 Task: Find connections with filter location Chilly-Mazarin with filter topic #designwith filter profile language Potuguese with filter current company BharatBenz with filter school NSHM Knowledge Campus Durgapur Group of Institutions 273 with filter industry Automation Machinery Manufacturing with filter service category Immigration Law with filter keywords title Life Coach
Action: Mouse moved to (512, 64)
Screenshot: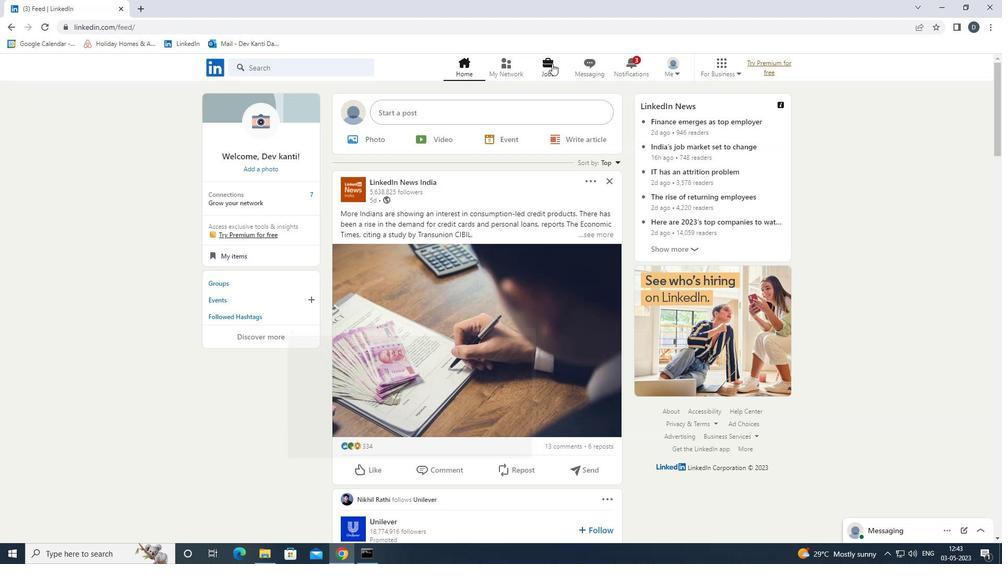 
Action: Mouse pressed left at (512, 64)
Screenshot: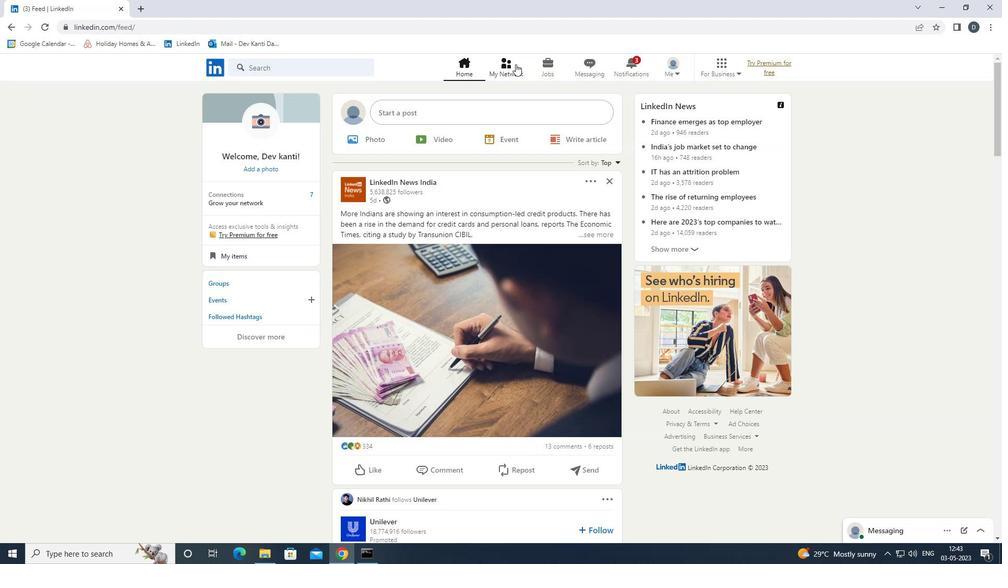 
Action: Mouse moved to (346, 122)
Screenshot: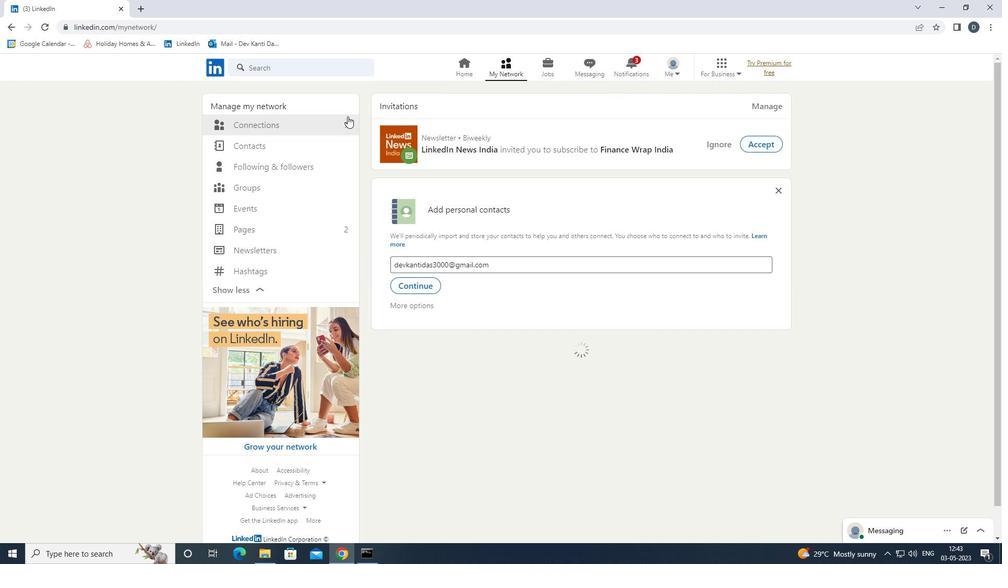
Action: Mouse pressed left at (346, 122)
Screenshot: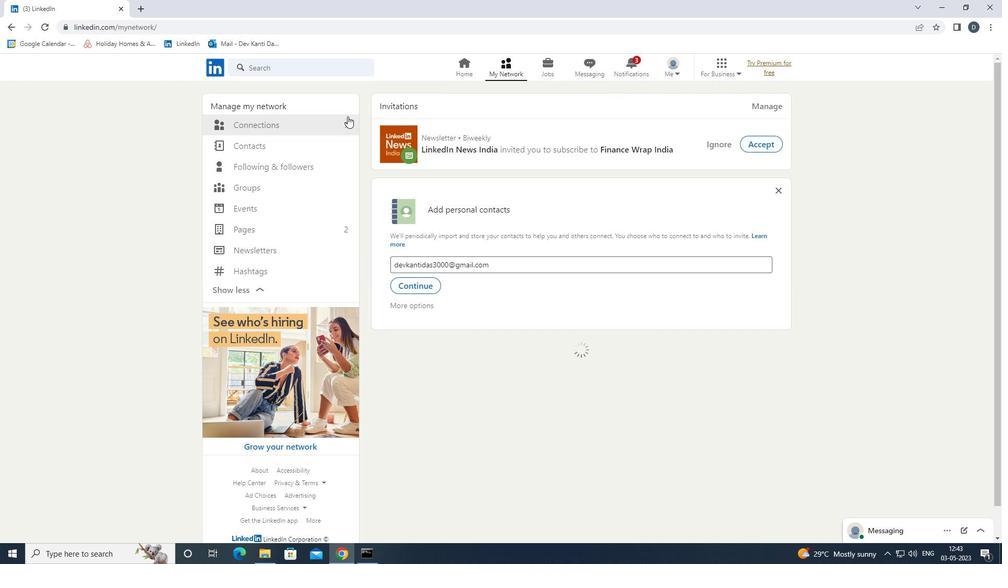 
Action: Mouse moved to (346, 124)
Screenshot: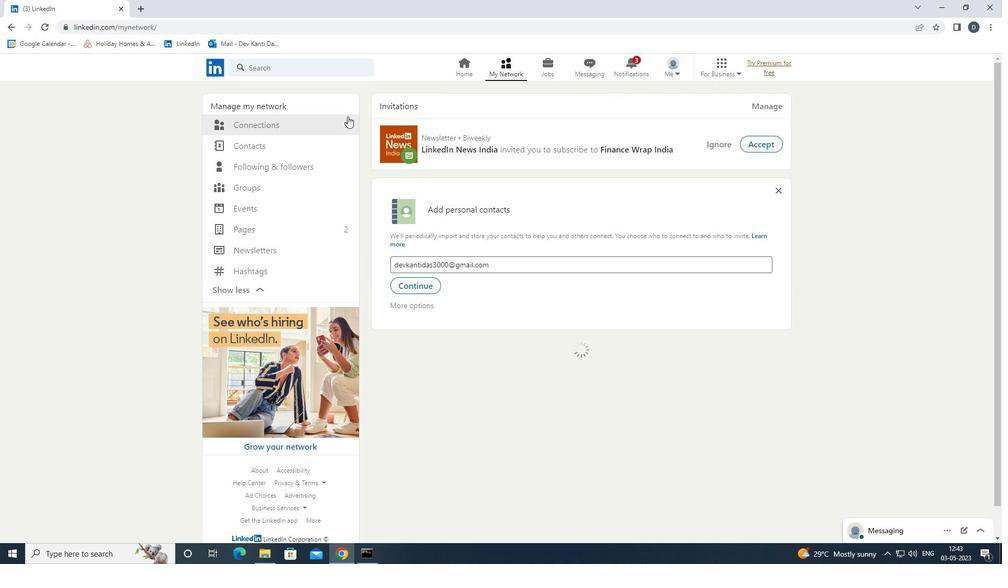 
Action: Mouse pressed left at (346, 124)
Screenshot: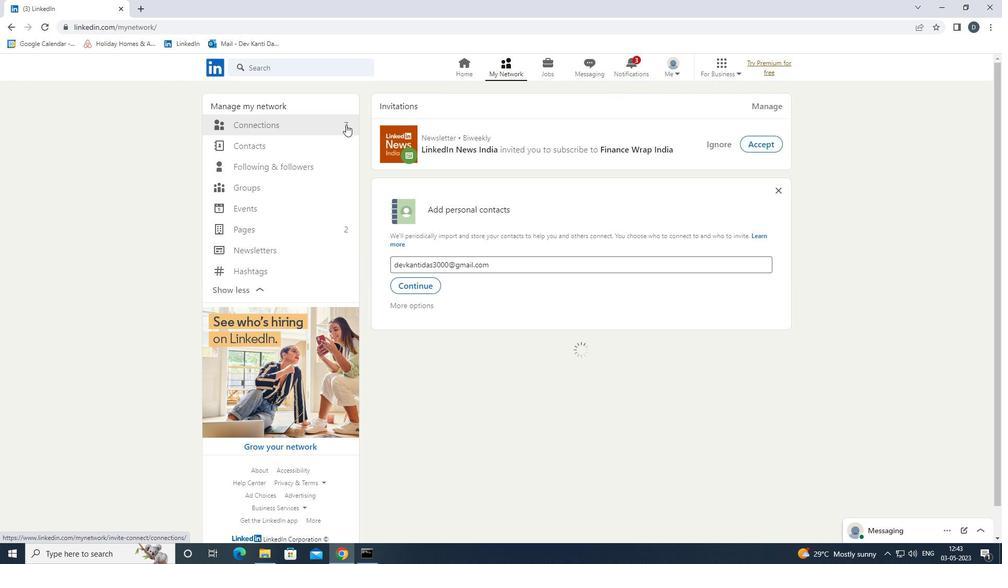 
Action: Mouse moved to (591, 128)
Screenshot: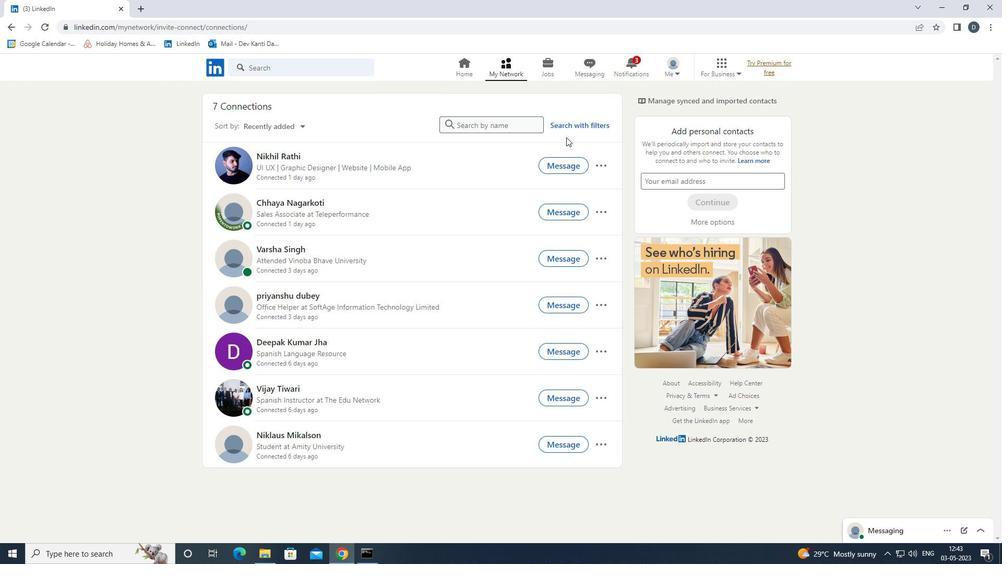 
Action: Mouse pressed left at (591, 128)
Screenshot: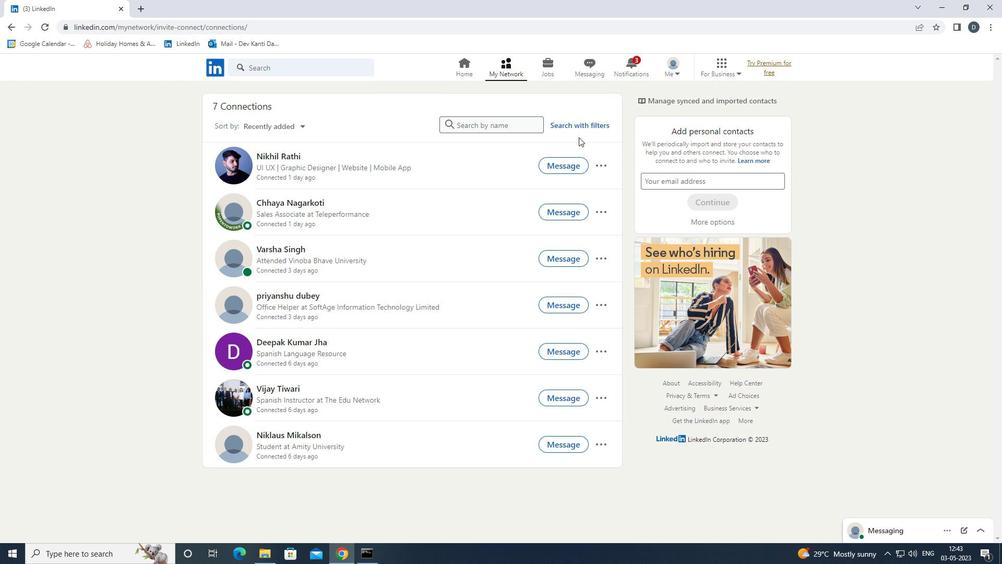 
Action: Mouse moved to (537, 98)
Screenshot: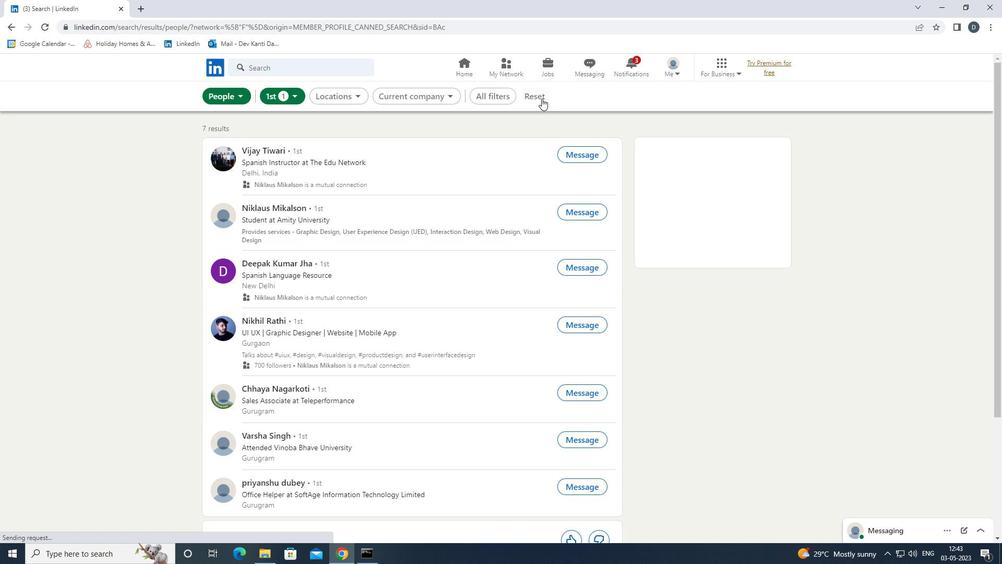
Action: Mouse pressed left at (537, 98)
Screenshot: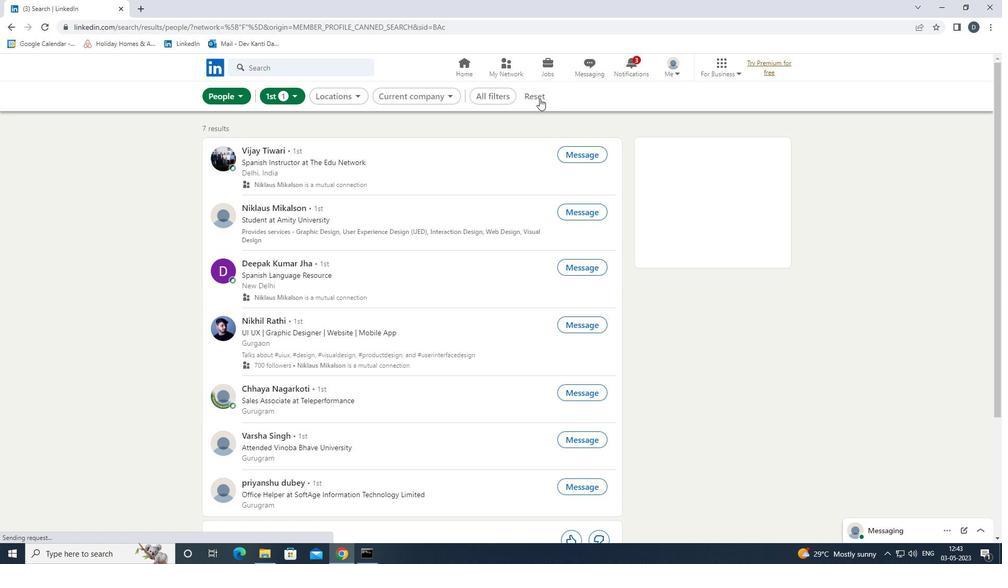 
Action: Mouse moved to (522, 96)
Screenshot: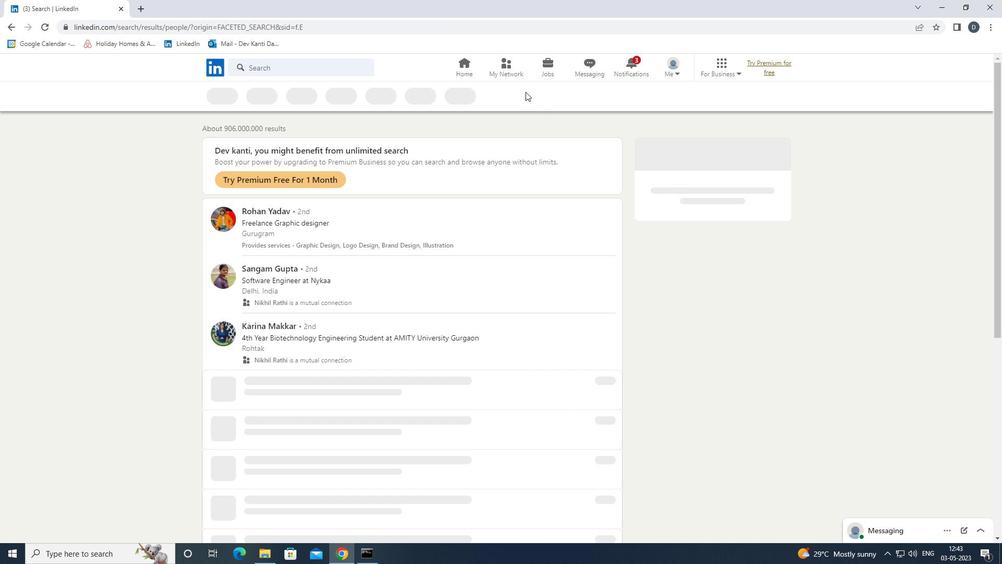 
Action: Mouse pressed left at (522, 96)
Screenshot: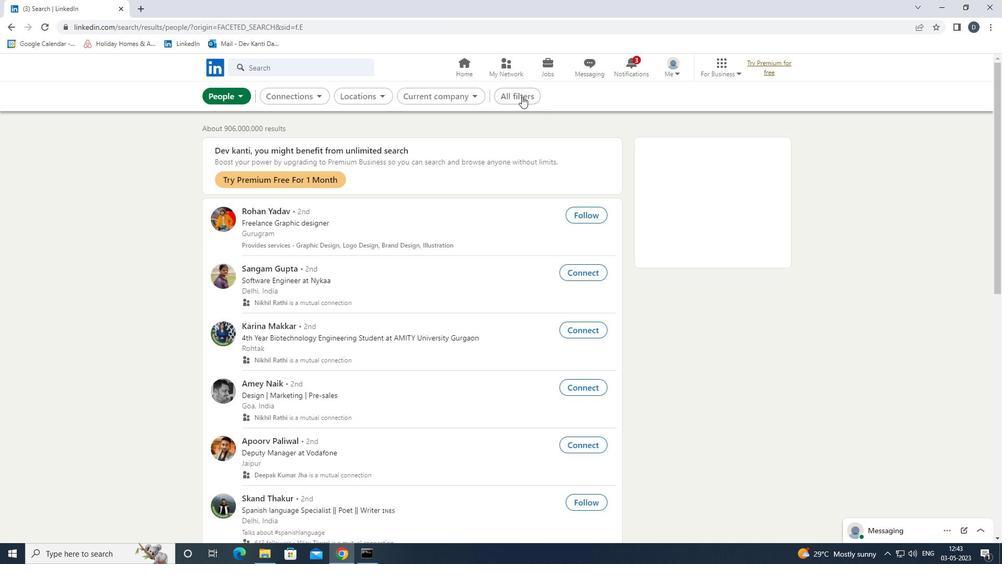 
Action: Mouse moved to (908, 294)
Screenshot: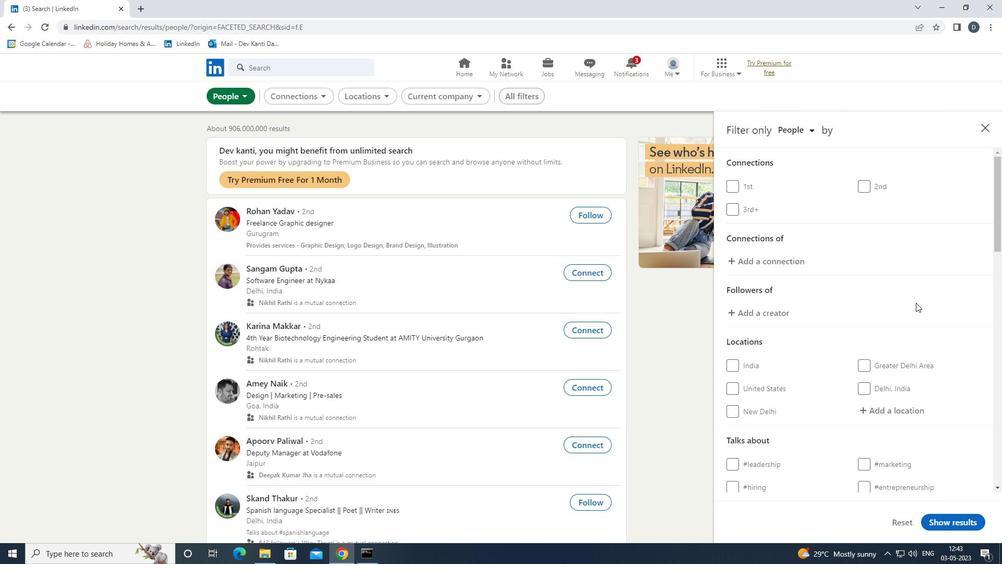 
Action: Mouse scrolled (908, 294) with delta (0, 0)
Screenshot: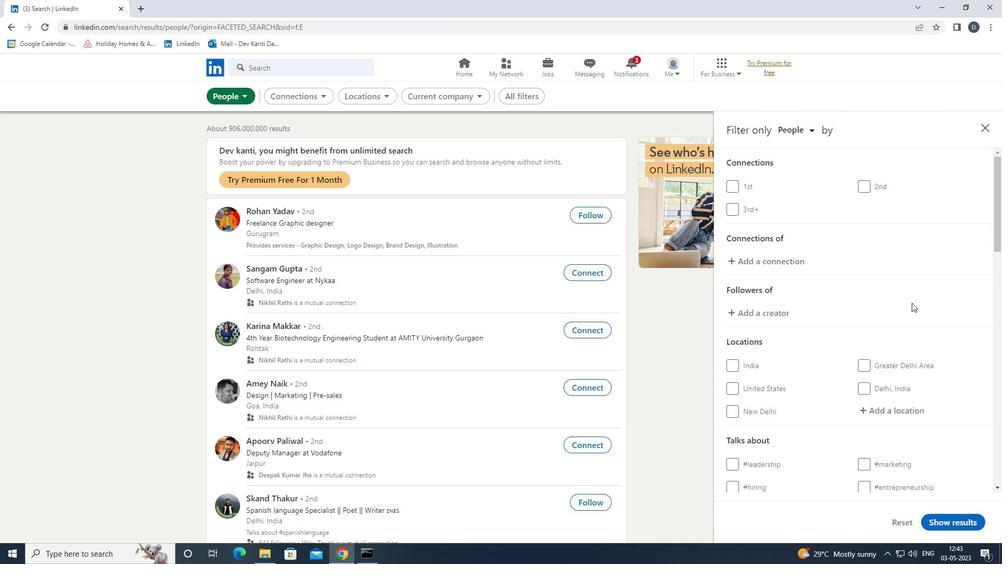 
Action: Mouse scrolled (908, 294) with delta (0, 0)
Screenshot: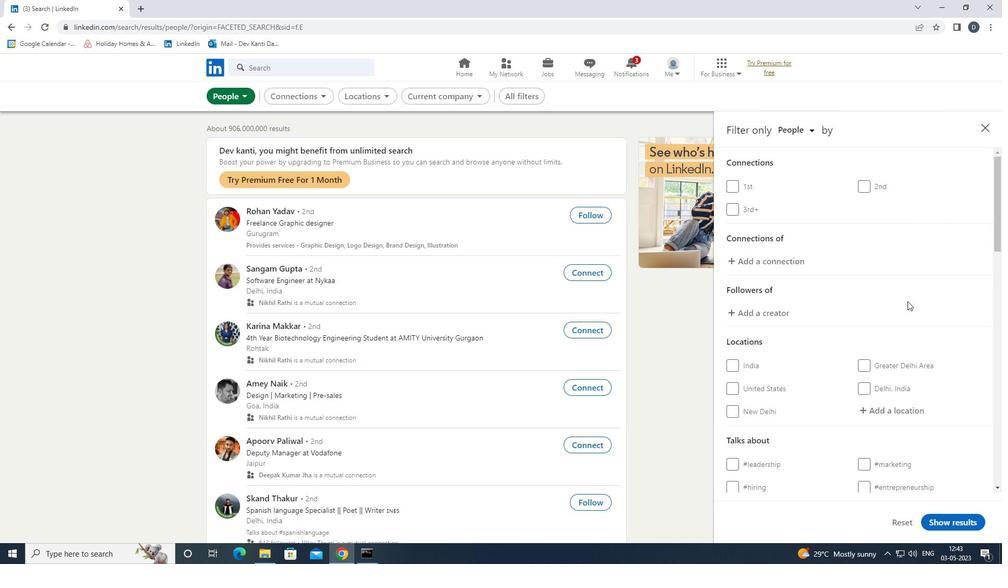
Action: Mouse moved to (893, 303)
Screenshot: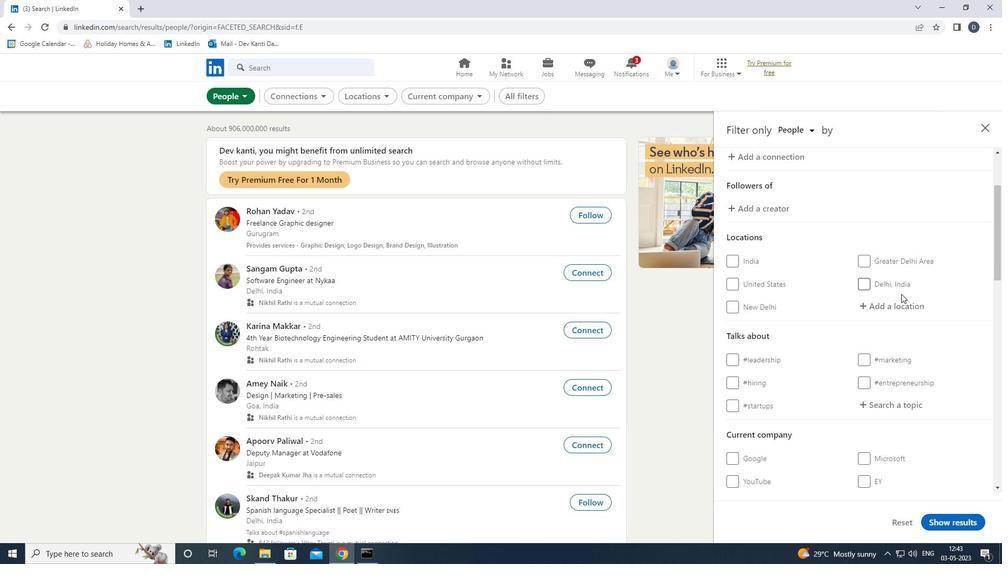 
Action: Mouse pressed left at (893, 303)
Screenshot: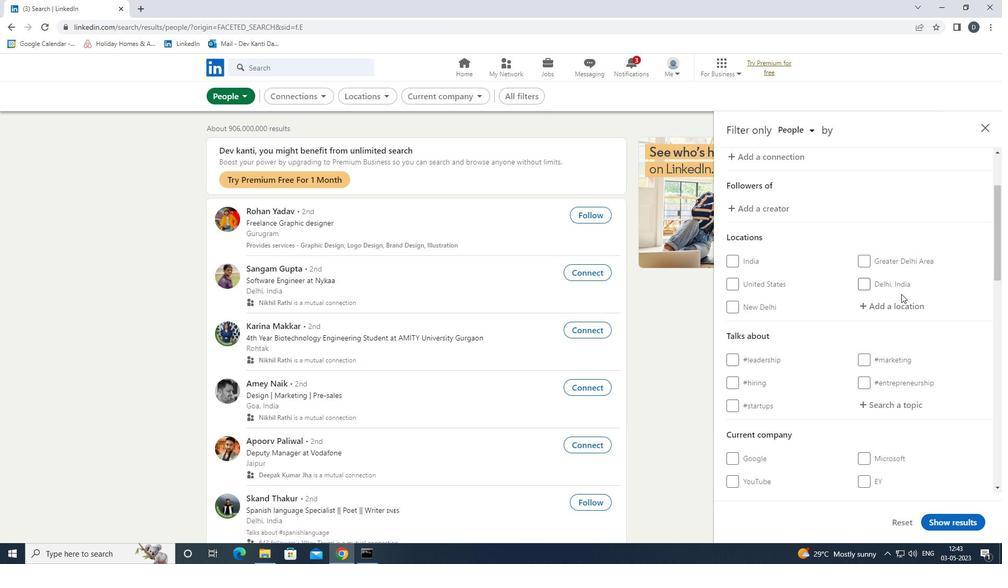 
Action: Mouse moved to (893, 305)
Screenshot: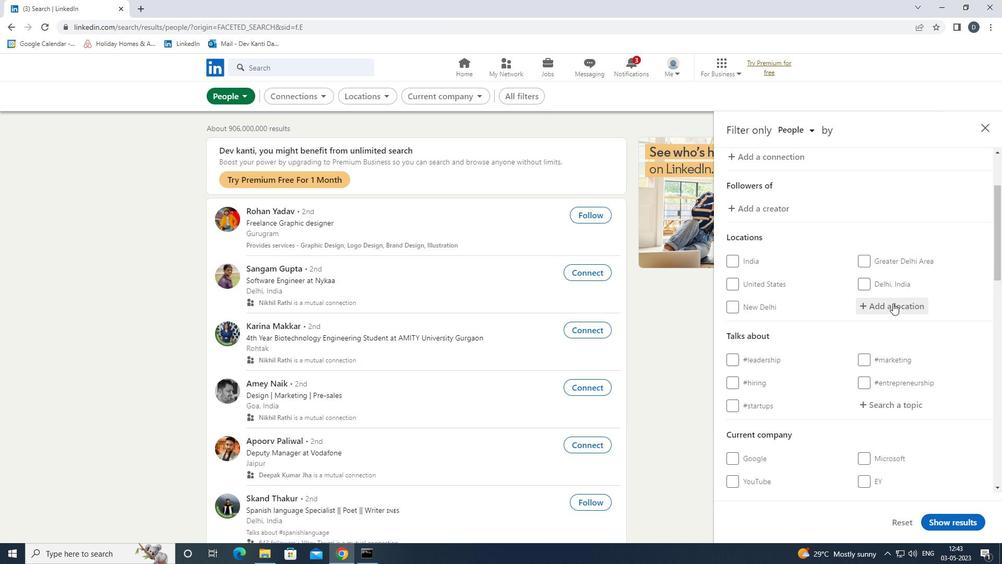 
Action: Key pressed <Key.shift>CHILLY<Key.space><Key.down><Key.enter>
Screenshot: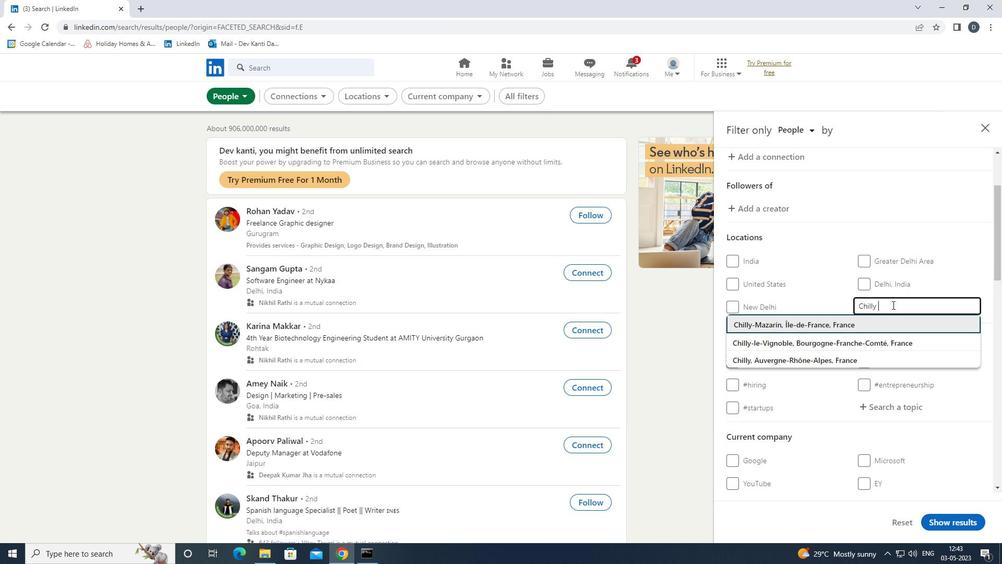 
Action: Mouse moved to (902, 304)
Screenshot: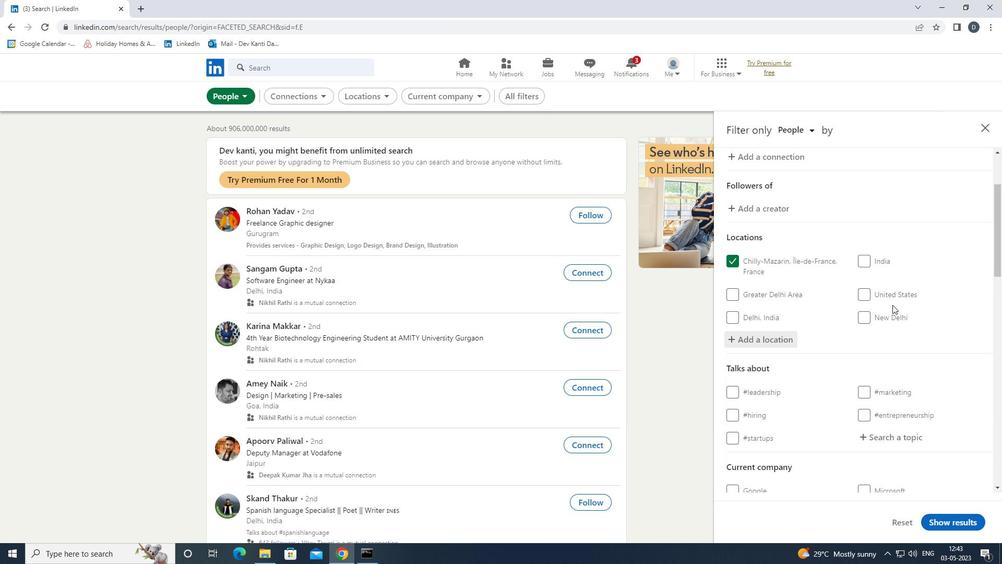 
Action: Mouse scrolled (902, 303) with delta (0, 0)
Screenshot: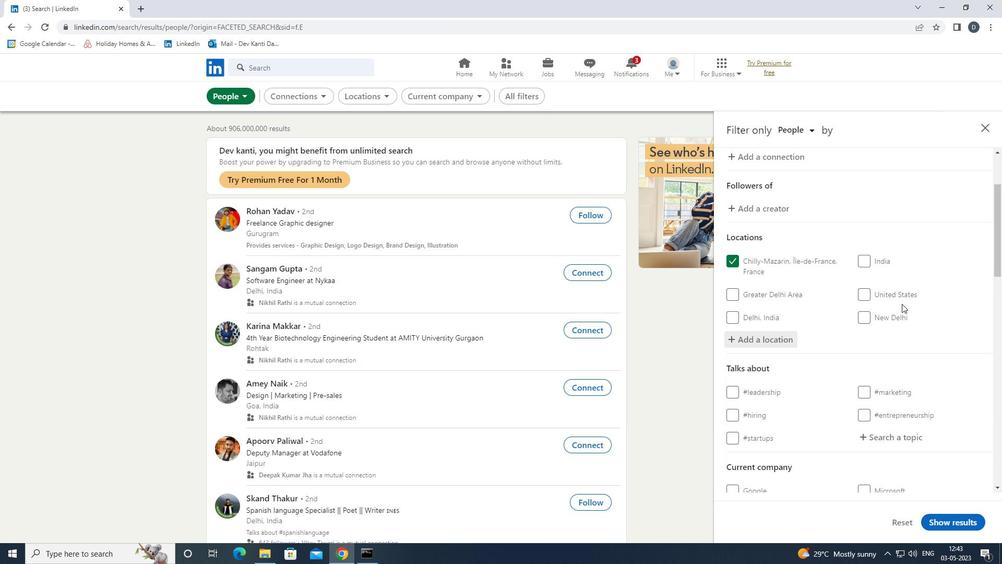 
Action: Mouse moved to (903, 304)
Screenshot: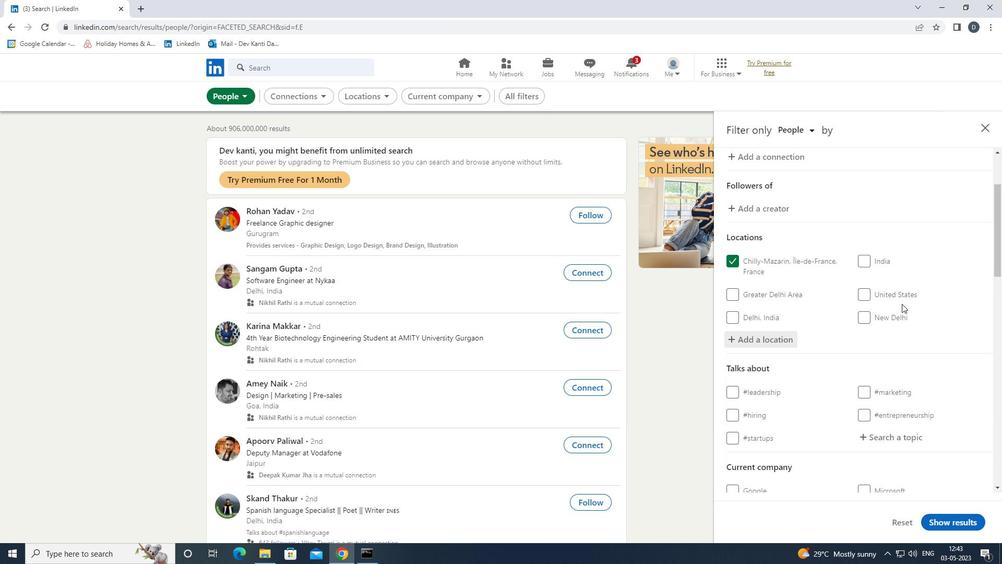 
Action: Mouse scrolled (903, 304) with delta (0, 0)
Screenshot: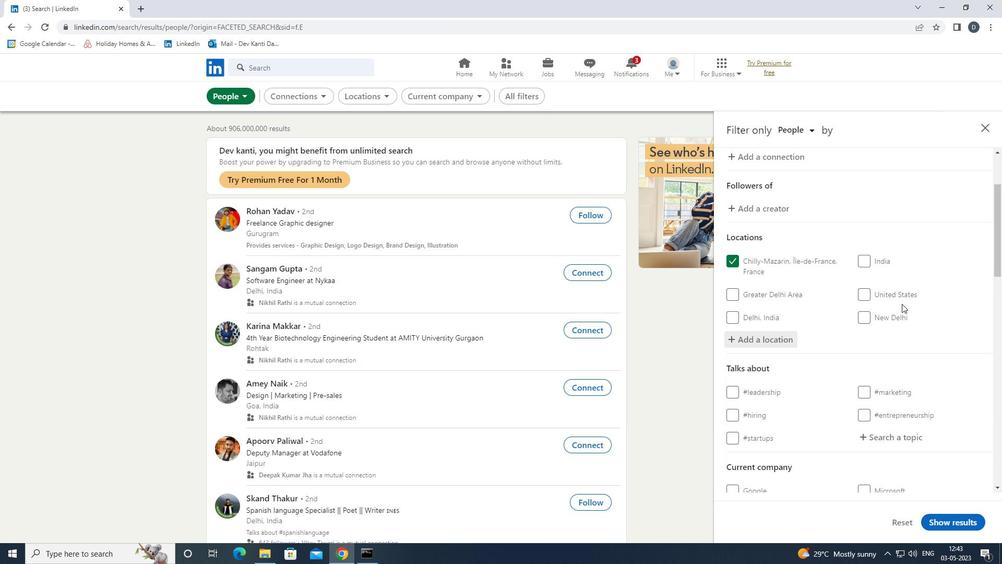 
Action: Mouse moved to (909, 311)
Screenshot: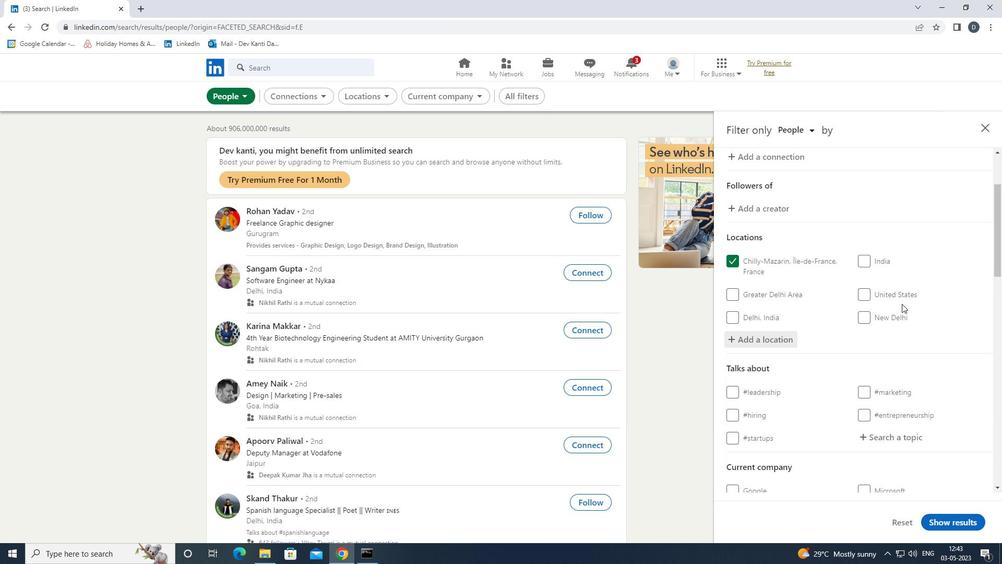 
Action: Mouse scrolled (909, 310) with delta (0, 0)
Screenshot: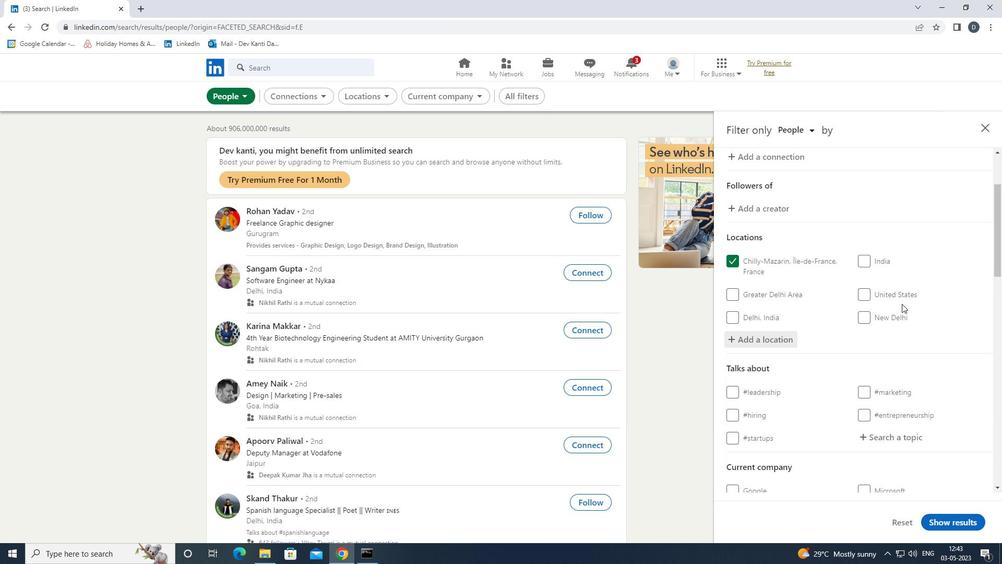 
Action: Mouse moved to (905, 268)
Screenshot: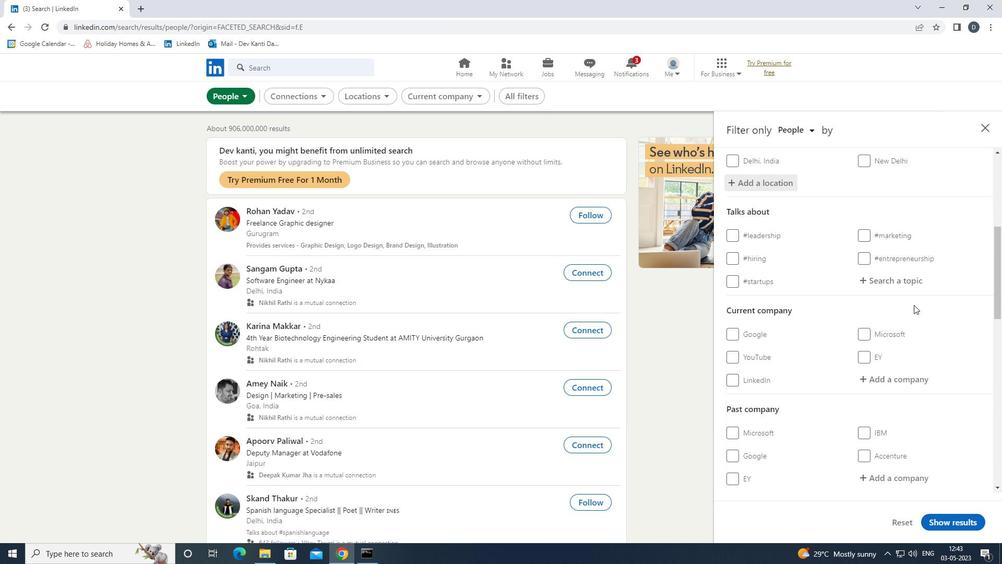 
Action: Mouse pressed left at (905, 268)
Screenshot: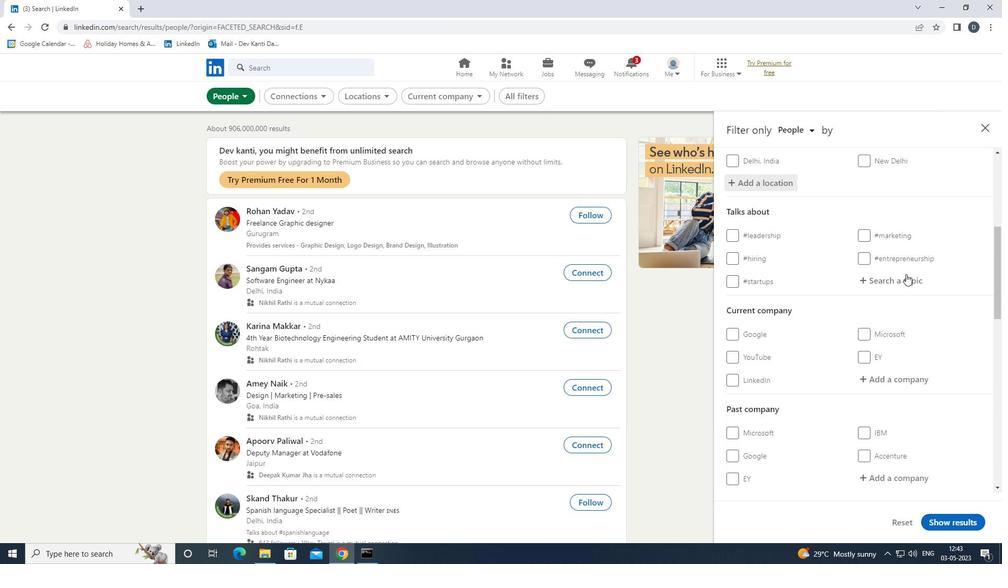 
Action: Mouse moved to (904, 276)
Screenshot: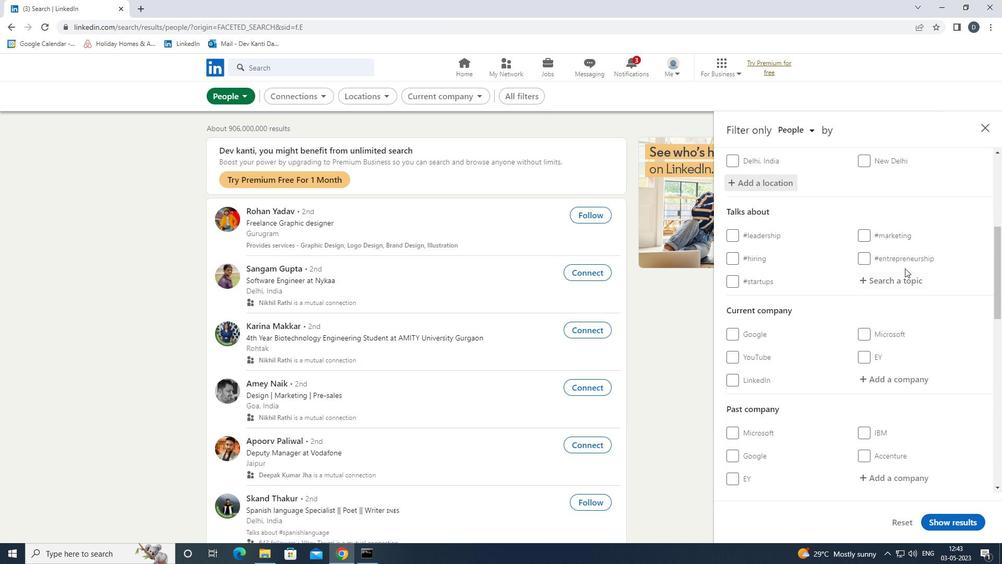 
Action: Mouse pressed left at (904, 276)
Screenshot: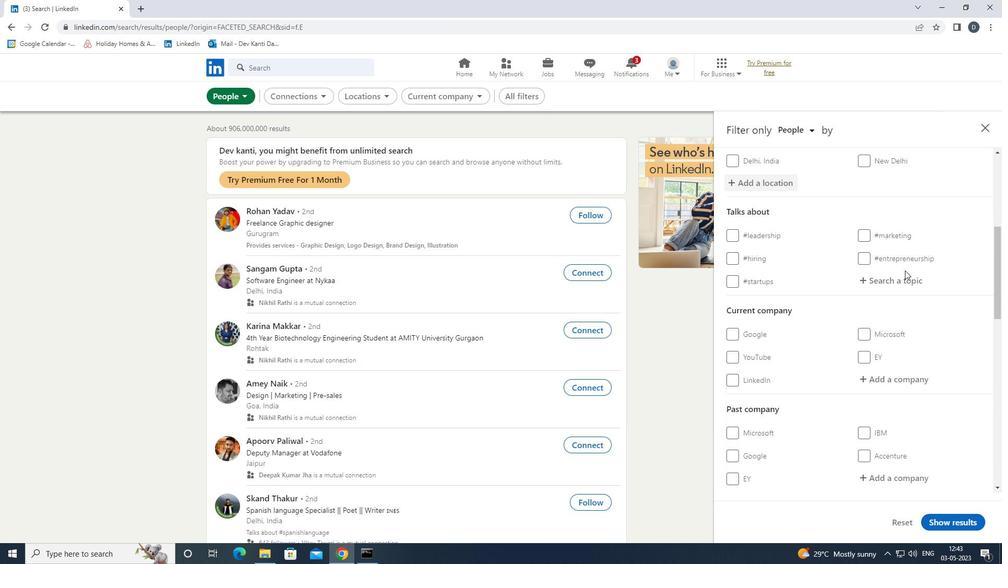 
Action: Mouse moved to (903, 280)
Screenshot: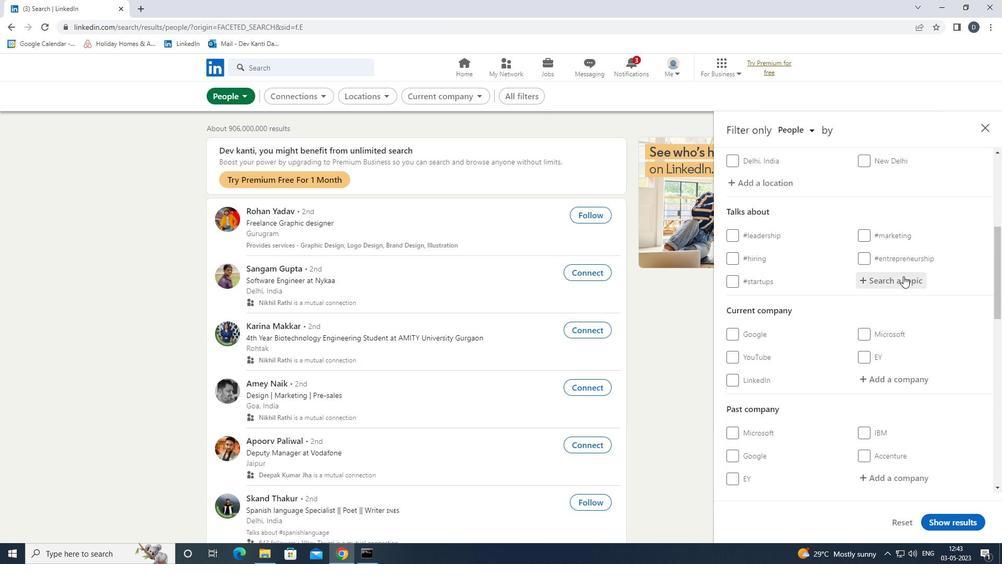 
Action: Key pressed DESIGN<Key.down><Key.enter>
Screenshot: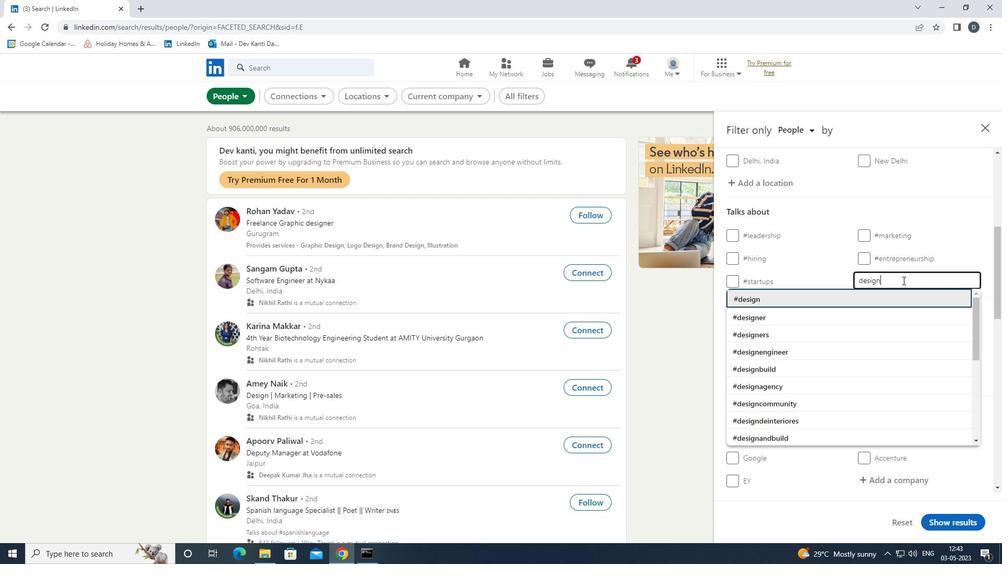 
Action: Mouse moved to (866, 251)
Screenshot: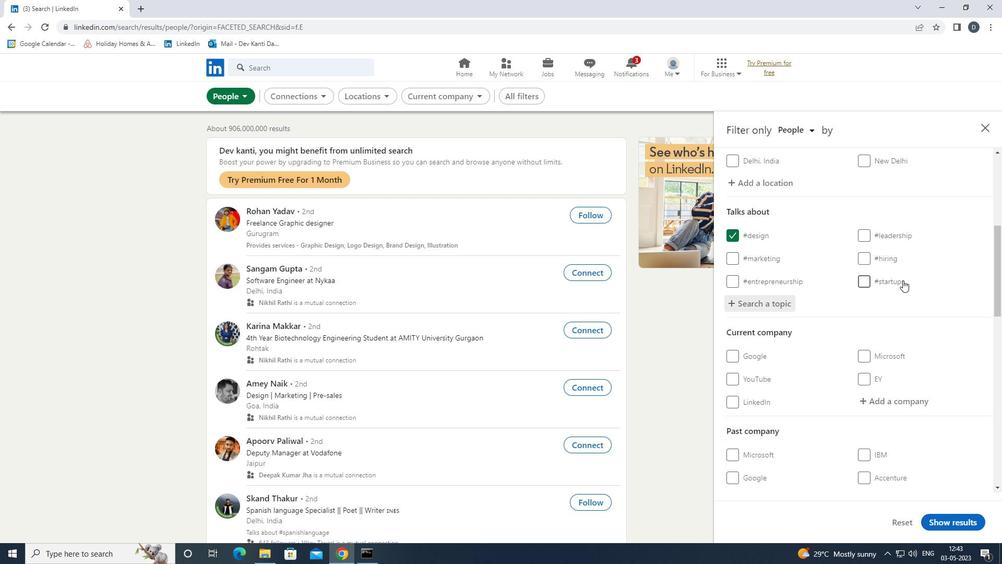 
Action: Mouse scrolled (866, 251) with delta (0, 0)
Screenshot: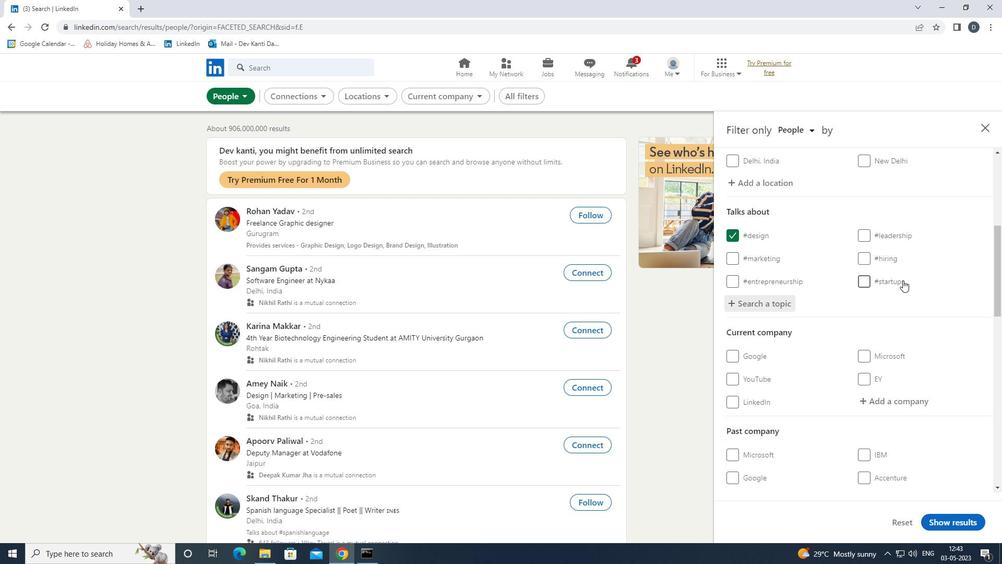 
Action: Mouse moved to (866, 253)
Screenshot: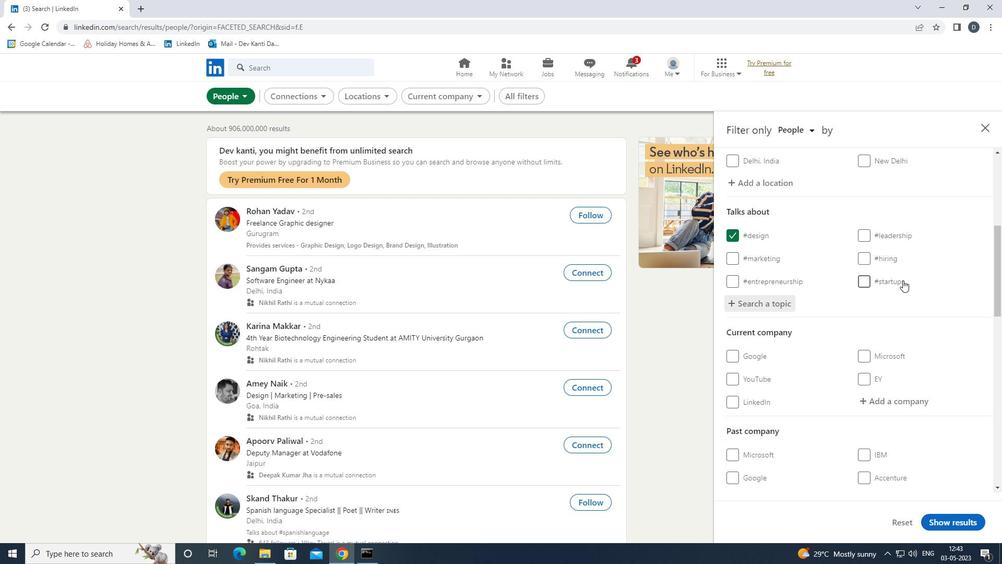 
Action: Mouse scrolled (866, 252) with delta (0, 0)
Screenshot: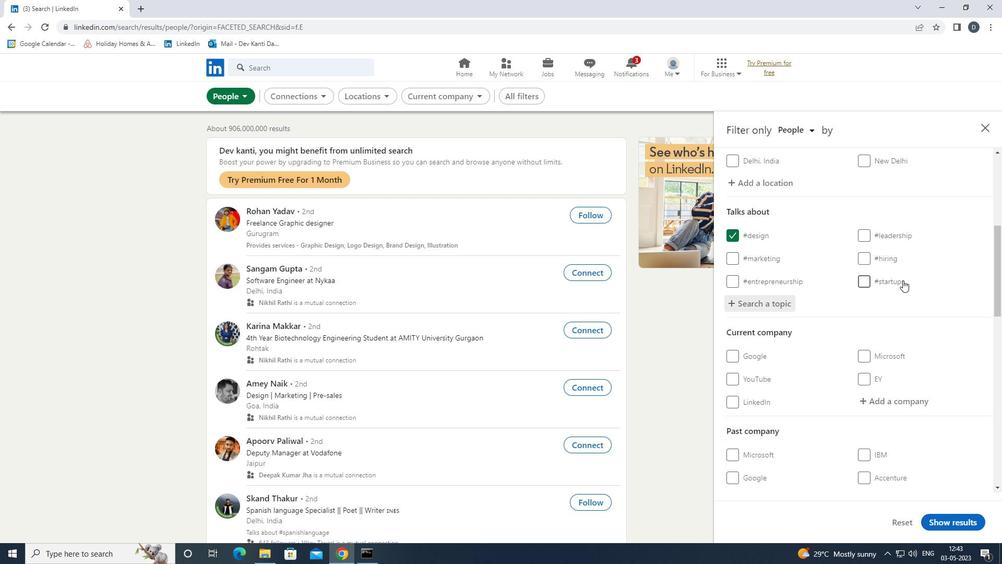 
Action: Mouse moved to (866, 253)
Screenshot: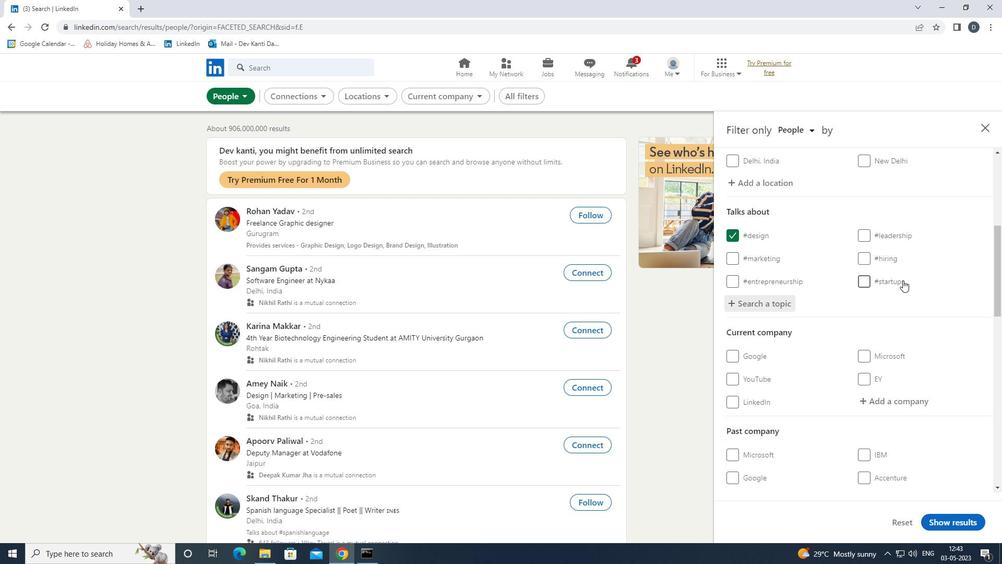 
Action: Mouse scrolled (866, 253) with delta (0, 0)
Screenshot: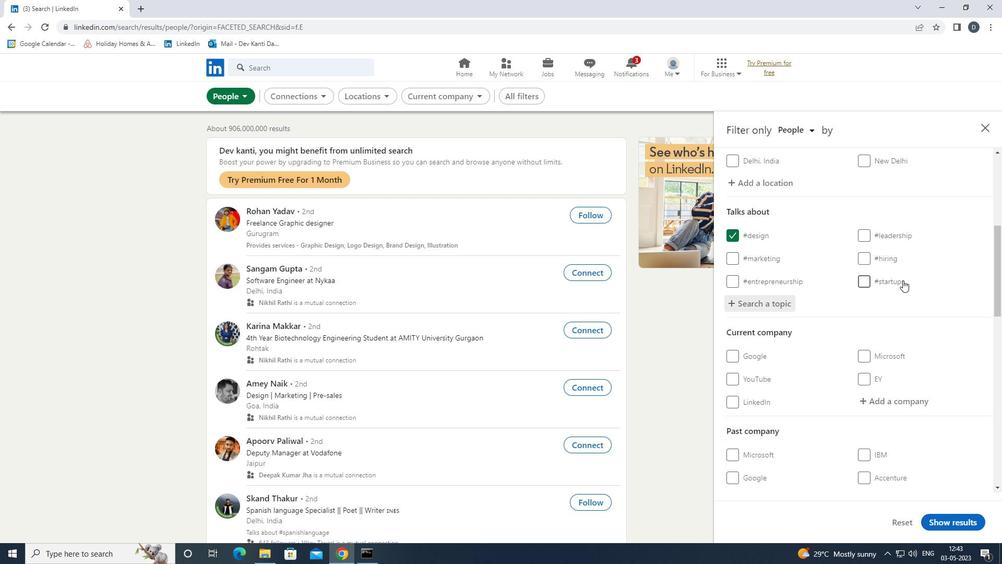 
Action: Mouse scrolled (866, 253) with delta (0, 0)
Screenshot: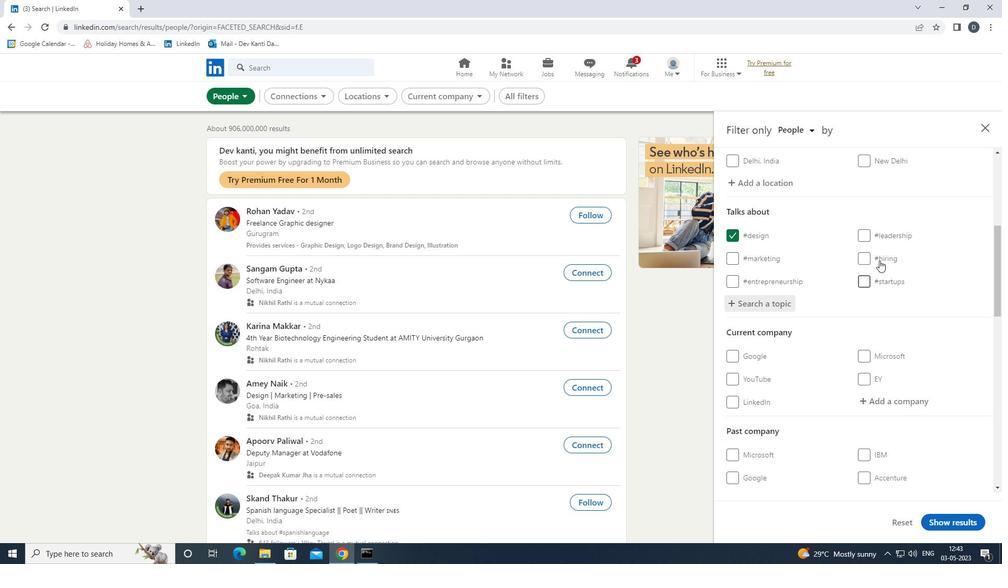 
Action: Mouse moved to (866, 255)
Screenshot: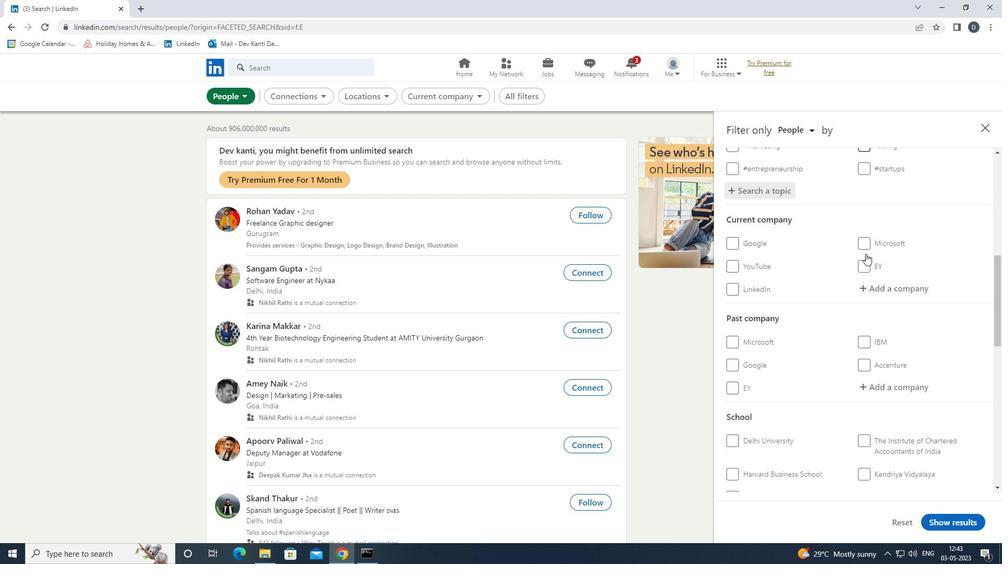 
Action: Mouse scrolled (866, 255) with delta (0, 0)
Screenshot: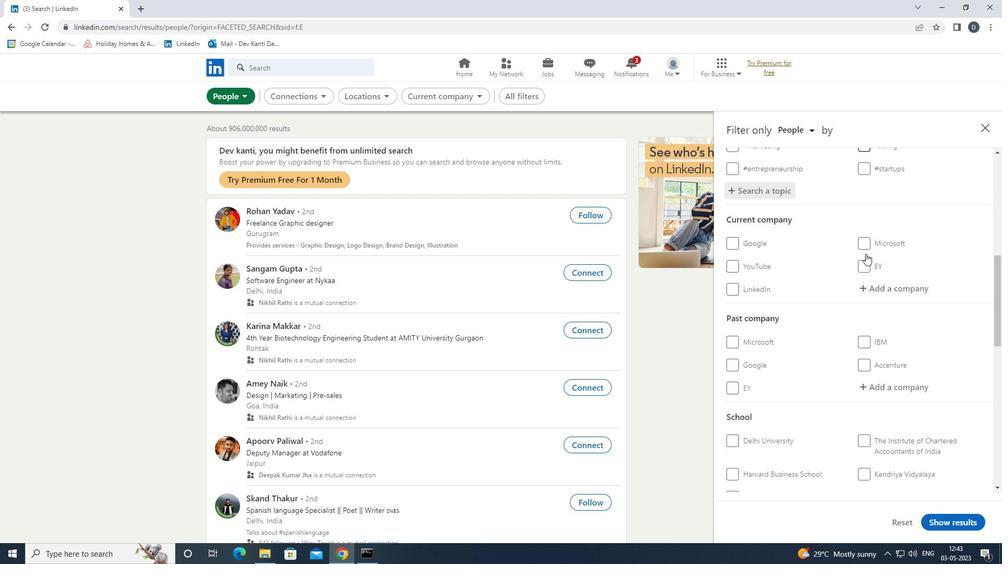 
Action: Mouse moved to (868, 260)
Screenshot: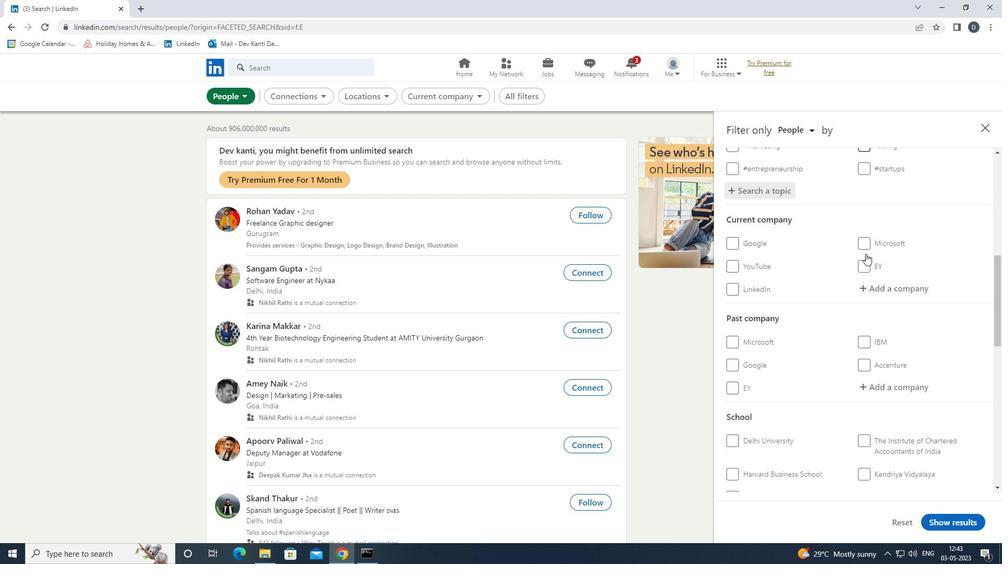 
Action: Mouse scrolled (868, 260) with delta (0, 0)
Screenshot: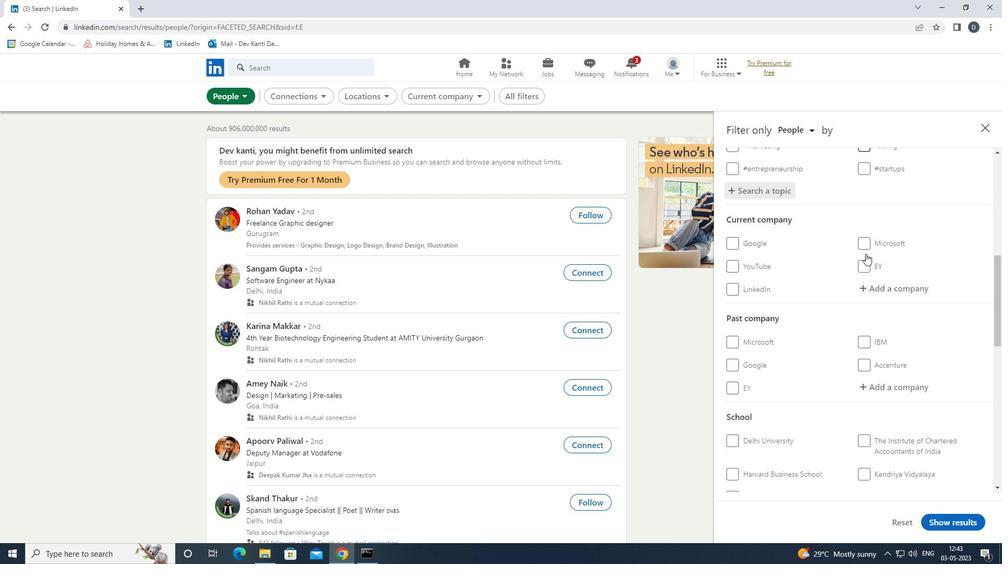 
Action: Mouse moved to (869, 261)
Screenshot: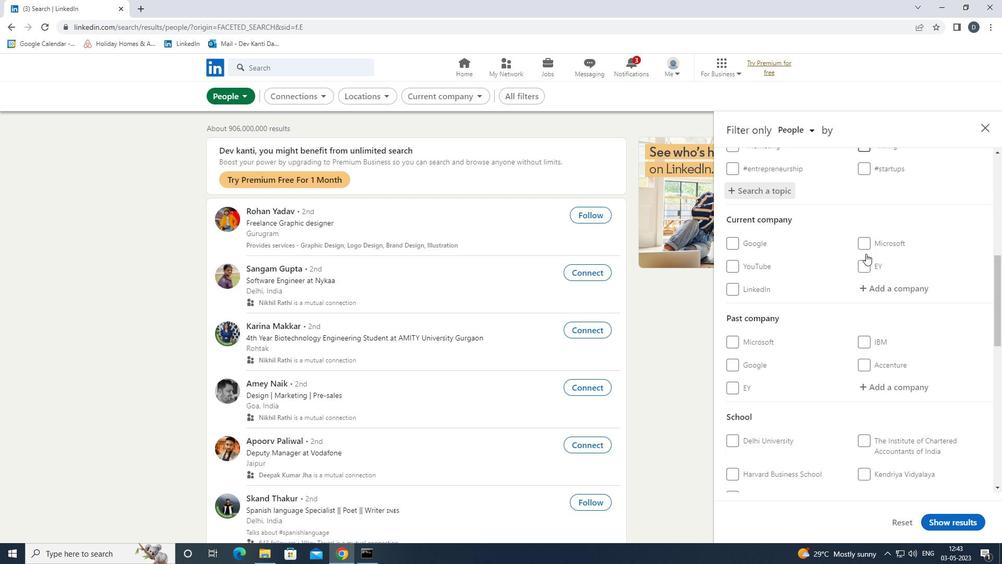 
Action: Mouse scrolled (869, 261) with delta (0, 0)
Screenshot: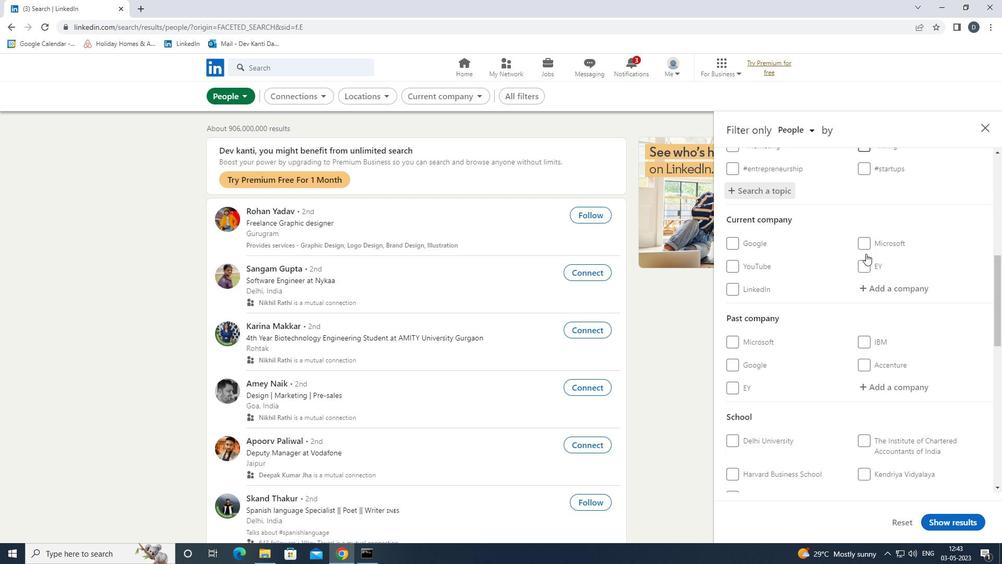 
Action: Mouse moved to (869, 261)
Screenshot: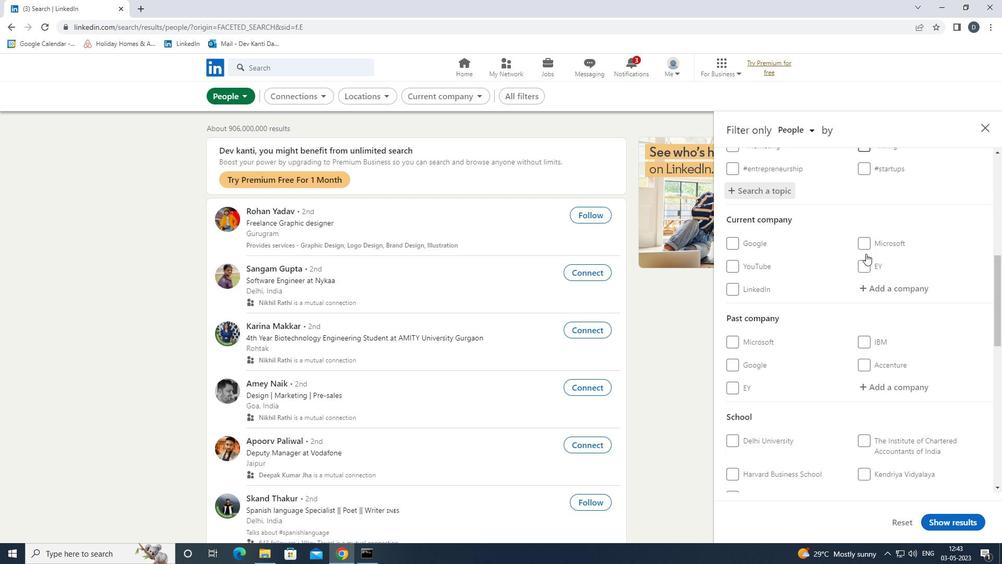 
Action: Mouse scrolled (869, 261) with delta (0, 0)
Screenshot: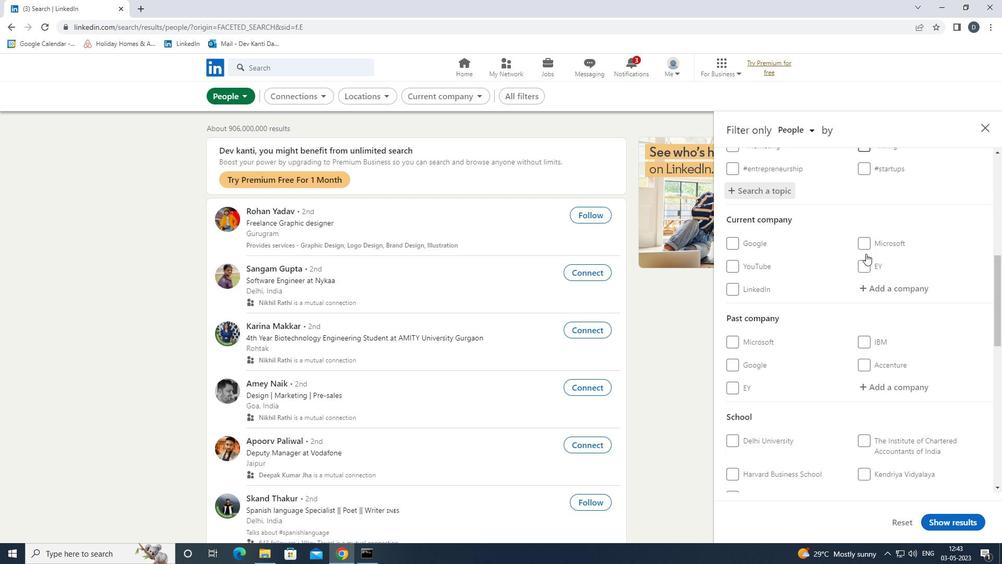 
Action: Mouse moved to (756, 402)
Screenshot: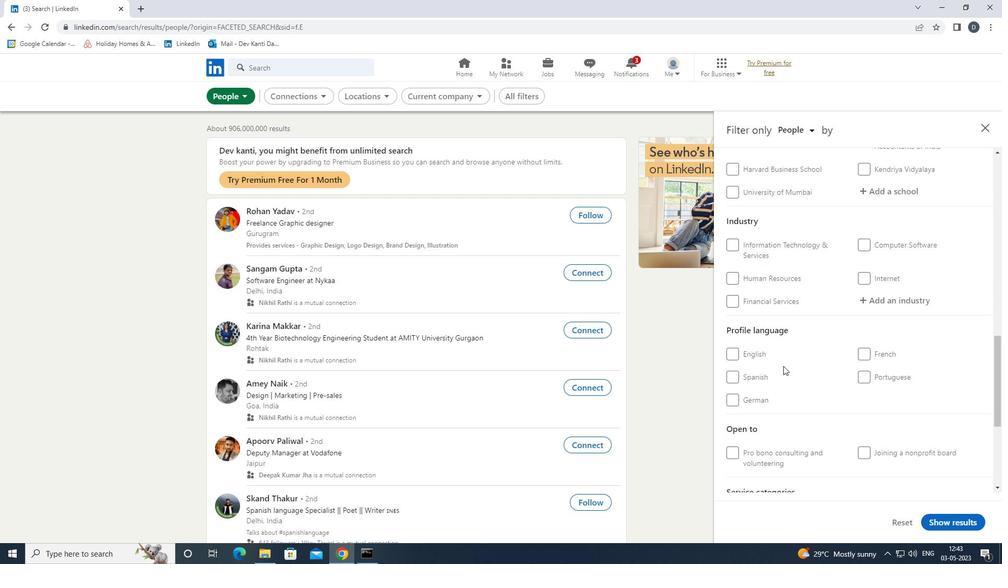 
Action: Mouse pressed left at (756, 402)
Screenshot: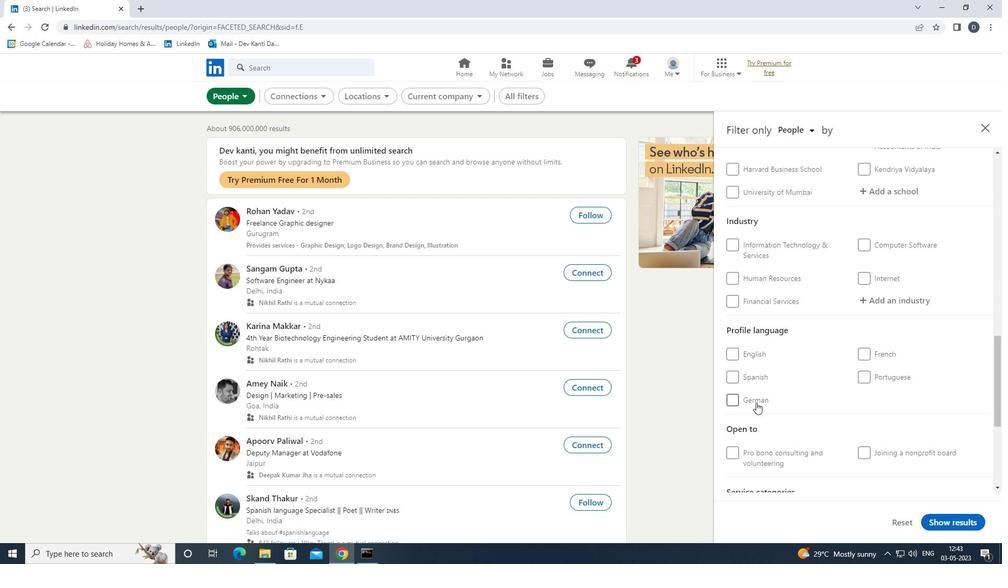 
Action: Mouse moved to (749, 401)
Screenshot: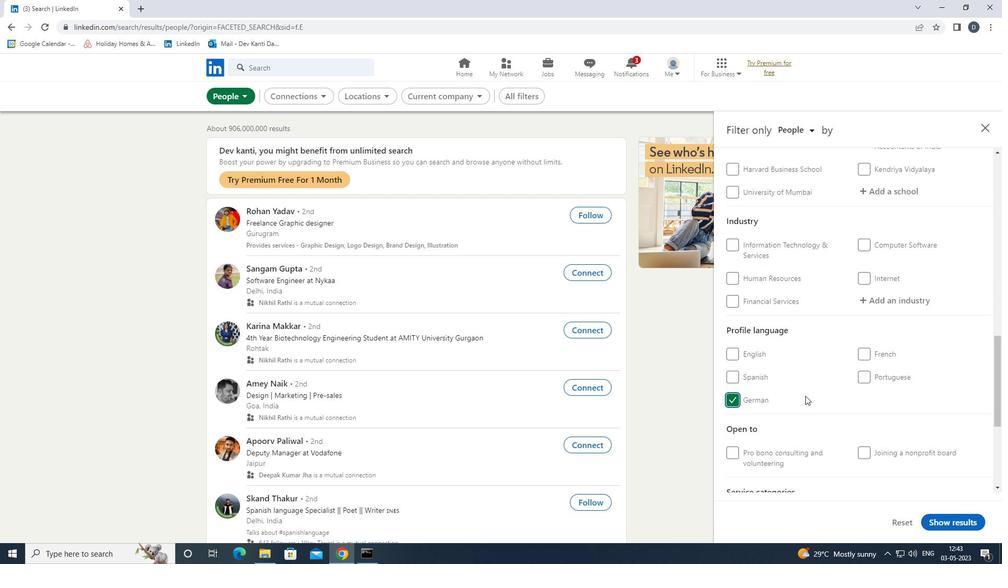 
Action: Mouse pressed left at (749, 401)
Screenshot: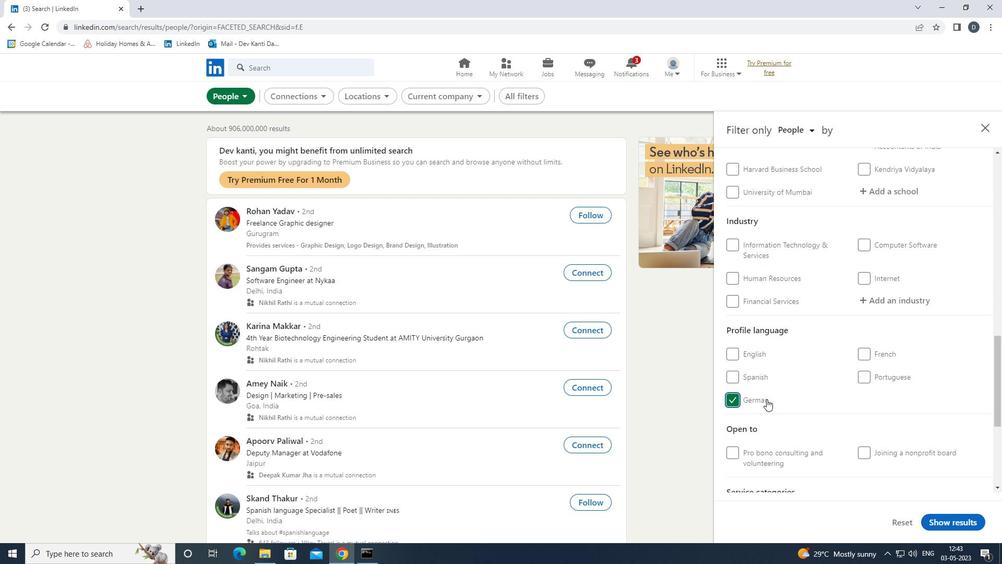 
Action: Mouse moved to (871, 379)
Screenshot: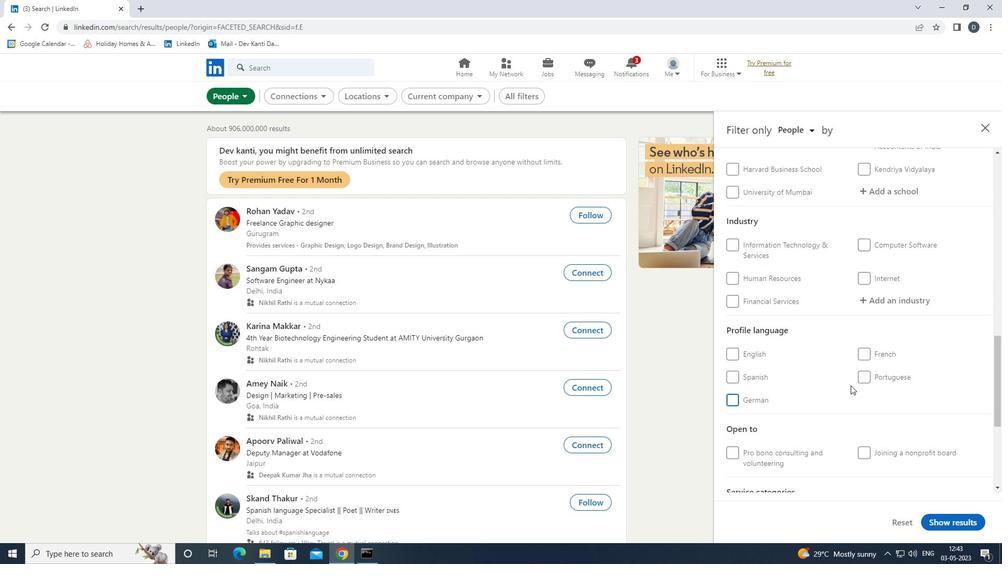 
Action: Mouse pressed left at (871, 379)
Screenshot: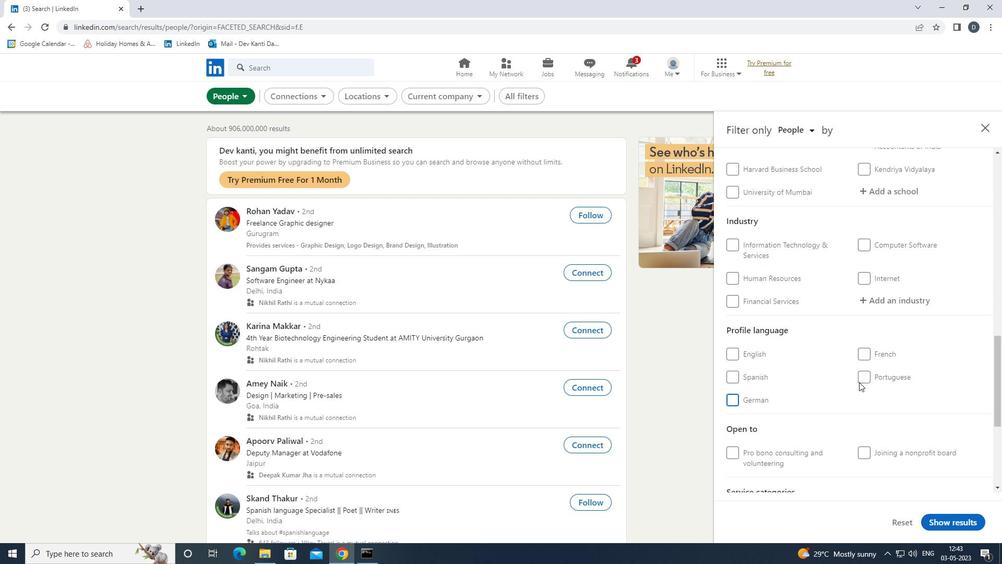 
Action: Mouse moved to (868, 379)
Screenshot: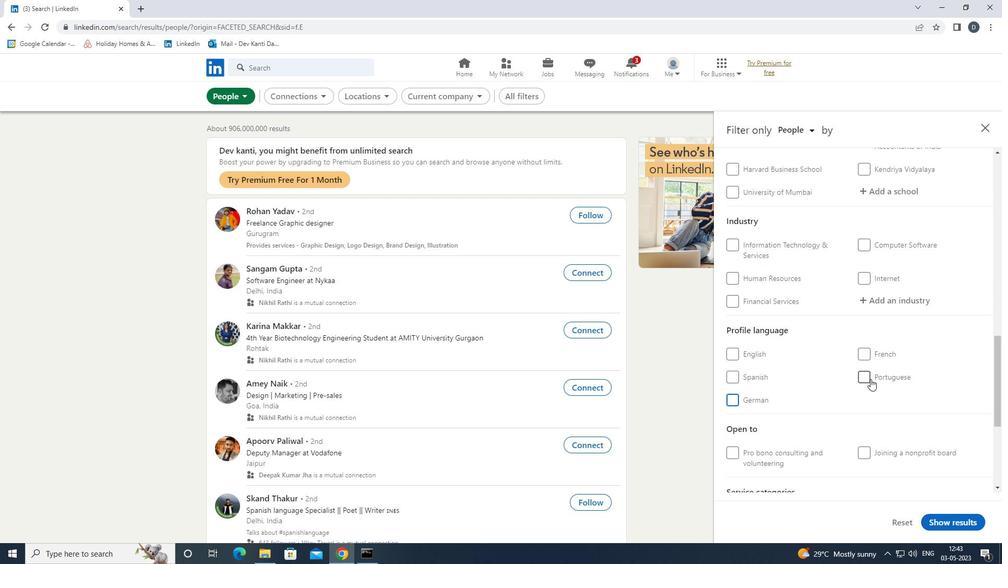 
Action: Mouse scrolled (868, 379) with delta (0, 0)
Screenshot: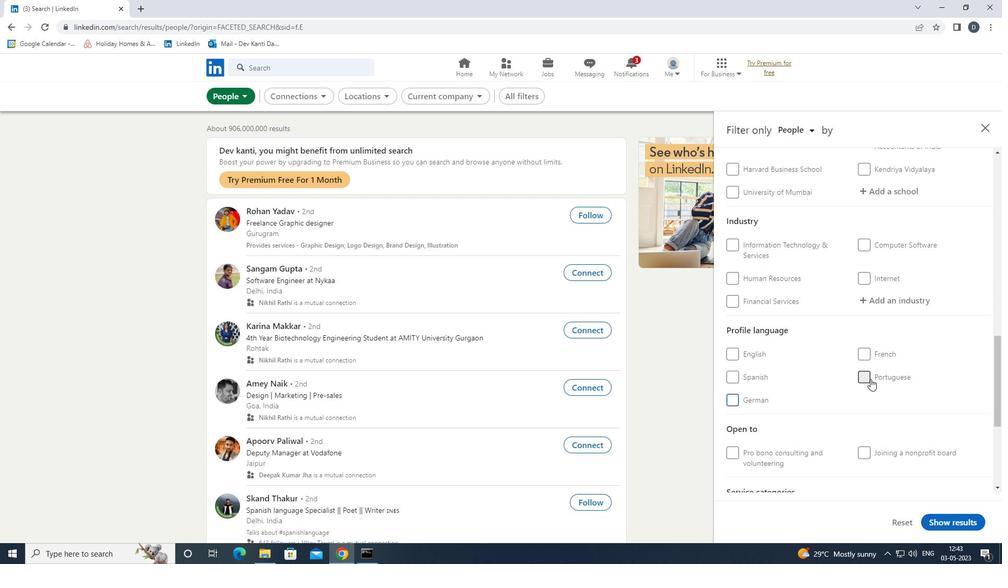 
Action: Mouse scrolled (868, 379) with delta (0, 0)
Screenshot: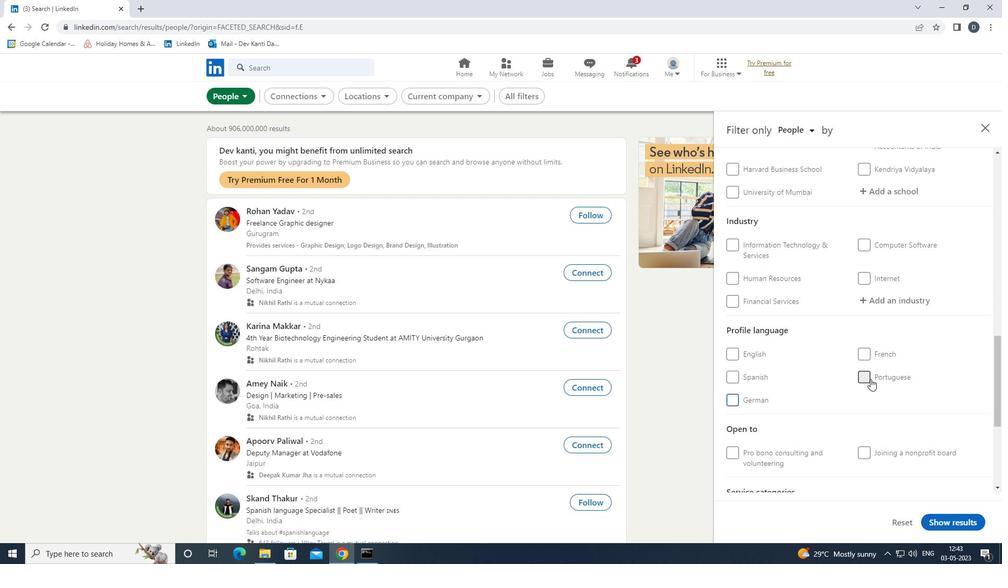 
Action: Mouse scrolled (868, 379) with delta (0, 0)
Screenshot: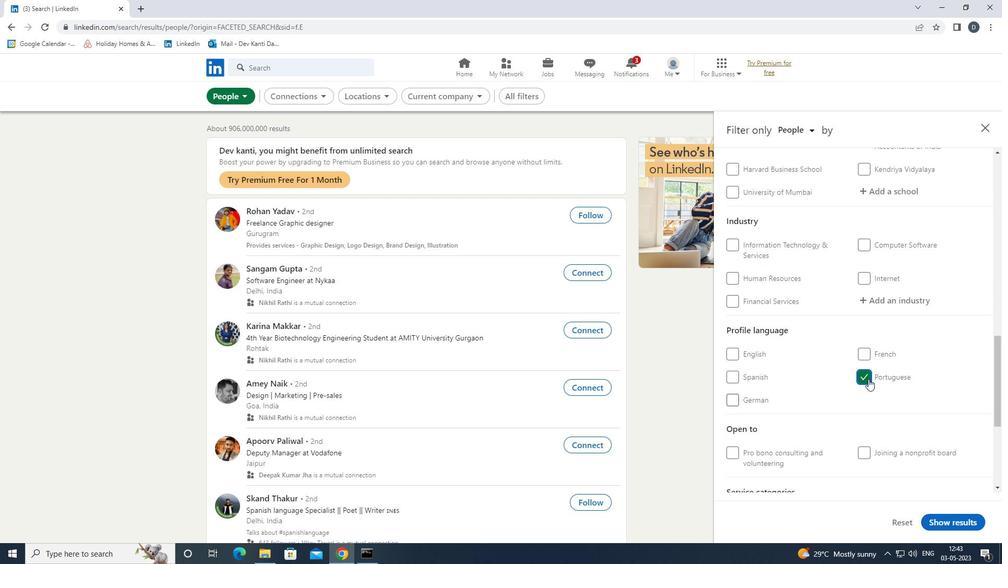
Action: Mouse scrolled (868, 379) with delta (0, 0)
Screenshot: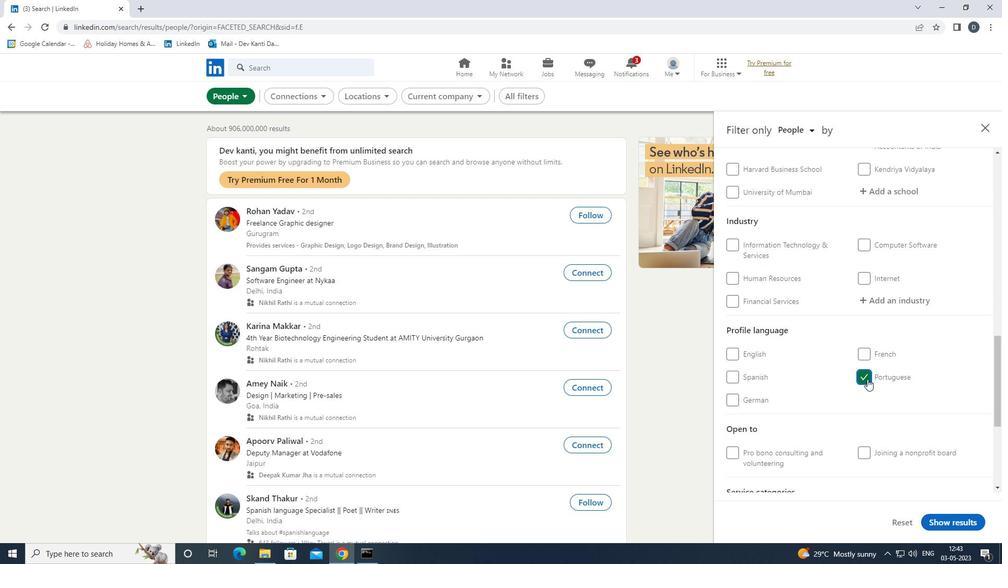 
Action: Mouse scrolled (868, 379) with delta (0, 0)
Screenshot: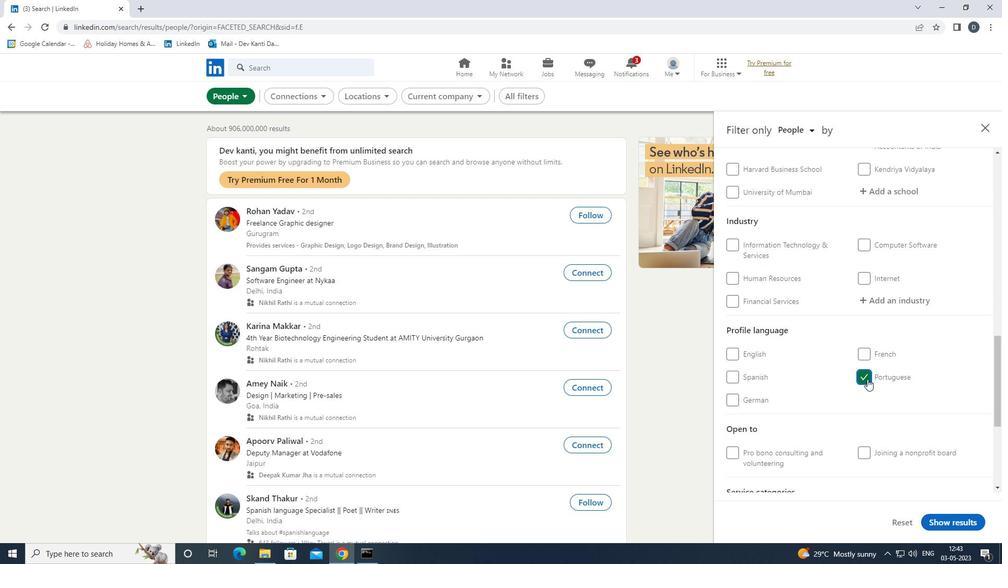 
Action: Mouse scrolled (868, 379) with delta (0, 0)
Screenshot: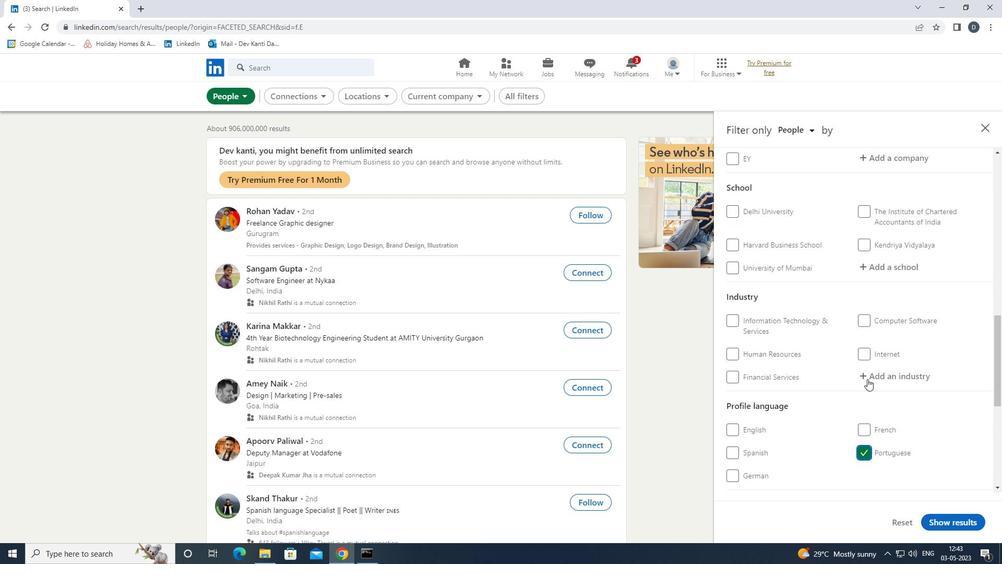 
Action: Mouse scrolled (868, 379) with delta (0, 0)
Screenshot: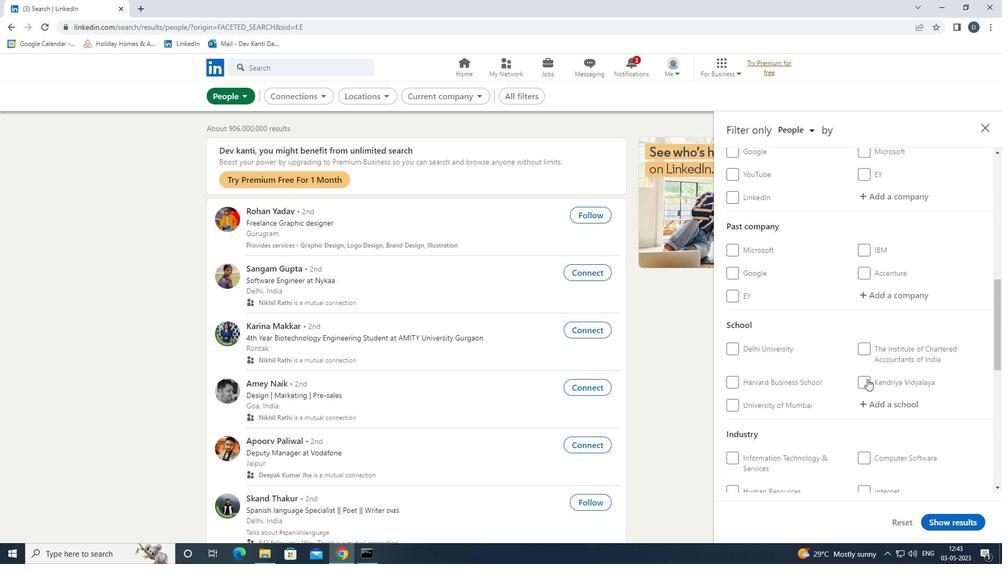 
Action: Mouse moved to (890, 336)
Screenshot: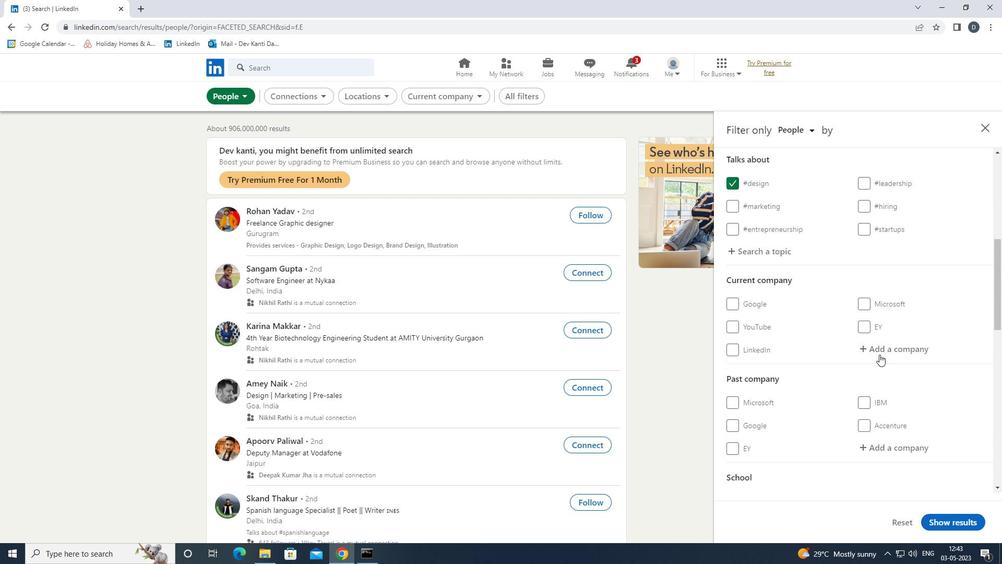 
Action: Mouse pressed left at (890, 336)
Screenshot: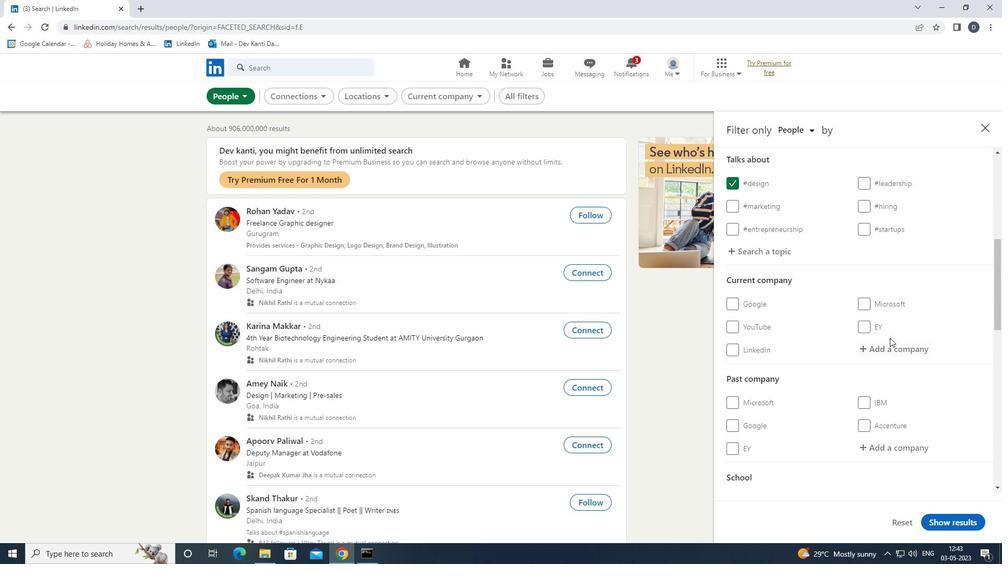 
Action: Mouse moved to (886, 345)
Screenshot: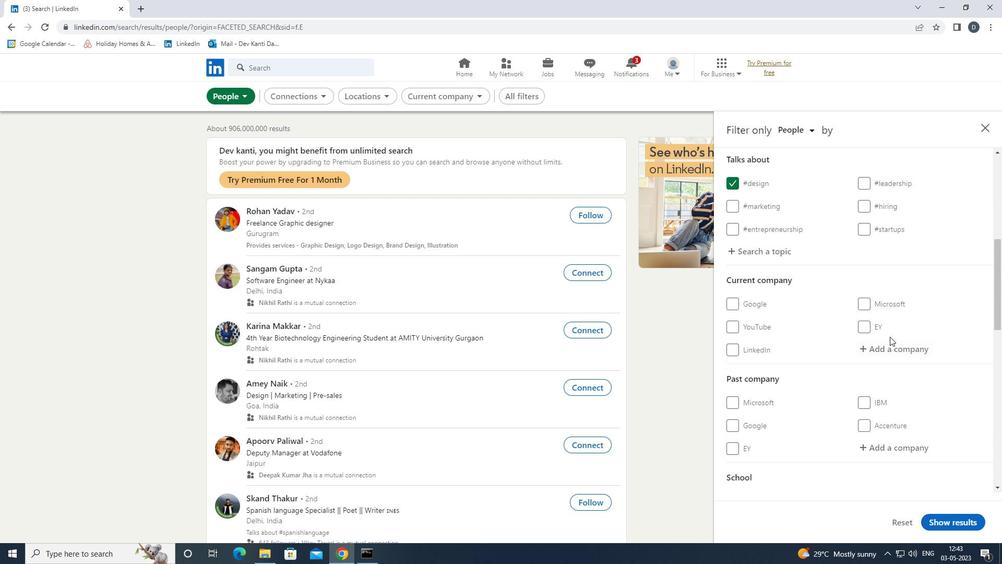 
Action: Mouse pressed left at (886, 345)
Screenshot: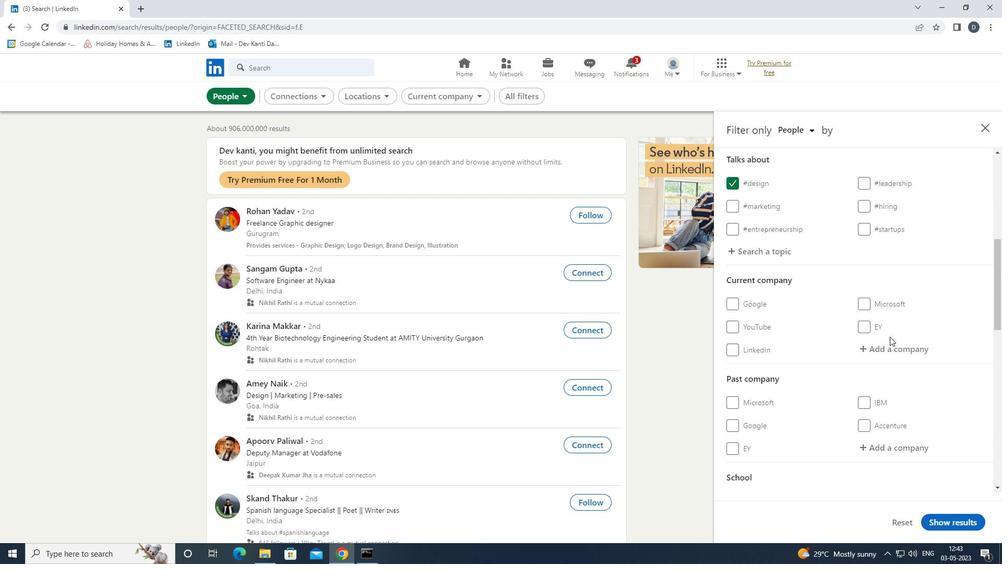 
Action: Mouse moved to (885, 348)
Screenshot: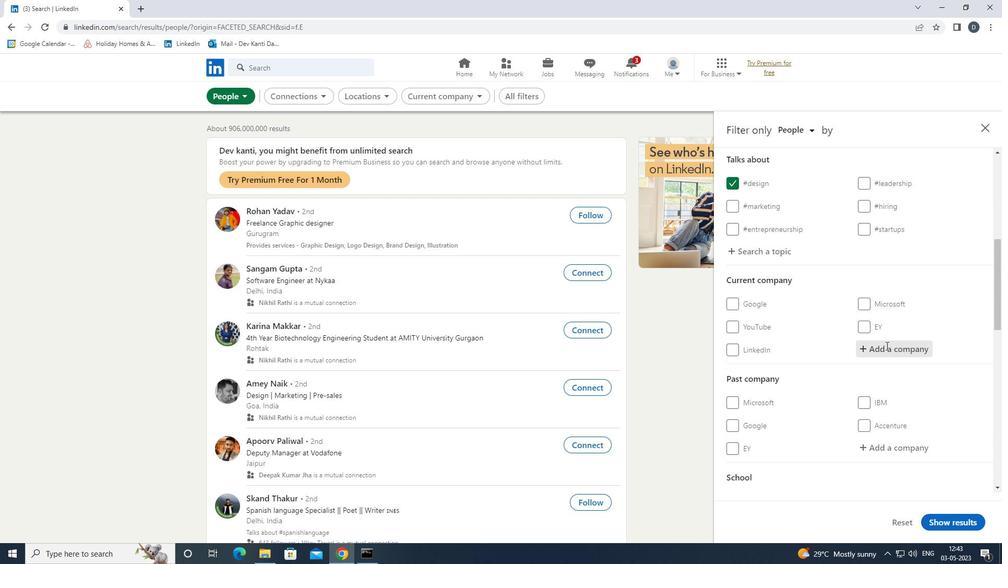 
Action: Key pressed <Key.shift><Key.shift>BHARAT<Key.shift>BN<Key.backspace>ENZ<Key.down><Key.down><Key.down><Key.down><Key.down><Key.down><Key.down><Key.down><Key.down><Key.down><Key.down><Key.up><Key.up><Key.enter>
Screenshot: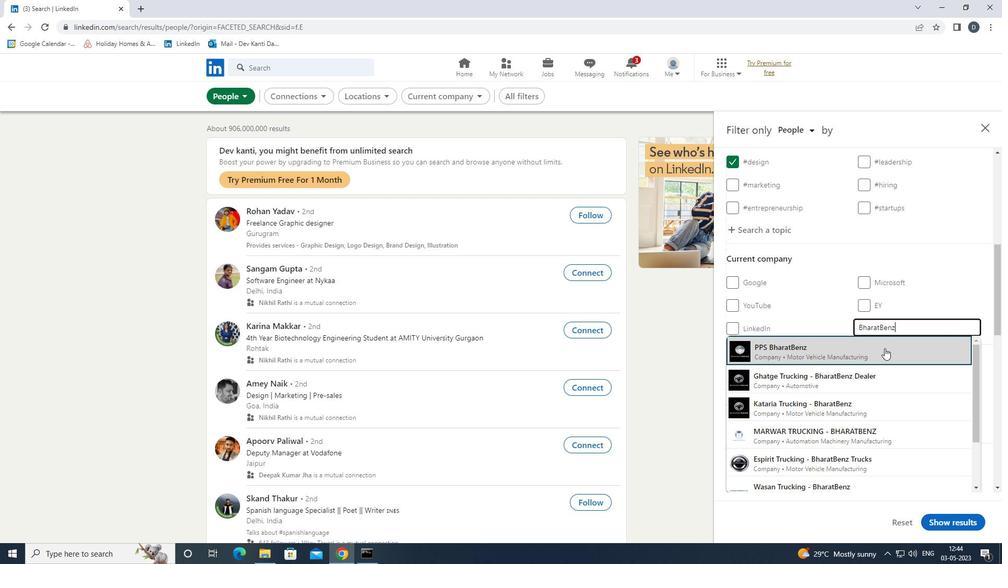 
Action: Mouse moved to (882, 352)
Screenshot: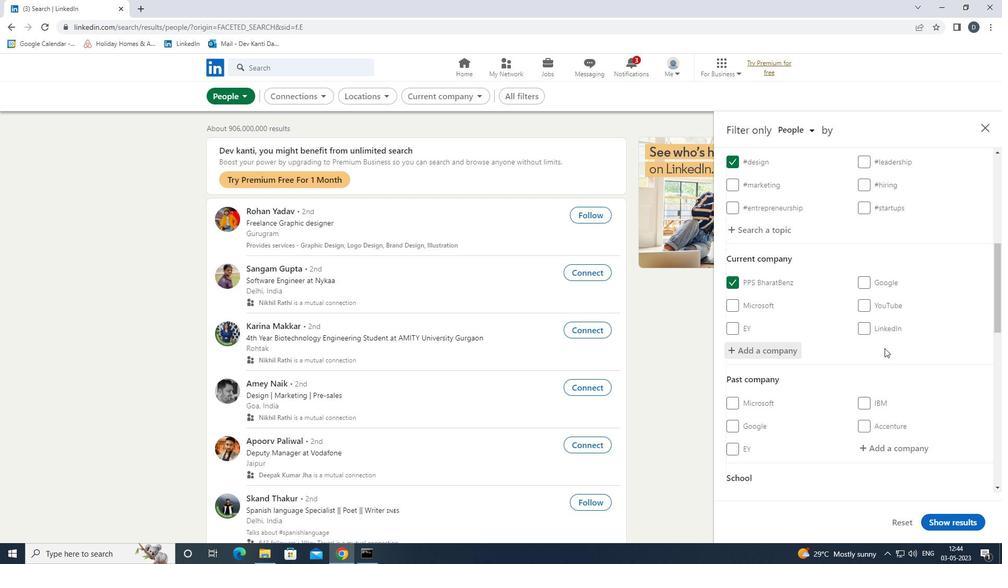 
Action: Mouse scrolled (882, 352) with delta (0, 0)
Screenshot: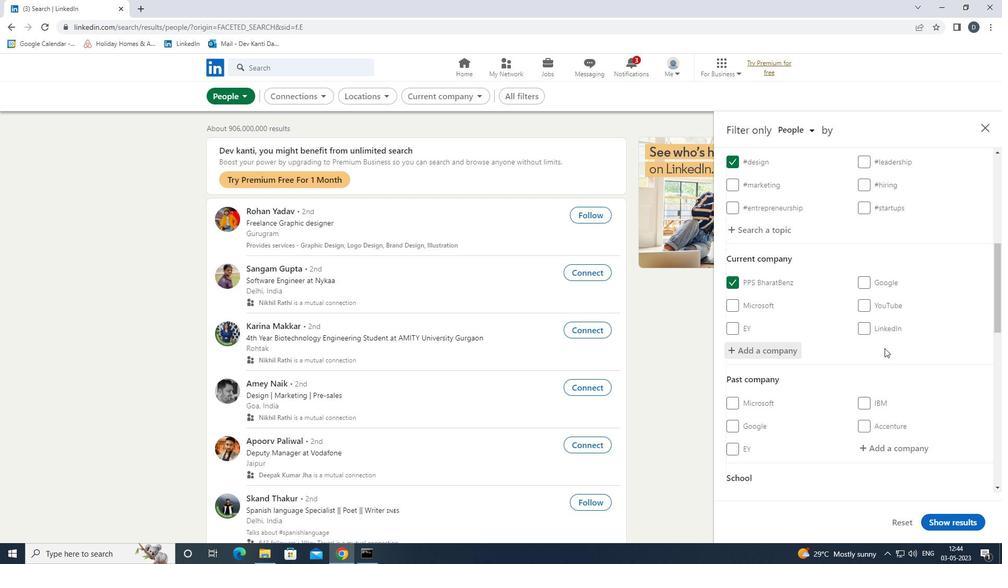 
Action: Mouse moved to (882, 354)
Screenshot: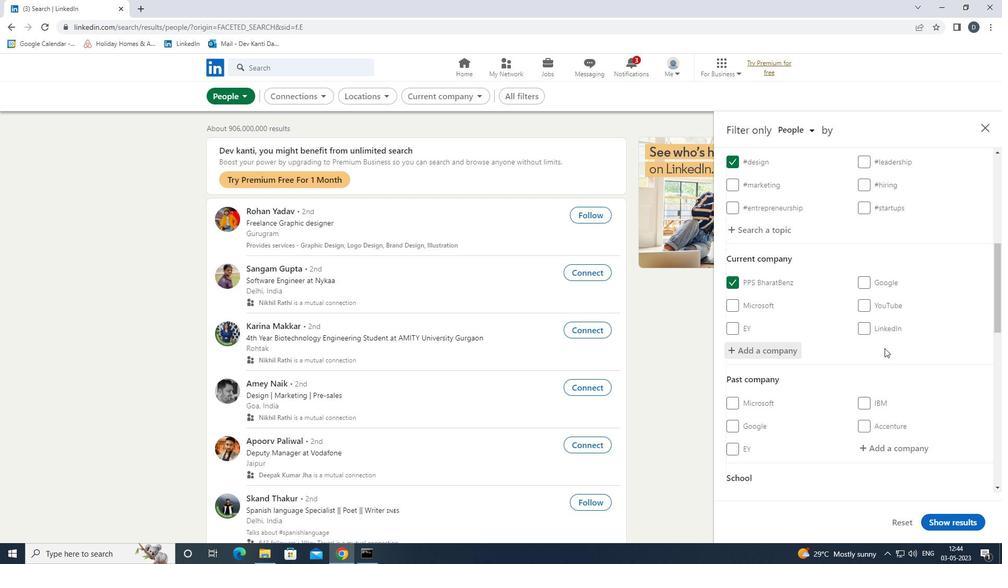 
Action: Mouse scrolled (882, 353) with delta (0, 0)
Screenshot: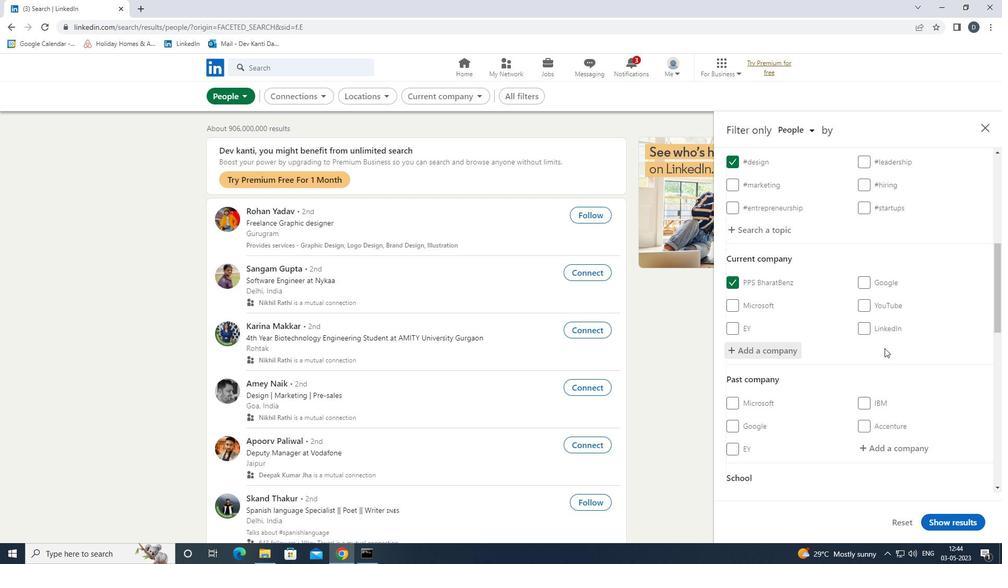 
Action: Mouse moved to (884, 355)
Screenshot: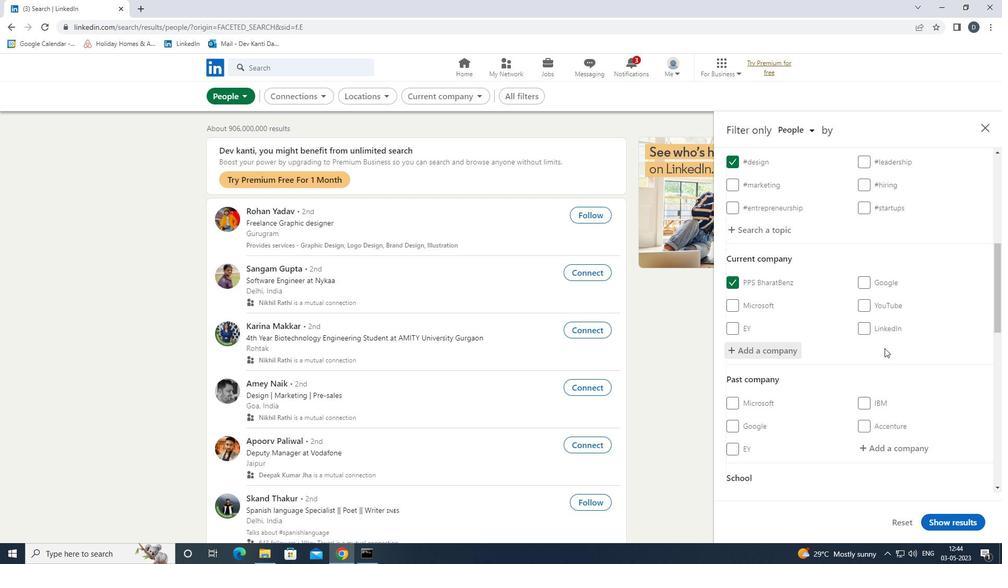 
Action: Mouse scrolled (884, 355) with delta (0, 0)
Screenshot: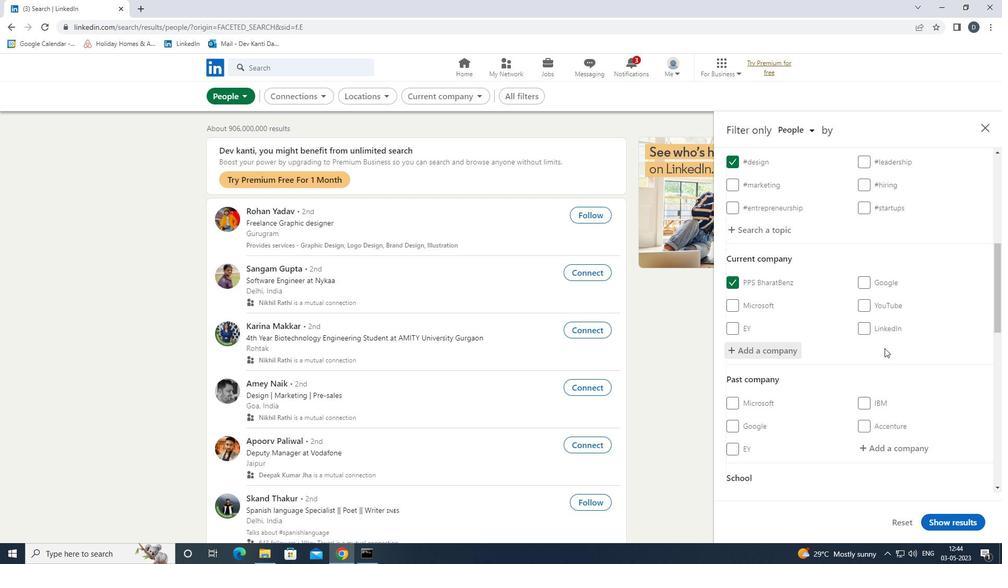 
Action: Mouse moved to (890, 391)
Screenshot: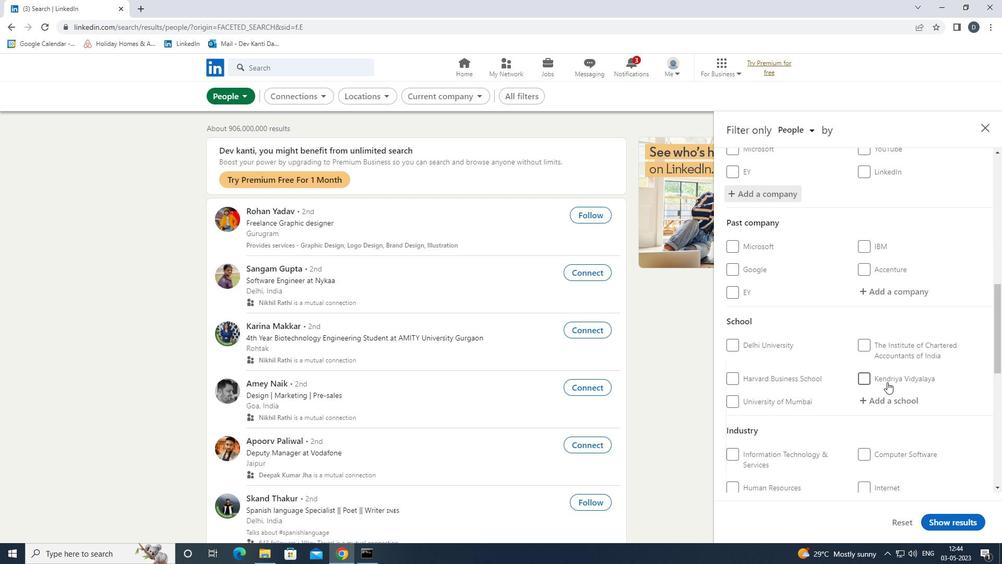 
Action: Mouse pressed left at (890, 391)
Screenshot: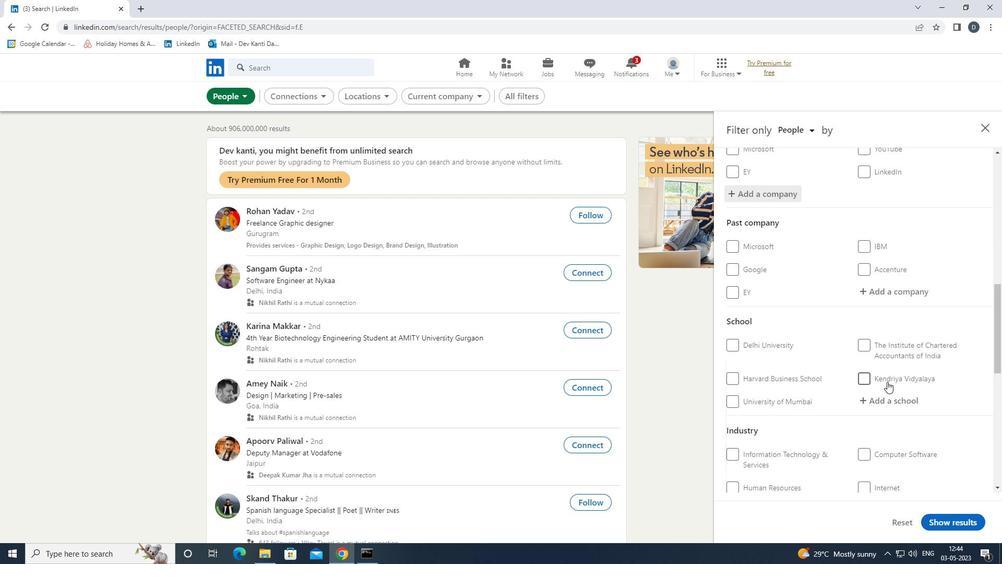 
Action: Mouse moved to (890, 392)
Screenshot: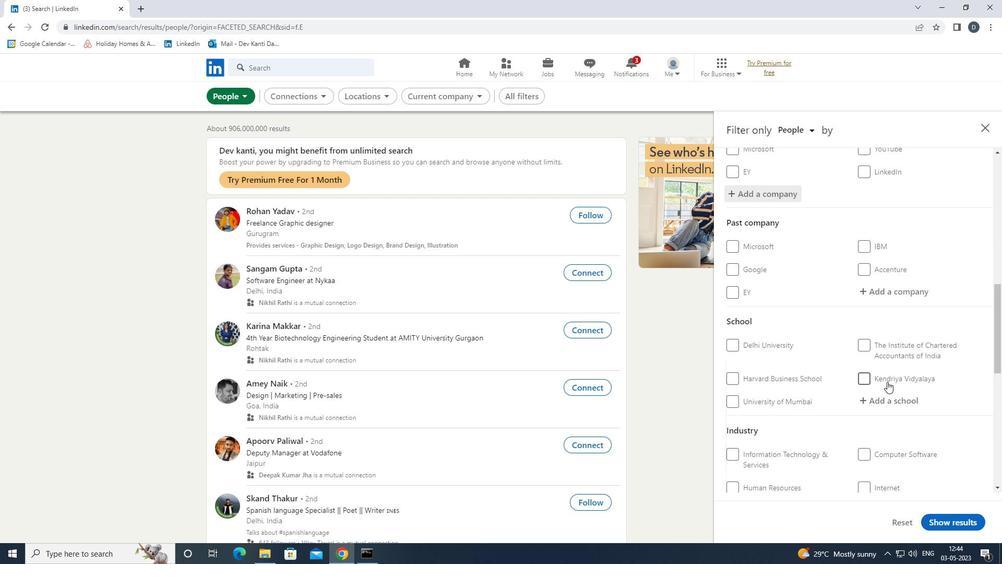 
Action: Key pressed <Key.shift><Key.shift><Key.shift><Key.shift><Key.shift><Key.shift><Key.shift><Key.shift>NSHM<Key.space><Key.shift><Key.shift><Key.shift><Key.shift><Key.shift><Key.shift><Key.shift><Key.shift><Key.shift><Key.shift><Key.shift><Key.shift><Key.shift><Key.shift><Key.shift><Key.shift><Key.shift><Key.shift><Key.shift><Key.shift><Key.shift><Key.shift><Key.shift><Key.shift><Key.shift><Key.shift><Key.shift><Key.shift><Key.shift><Key.shift><Key.shift><Key.shift><Key.shift><Key.shift><Key.shift><Key.shift><Key.shift><Key.shift><Key.shift><Key.shift><Key.shift><Key.shift><Key.shift><Key.shift><Key.shift><Key.shift><Key.shift><Key.shift><Key.shift><Key.shift><Key.shift><Key.shift><Key.shift><Key.shift><Key.shift><Key.shift><Key.shift><Key.shift><Key.shift><Key.shift><Key.shift><Key.shift><Key.shift><Key.shift><Key.shift><Key.shift><Key.shift><Key.shift><Key.shift><Key.shift><Key.shift><Key.shift><Key.shift><Key.shift><Key.shift><Key.shift><Key.shift><Key.shift><Key.shift><Key.shift><Key.shift><Key.shift><Key.shift><Key.shift><Key.shift><Key.shift><Key.shift><Key.shift><Key.shift><Key.shift><Key.shift><Key.shift><Key.shift><Key.shift>KNOWLE<Key.down><Key.down><Key.enter>
Screenshot: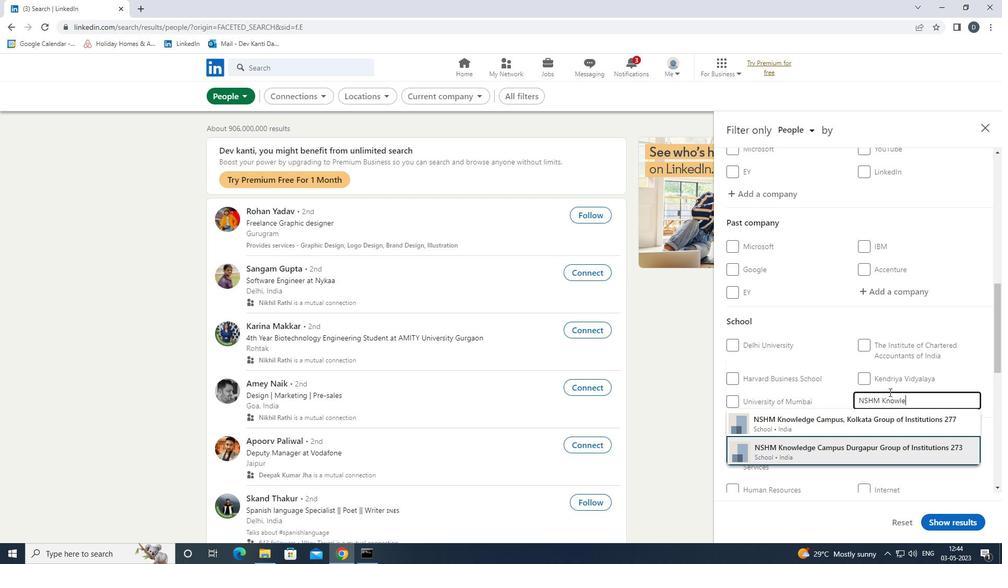 
Action: Mouse moved to (897, 377)
Screenshot: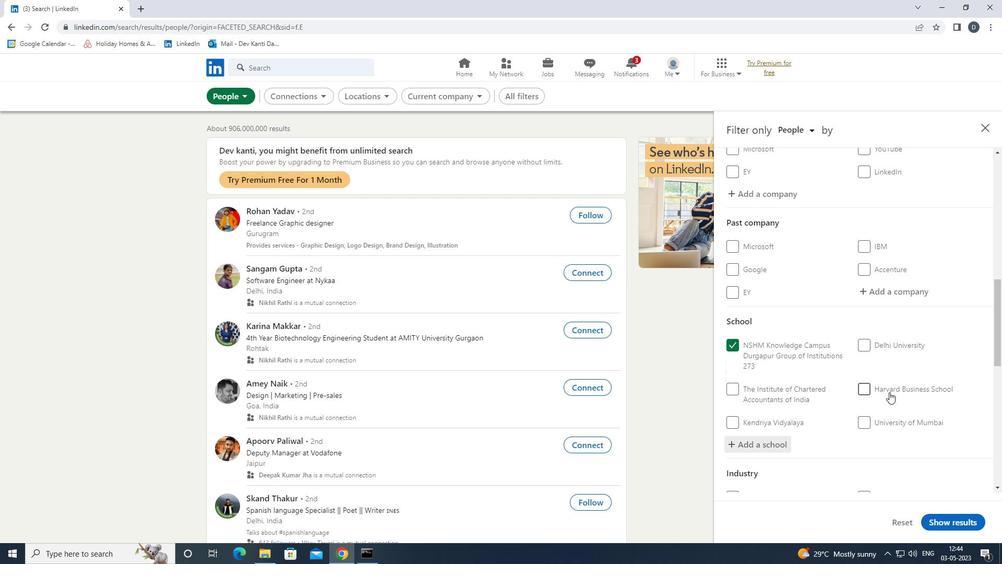 
Action: Mouse scrolled (897, 376) with delta (0, 0)
Screenshot: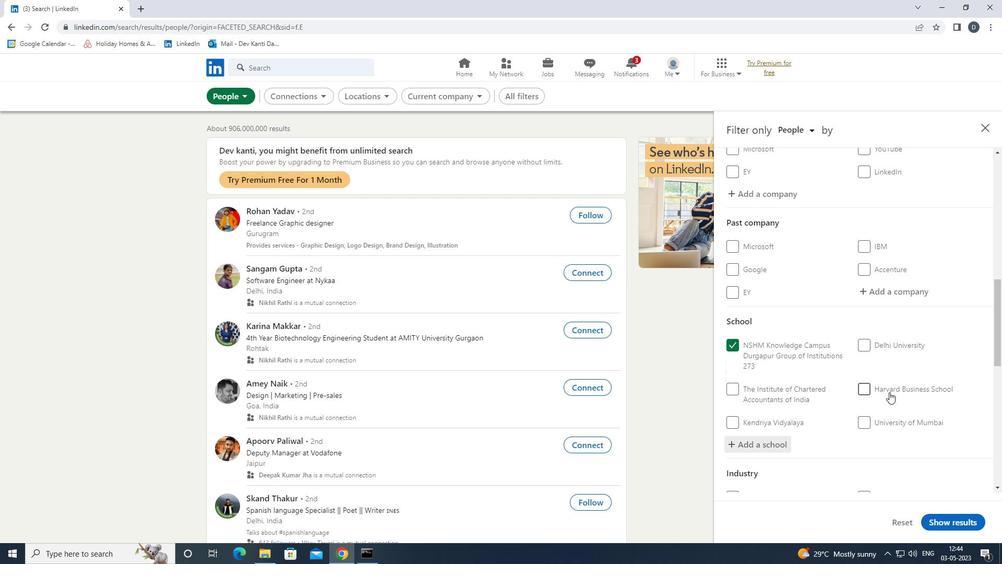 
Action: Mouse moved to (897, 379)
Screenshot: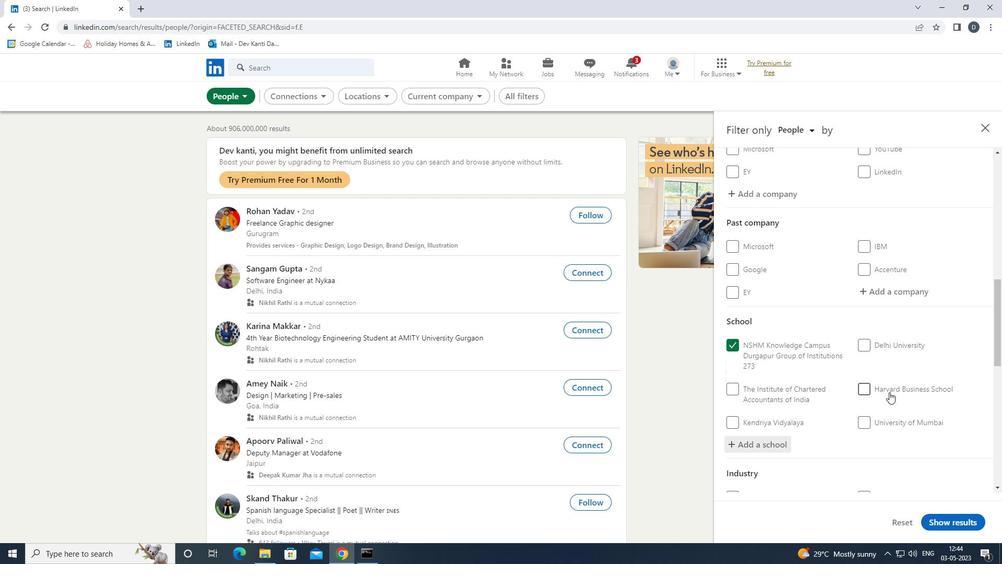 
Action: Mouse scrolled (897, 379) with delta (0, 0)
Screenshot: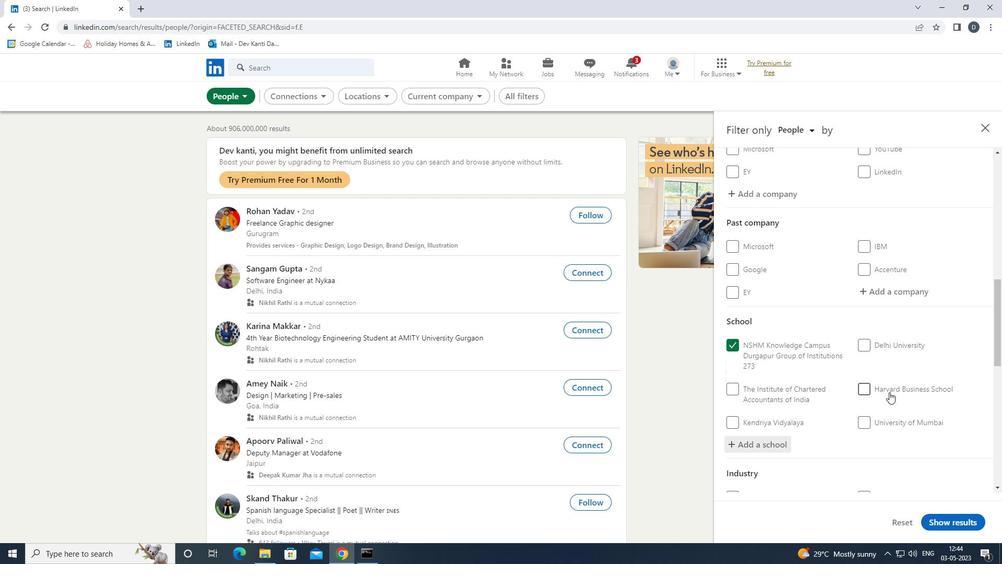 
Action: Mouse moved to (897, 380)
Screenshot: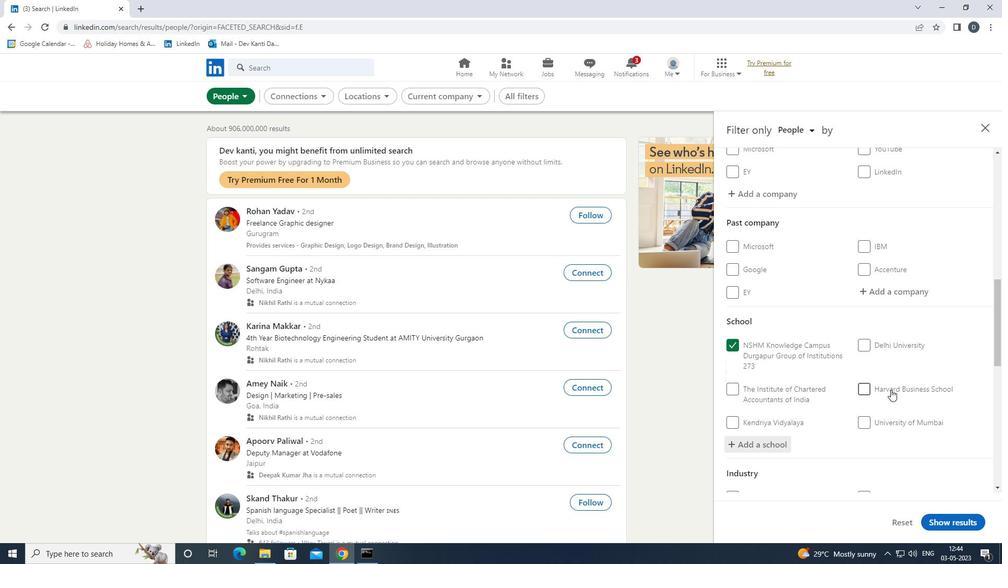 
Action: Mouse scrolled (897, 379) with delta (0, 0)
Screenshot: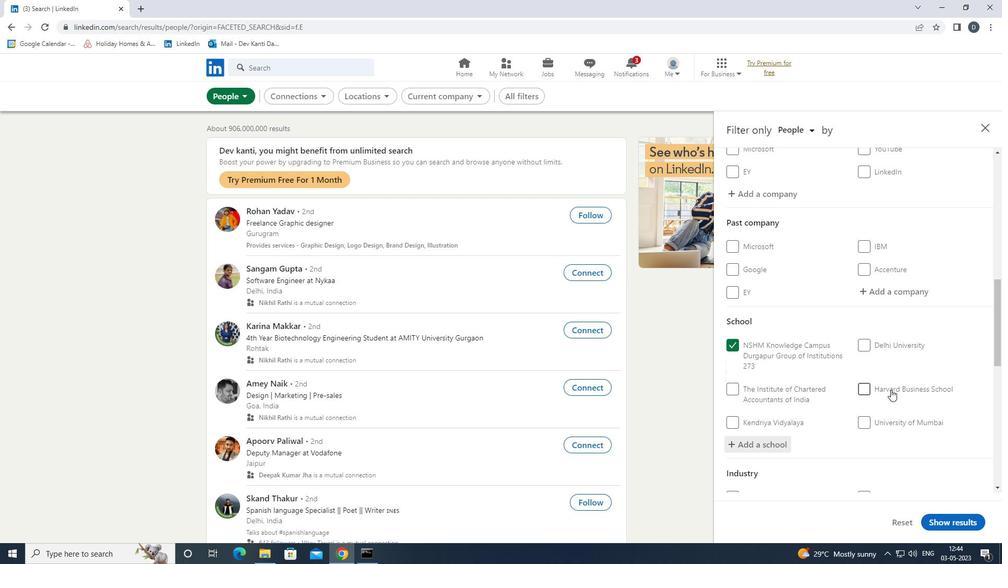 
Action: Mouse scrolled (897, 379) with delta (0, 0)
Screenshot: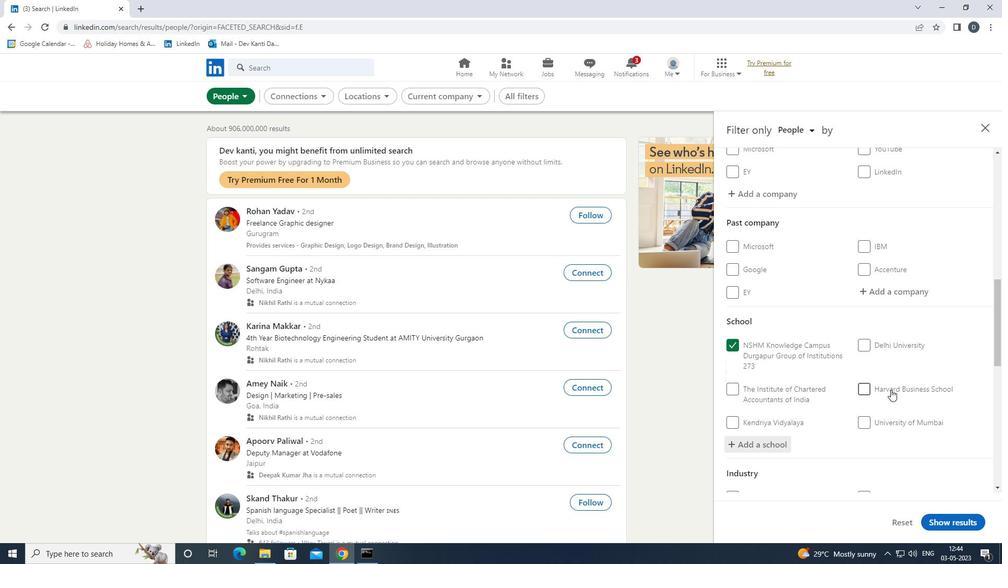 
Action: Mouse moved to (891, 345)
Screenshot: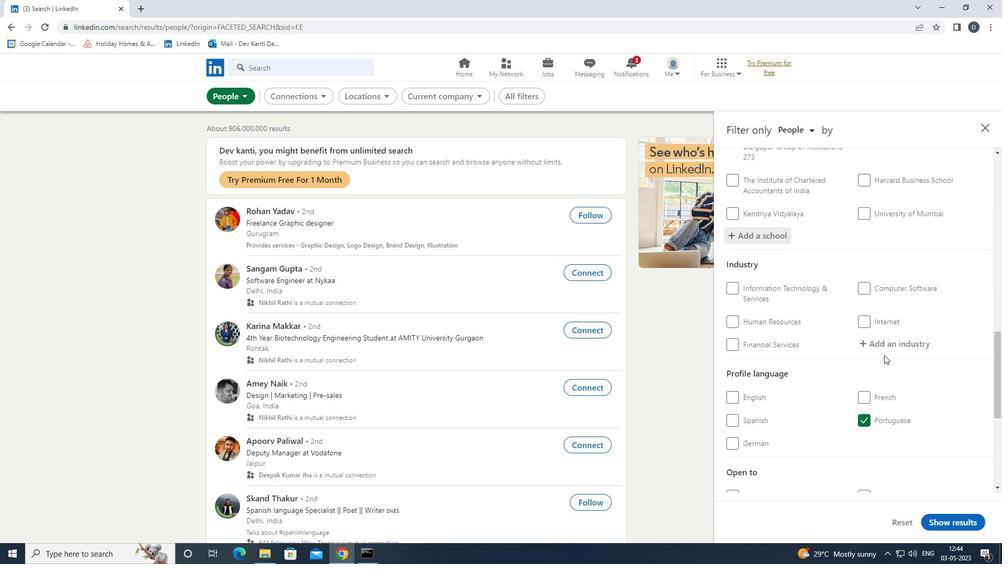 
Action: Mouse pressed left at (891, 345)
Screenshot: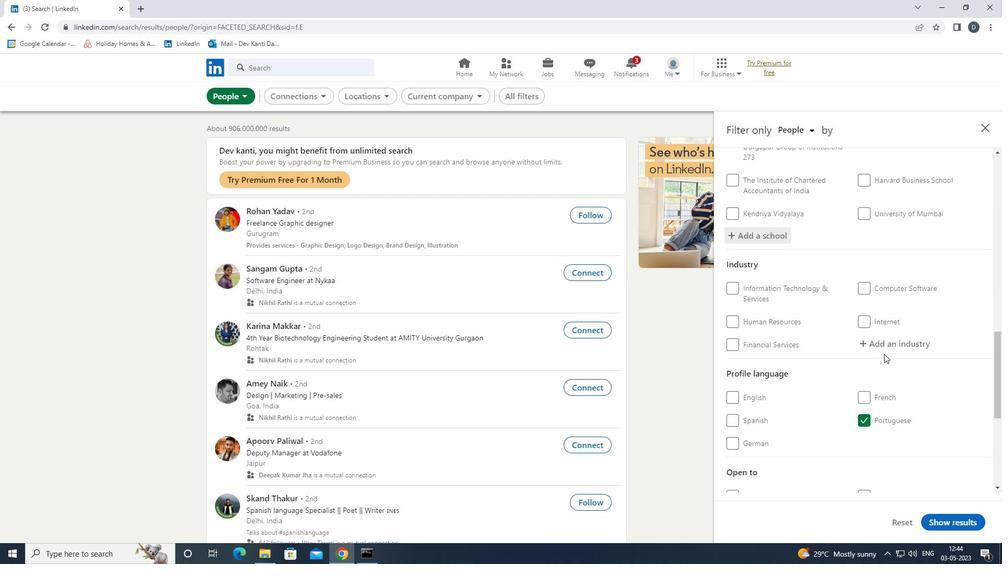 
Action: Key pressed <Key.shift>AUTOMA<Key.down><Key.enter>
Screenshot: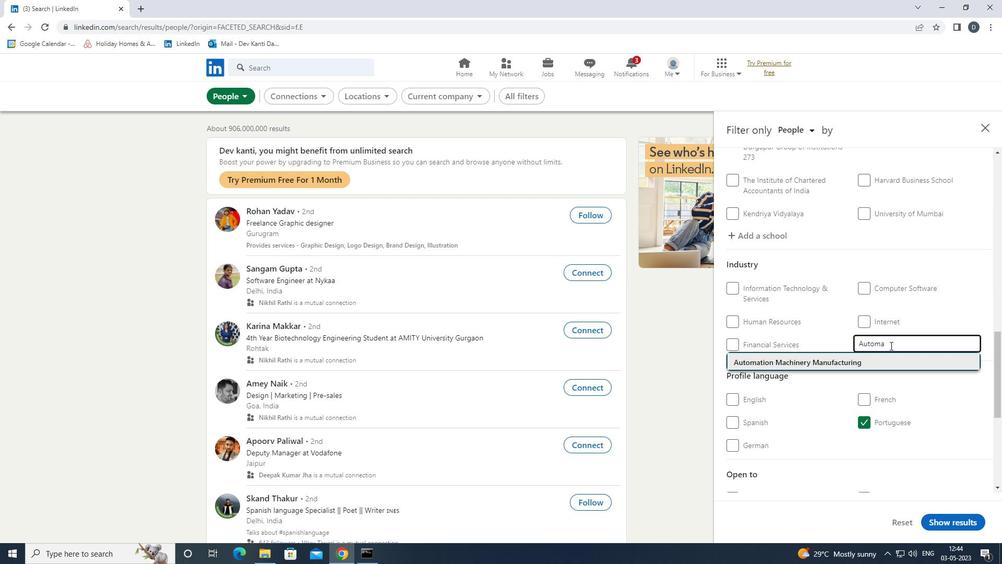 
Action: Mouse scrolled (891, 345) with delta (0, 0)
Screenshot: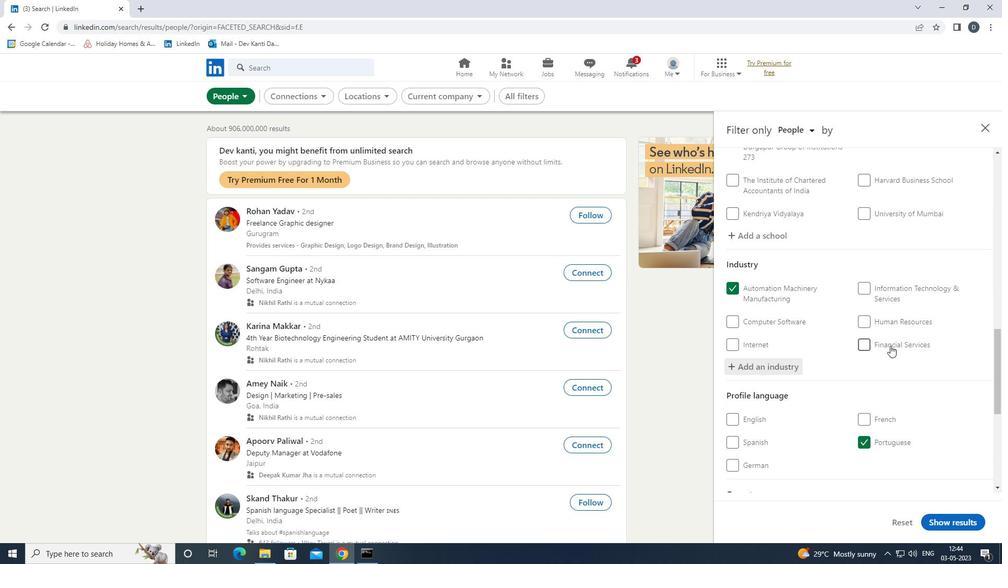 
Action: Mouse scrolled (891, 345) with delta (0, 0)
Screenshot: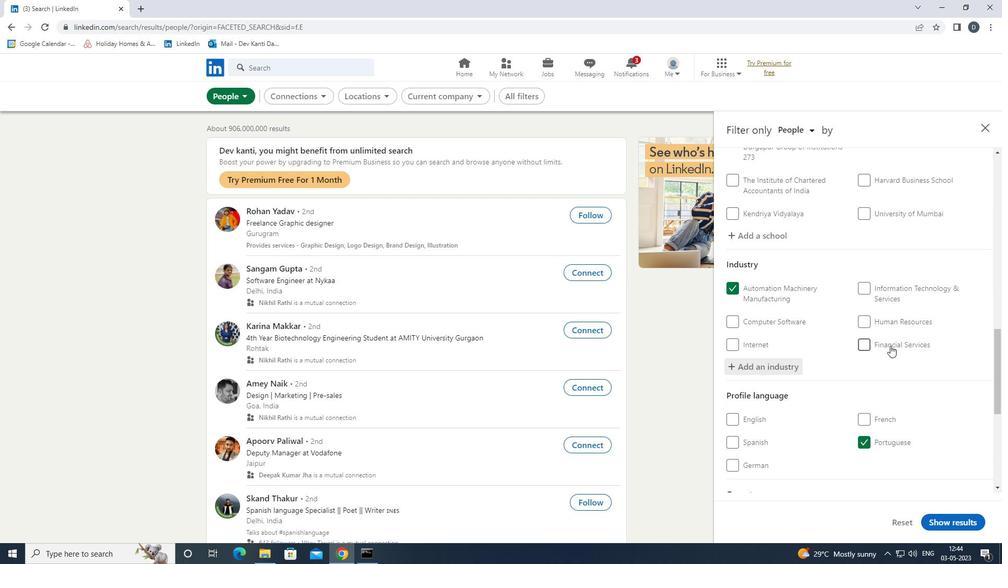 
Action: Mouse moved to (891, 345)
Screenshot: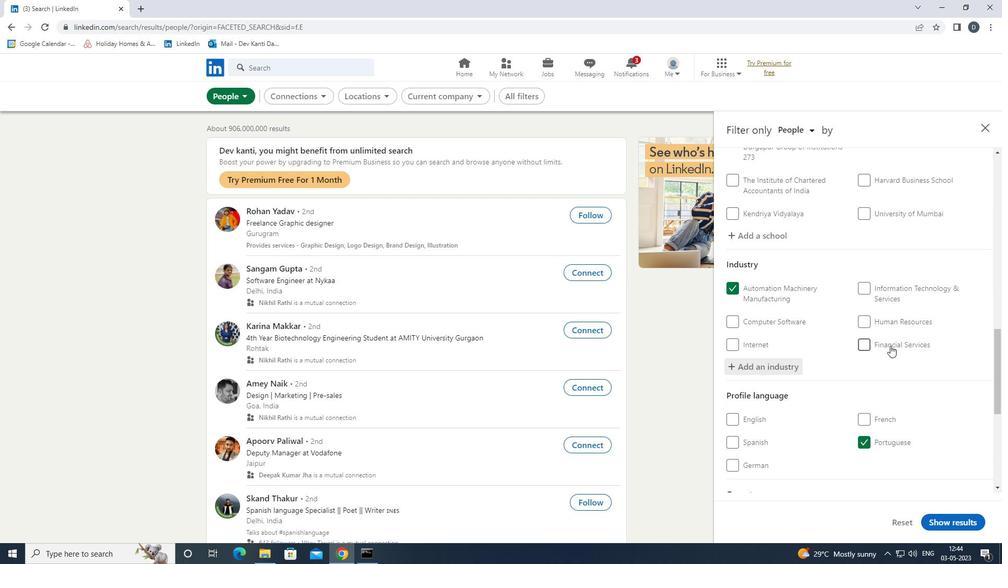 
Action: Mouse scrolled (891, 345) with delta (0, 0)
Screenshot: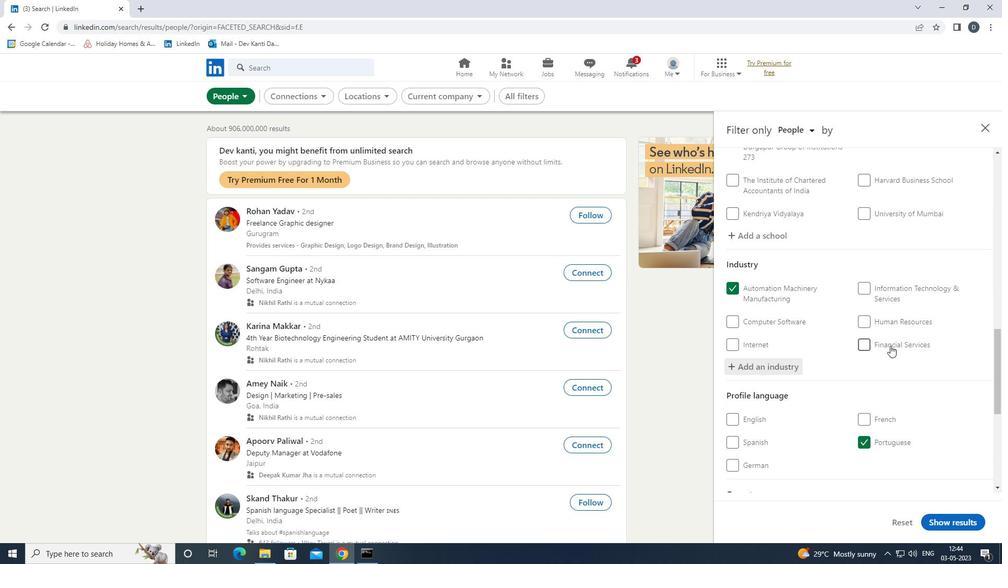 
Action: Mouse moved to (882, 429)
Screenshot: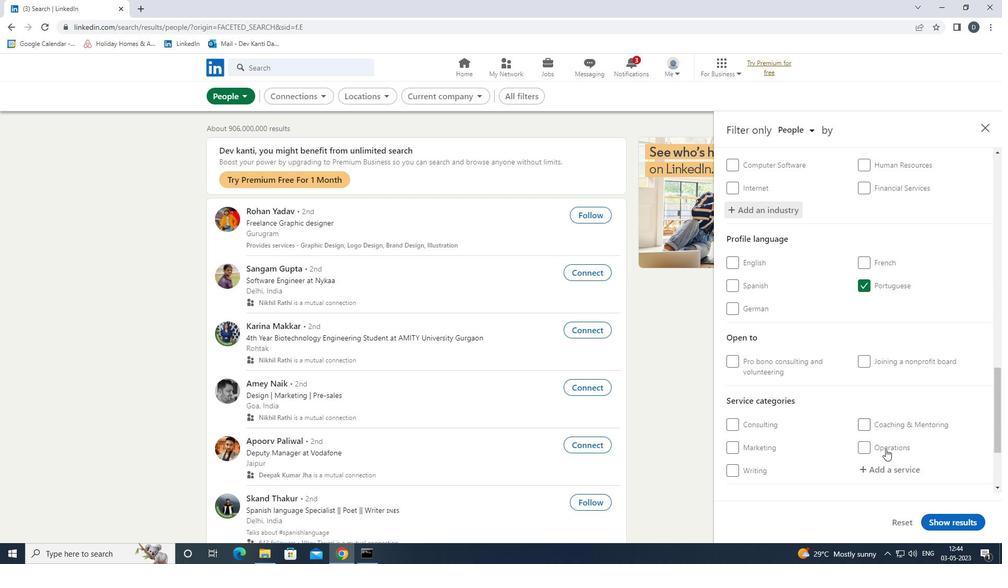 
Action: Mouse scrolled (882, 429) with delta (0, 0)
Screenshot: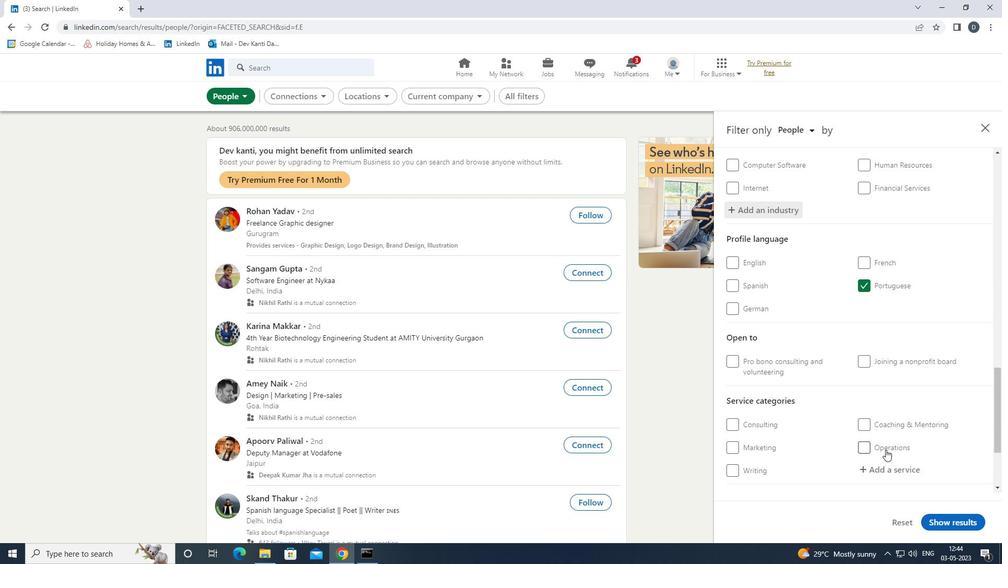 
Action: Mouse moved to (882, 426)
Screenshot: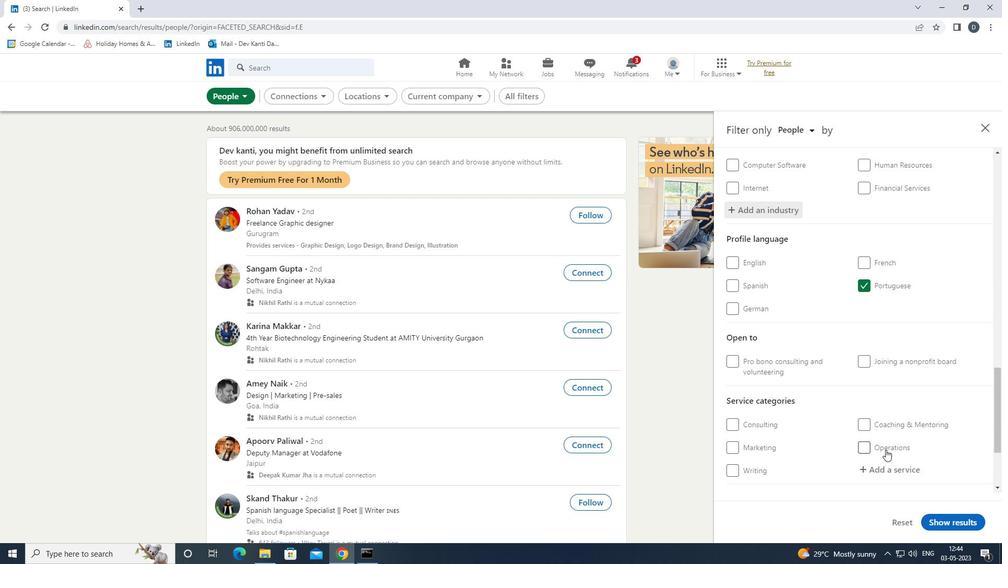 
Action: Mouse scrolled (882, 425) with delta (0, 0)
Screenshot: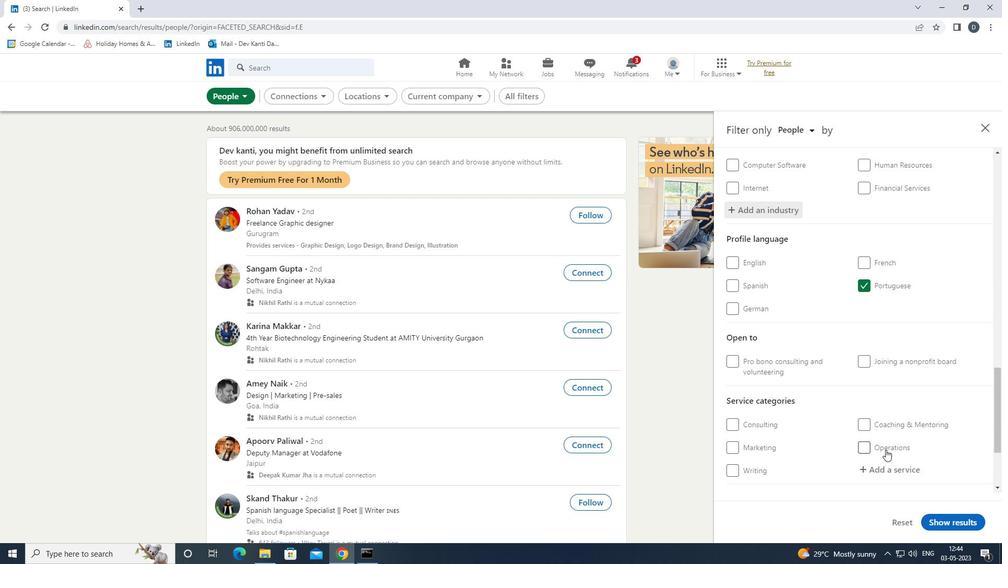 
Action: Mouse moved to (882, 416)
Screenshot: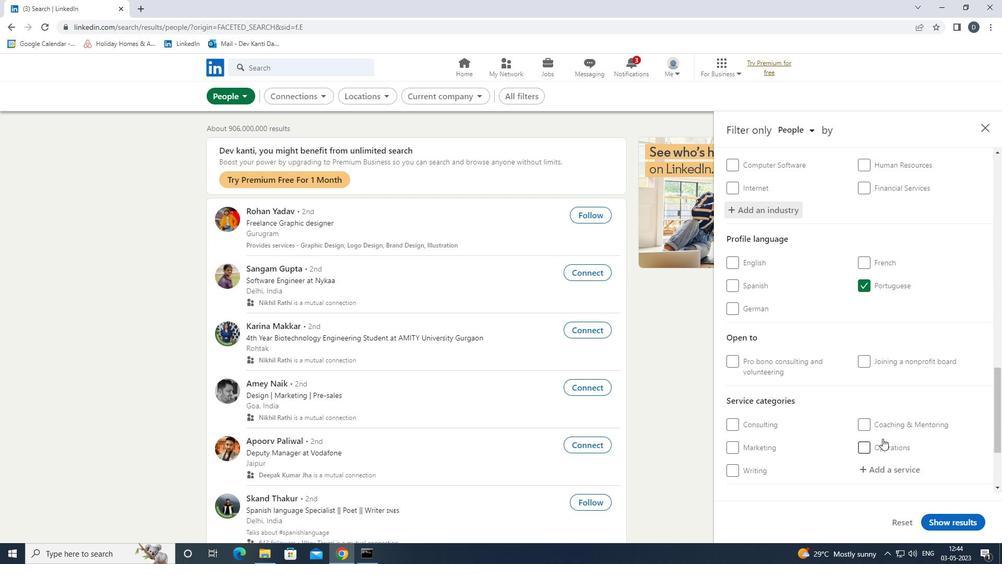 
Action: Mouse scrolled (882, 415) with delta (0, 0)
Screenshot: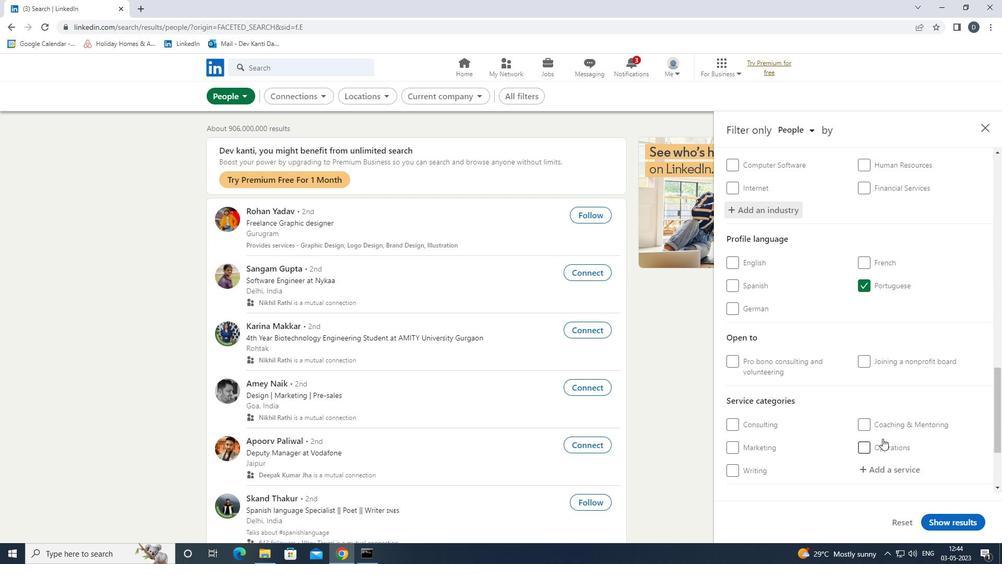 
Action: Mouse moved to (898, 352)
Screenshot: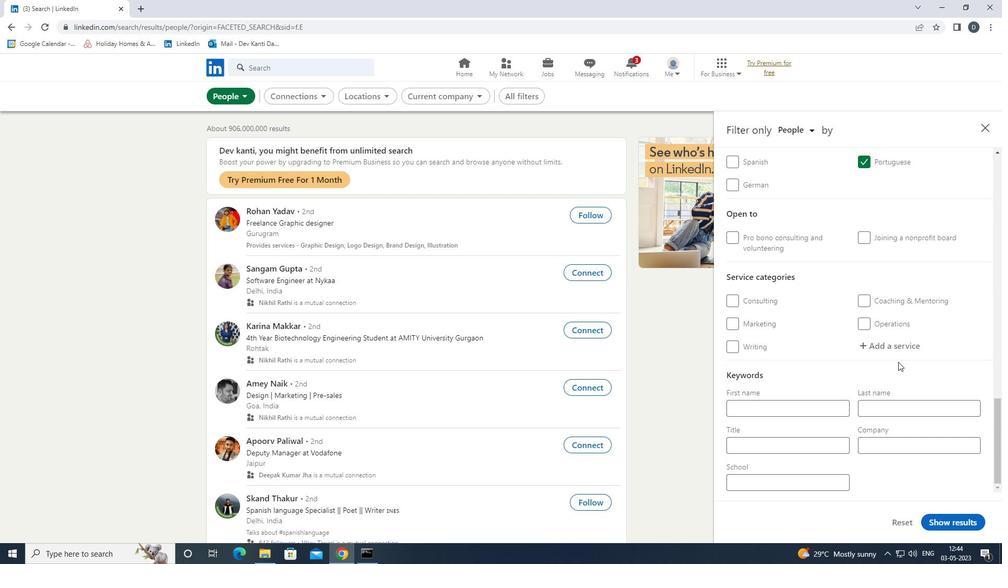 
Action: Mouse pressed left at (898, 352)
Screenshot: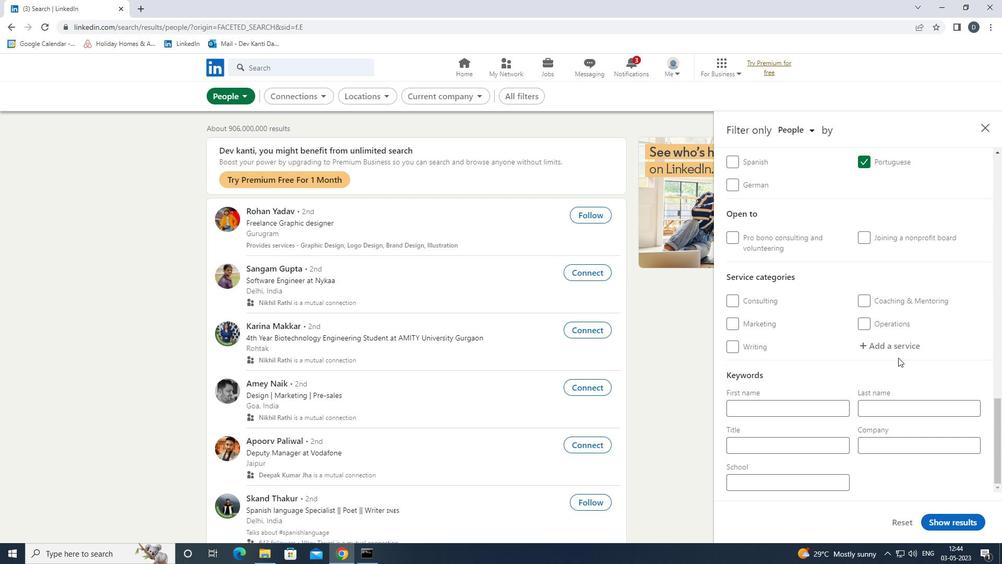
Action: Mouse moved to (897, 351)
Screenshot: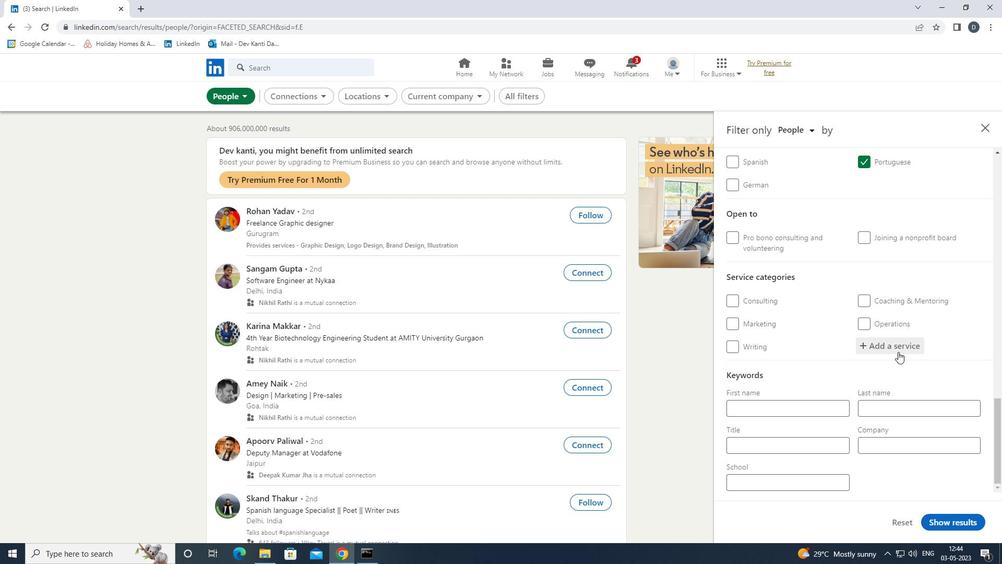 
Action: Key pressed <Key.shift><Key.shift><Key.shift><Key.shift>IMMIG<Key.down><Key.enter>
Screenshot: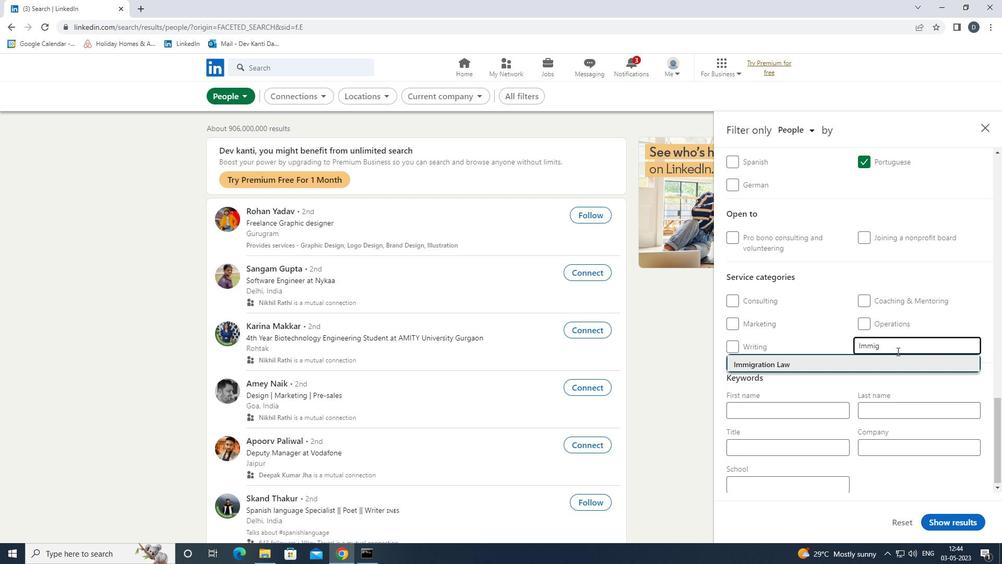 
Action: Mouse moved to (896, 352)
Screenshot: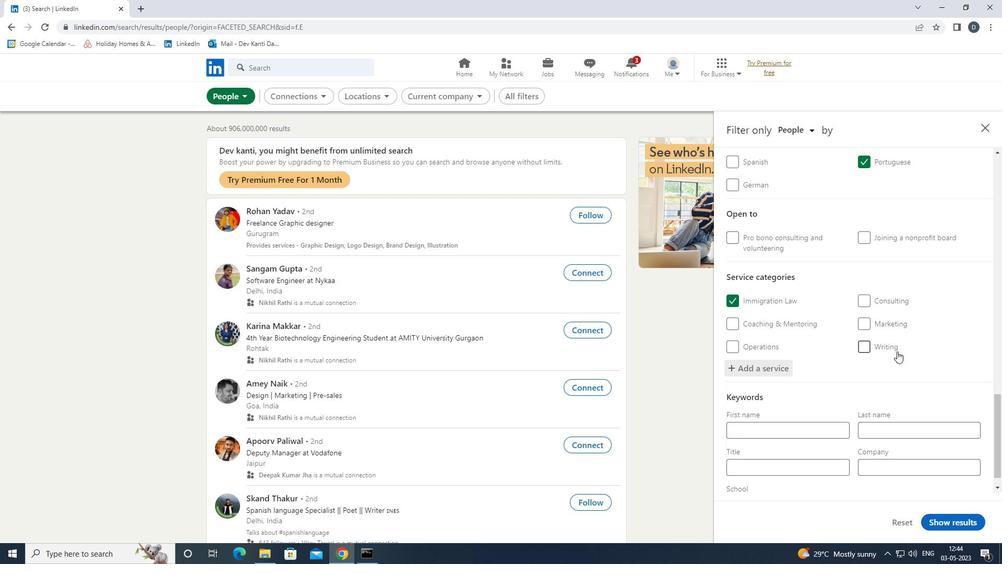 
Action: Mouse scrolled (896, 351) with delta (0, 0)
Screenshot: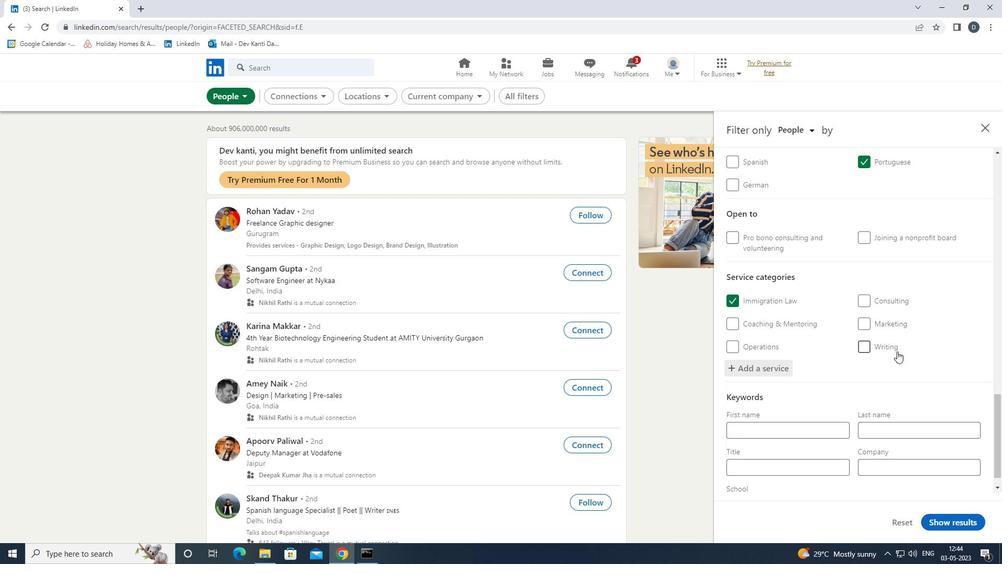 
Action: Mouse moved to (888, 356)
Screenshot: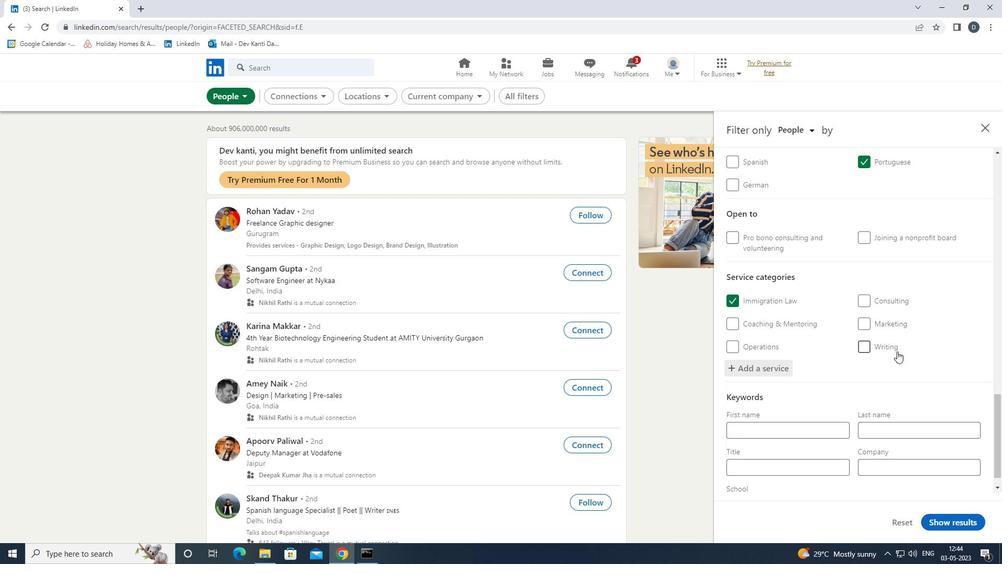 
Action: Mouse scrolled (888, 356) with delta (0, 0)
Screenshot: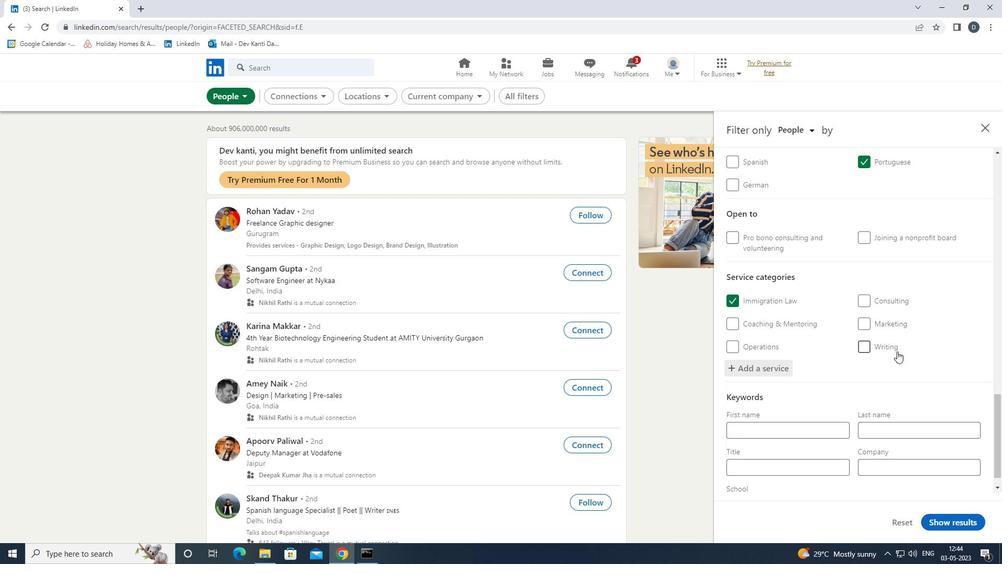
Action: Mouse moved to (888, 357)
Screenshot: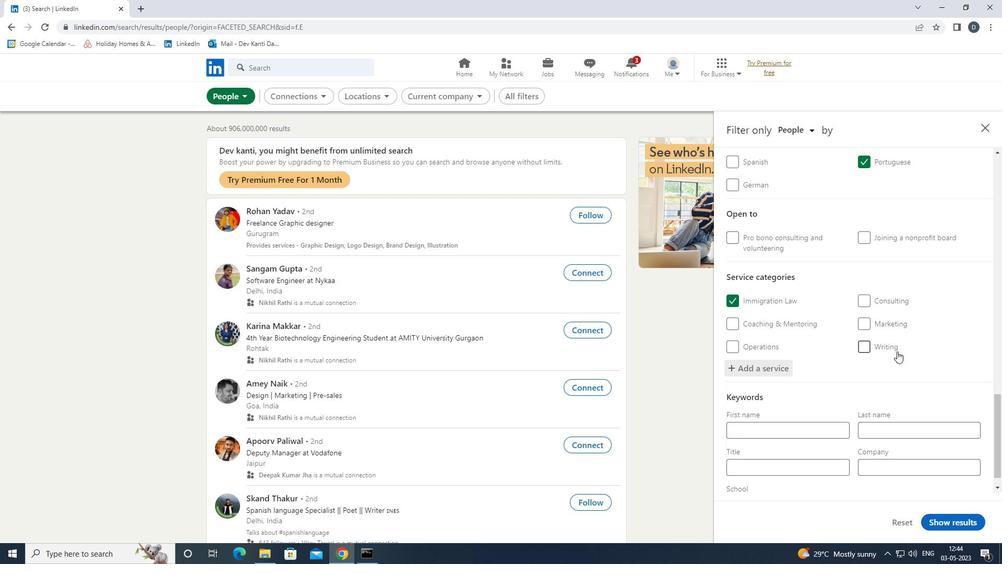 
Action: Mouse scrolled (888, 356) with delta (0, 0)
Screenshot: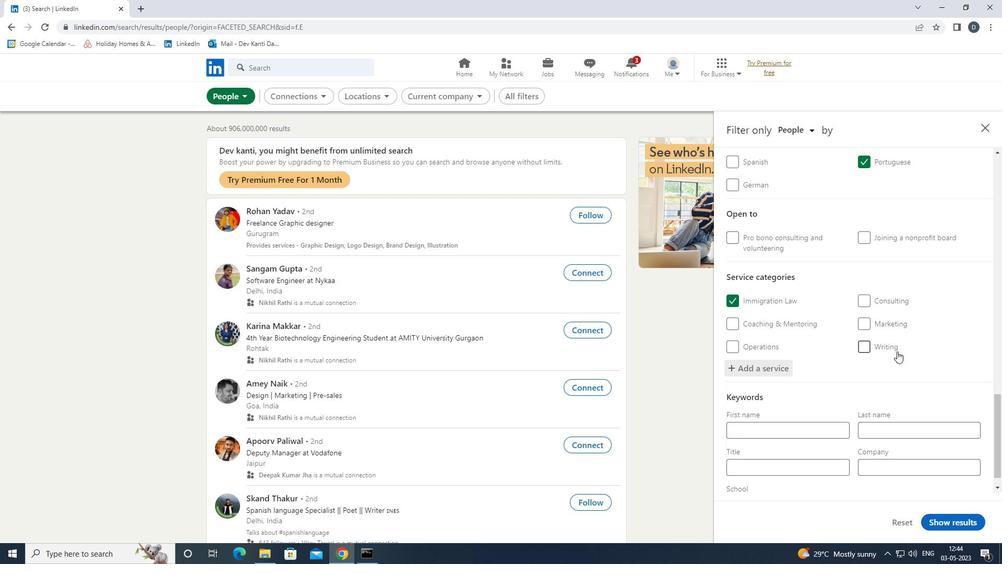 
Action: Mouse moved to (888, 357)
Screenshot: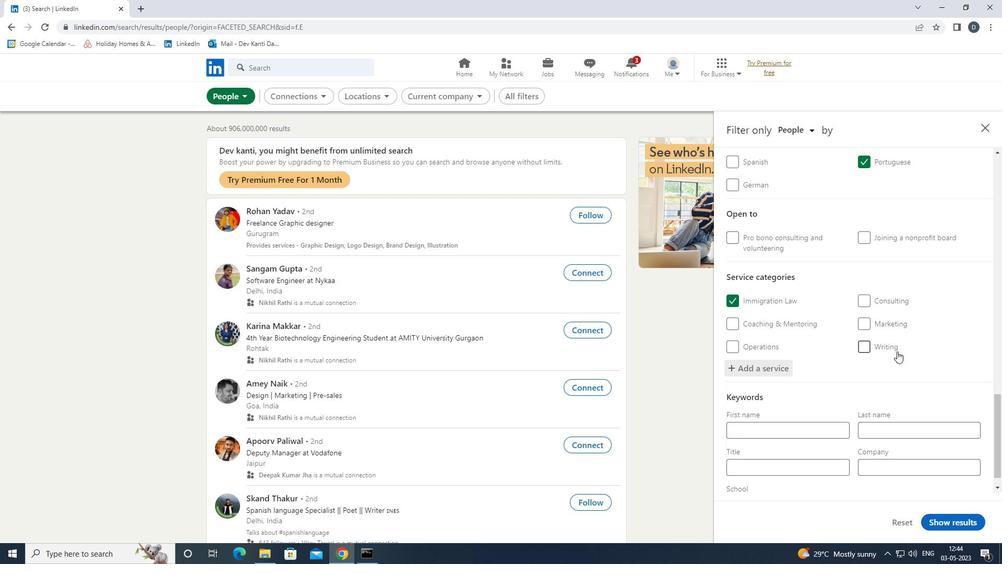 
Action: Mouse scrolled (888, 356) with delta (0, 0)
Screenshot: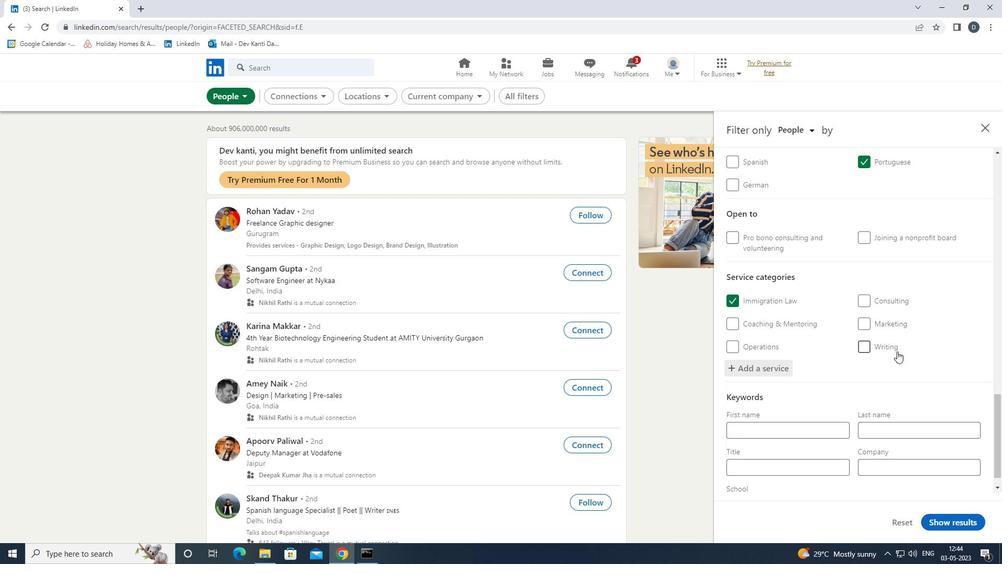 
Action: Mouse moved to (827, 436)
Screenshot: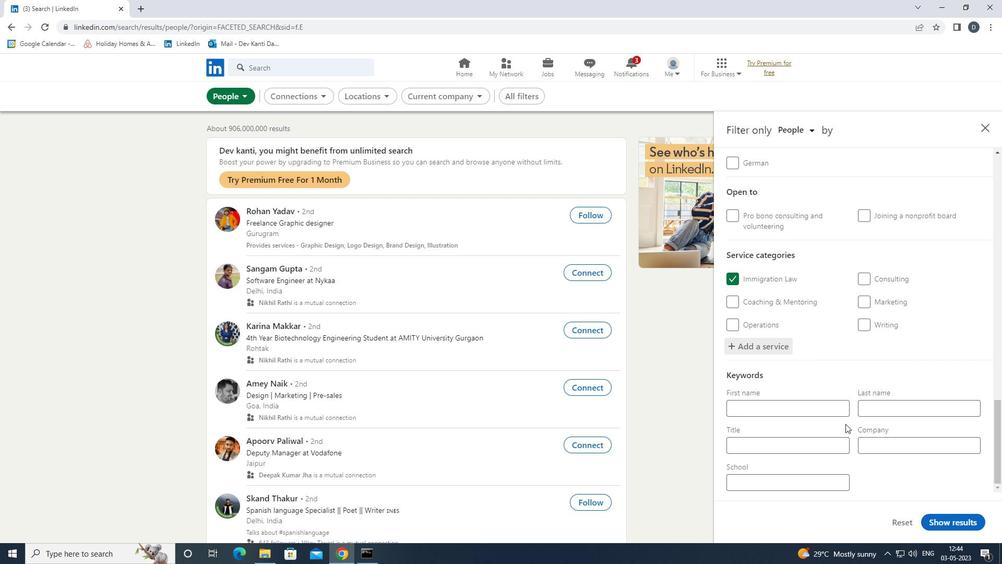 
Action: Mouse pressed left at (827, 436)
Screenshot: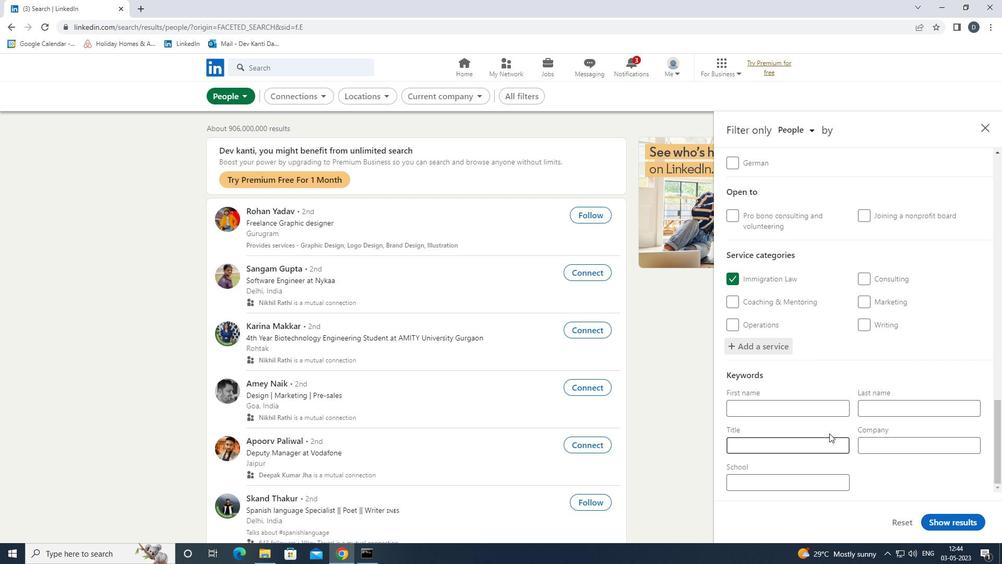 
Action: Mouse moved to (823, 440)
Screenshot: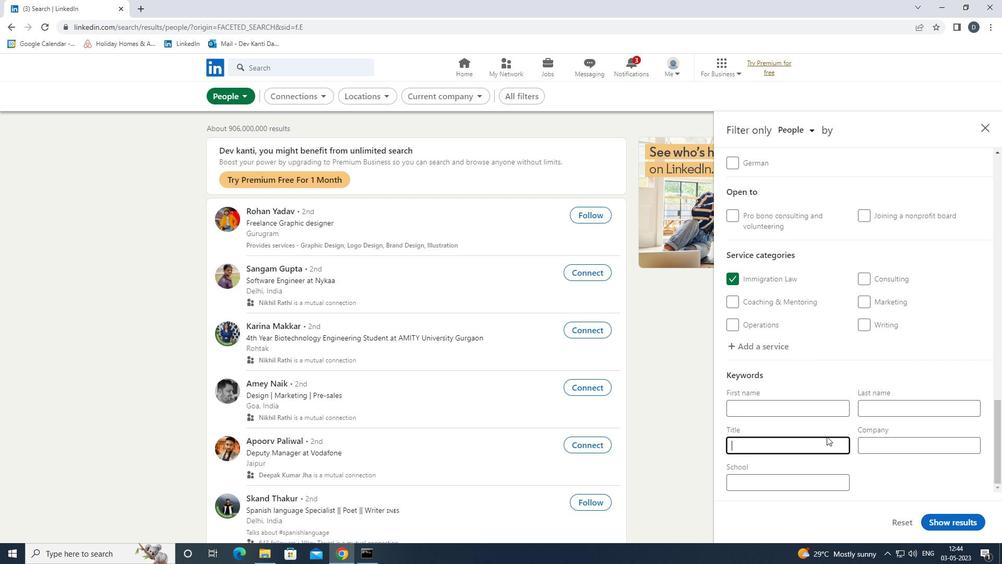 
Action: Mouse pressed left at (823, 440)
Screenshot: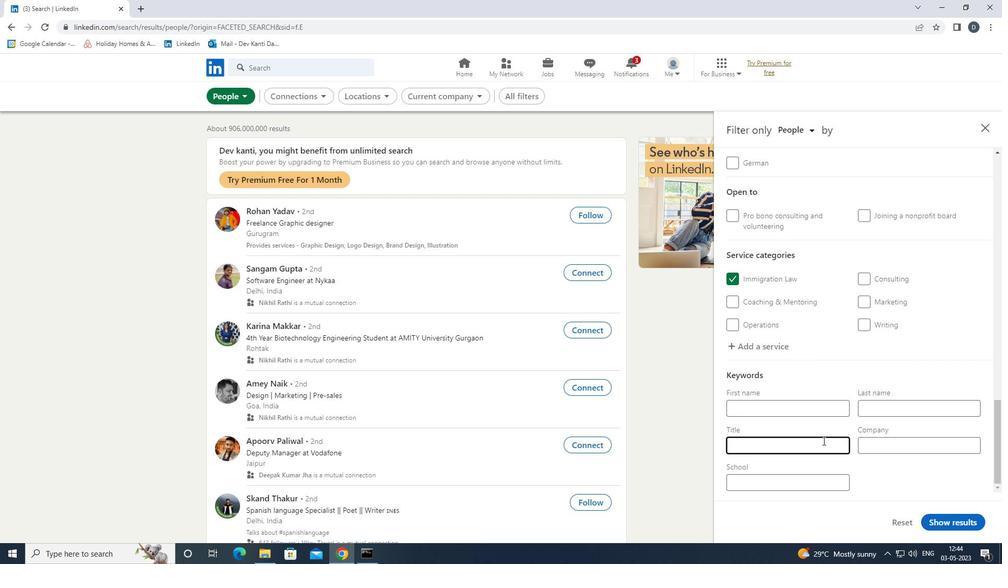 
Action: Mouse moved to (823, 441)
Screenshot: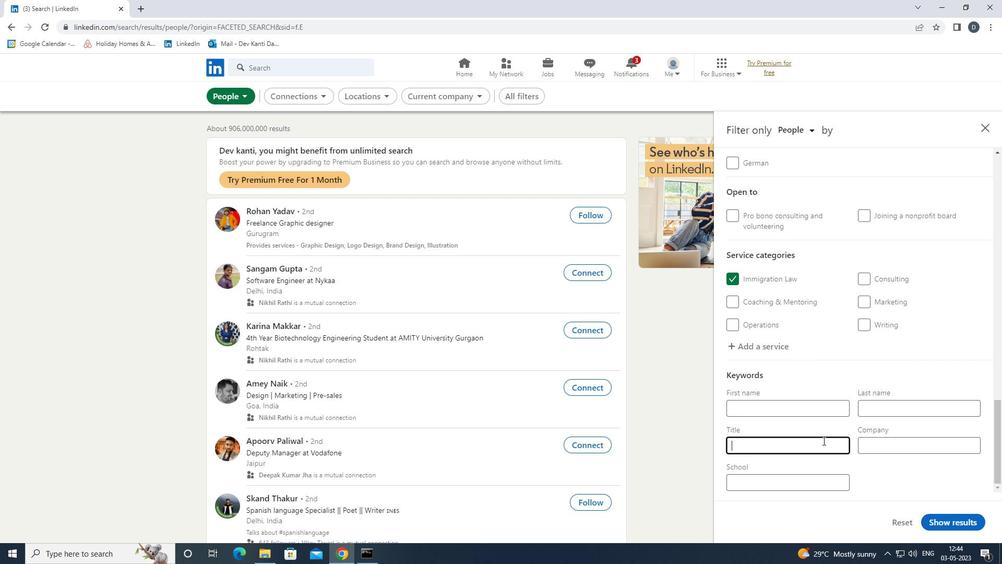 
Action: Key pressed <Key.shift><Key.shift>LIFE<Key.space><Key.shift>COACH
Screenshot: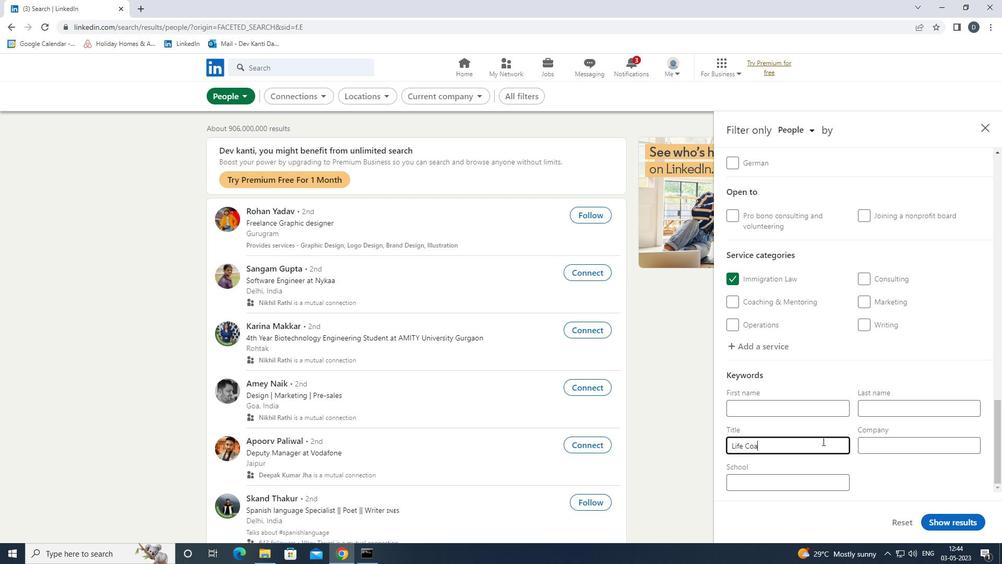 
Action: Mouse moved to (956, 523)
Screenshot: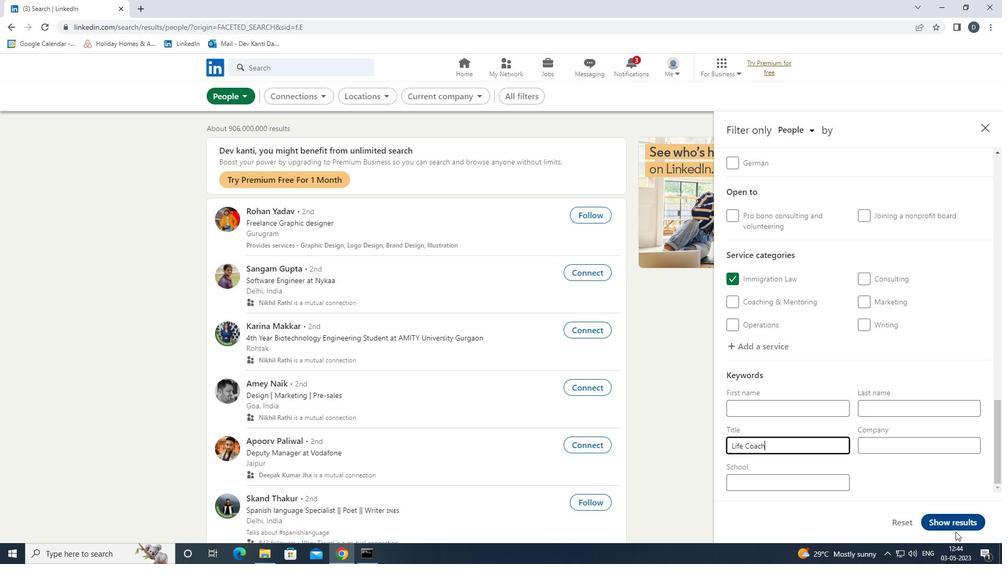 
Action: Mouse pressed left at (956, 523)
Screenshot: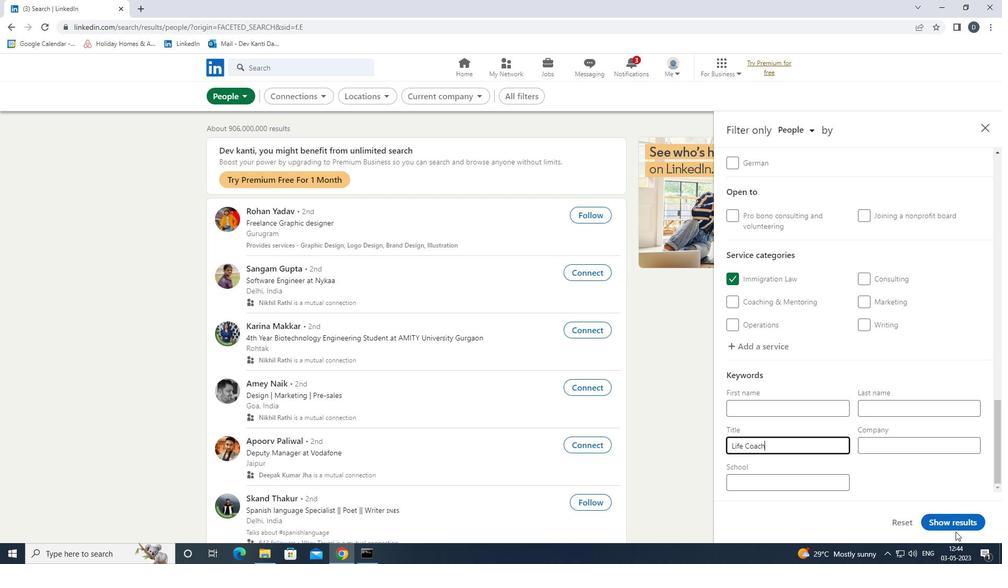 
Action: Mouse moved to (284, 150)
Screenshot: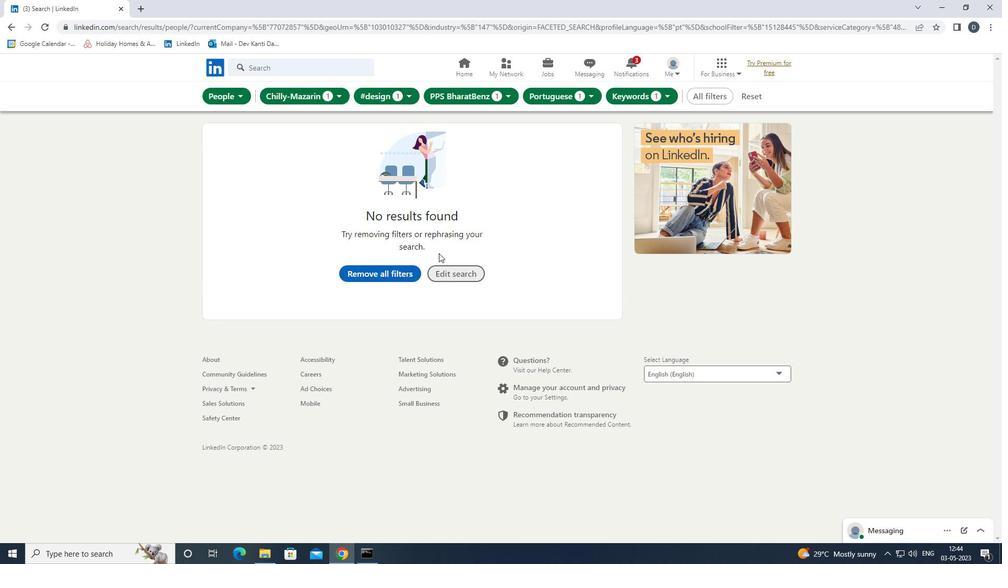 
